 Task: Search one way flight ticket for 4 adults, 2 children, 2 infants in seat and 1 infant on lap in economy from Salisbury: Salisbury-ocean City-wicomico Regional Airport to Rock Springs: Southwest Wyoming Regional Airport (rock Springs Sweetwater County Airport) on 8-5-2023. Choice of flights is Emirates and Kenya Airways. Number of bags: 1 carry on bag. Price is upto 109000. Outbound departure time preference is 10:30.
Action: Mouse moved to (401, 375)
Screenshot: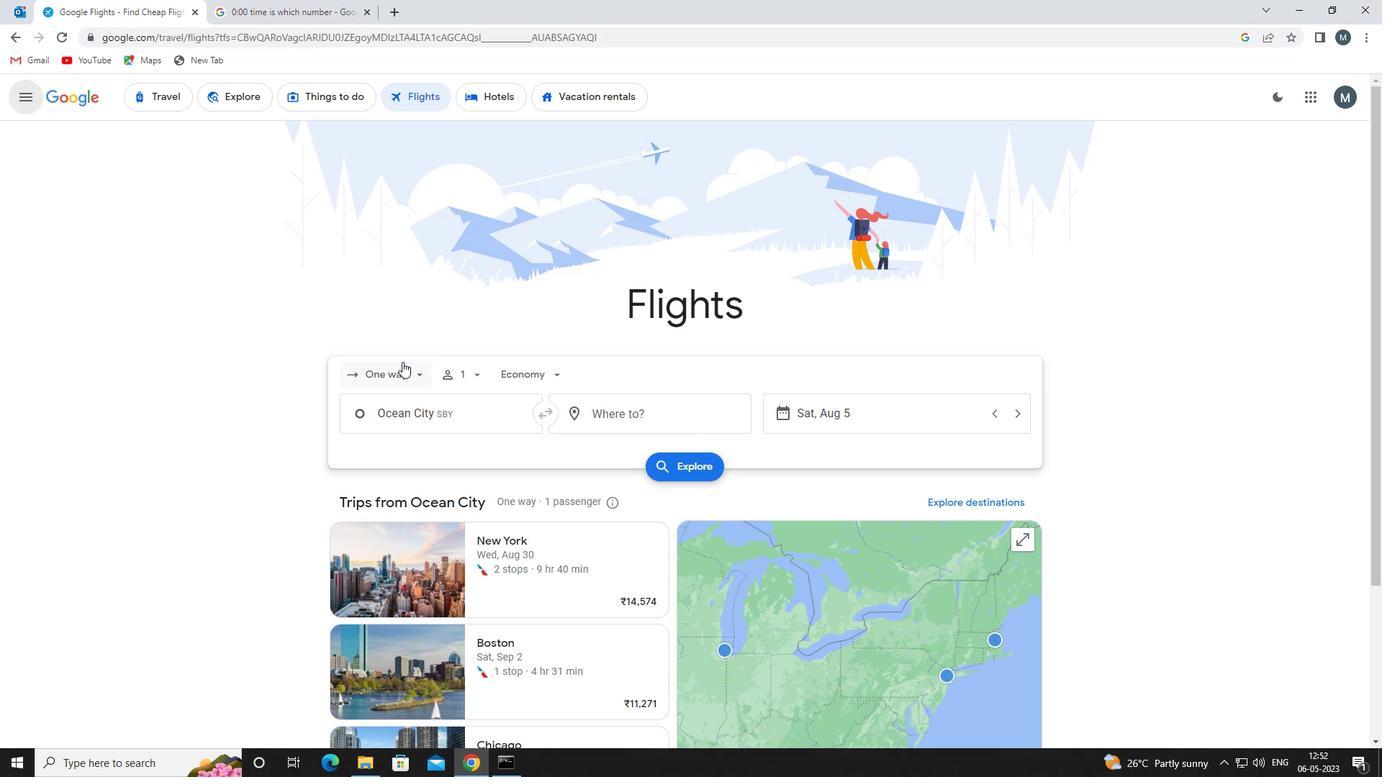 
Action: Mouse pressed left at (401, 375)
Screenshot: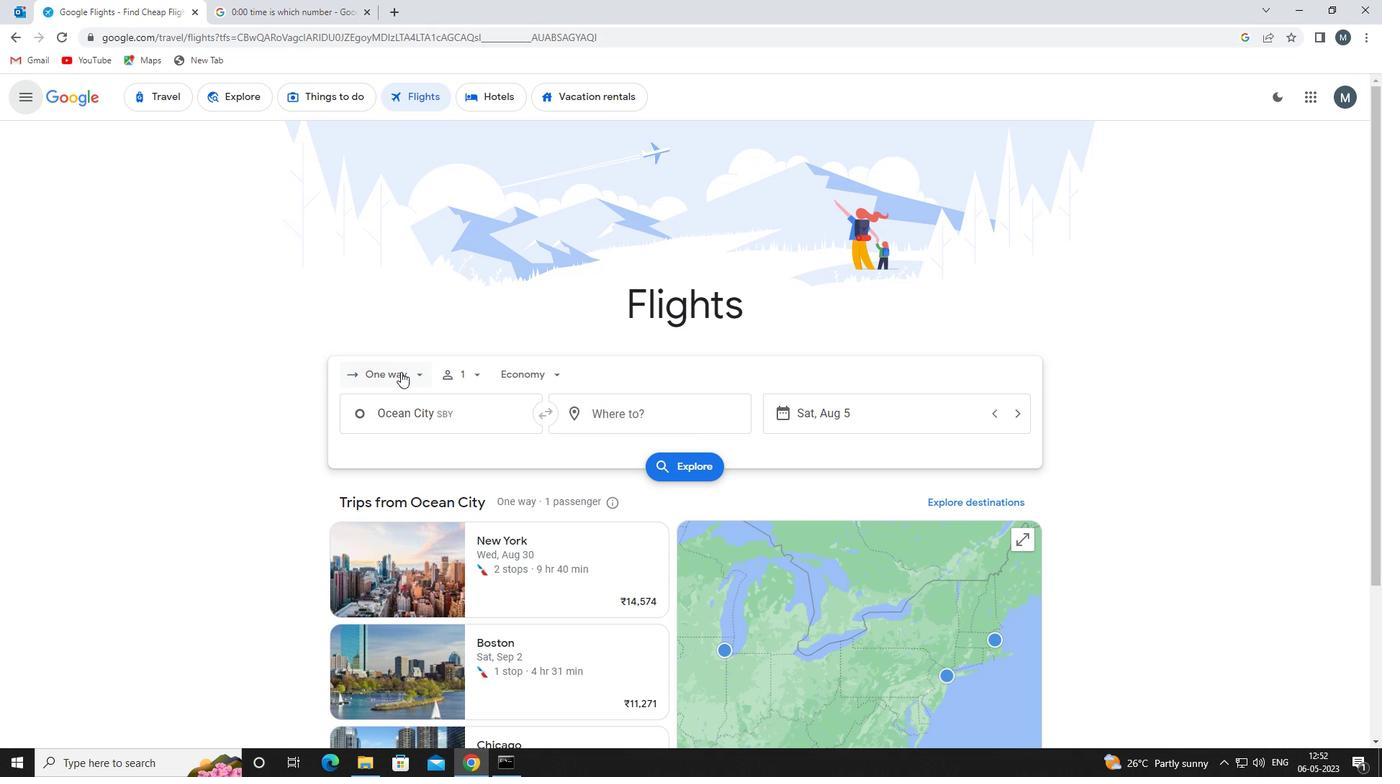 
Action: Mouse moved to (414, 442)
Screenshot: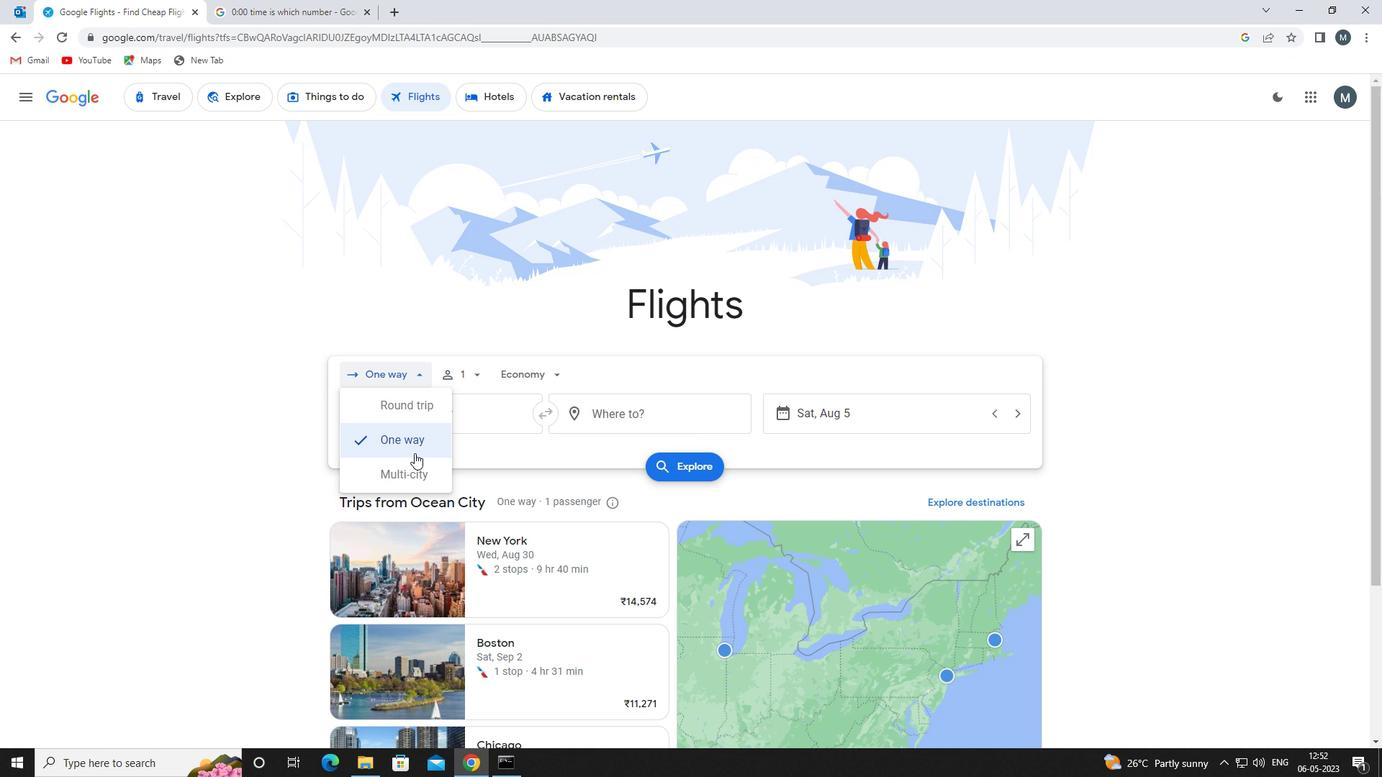 
Action: Mouse pressed left at (414, 442)
Screenshot: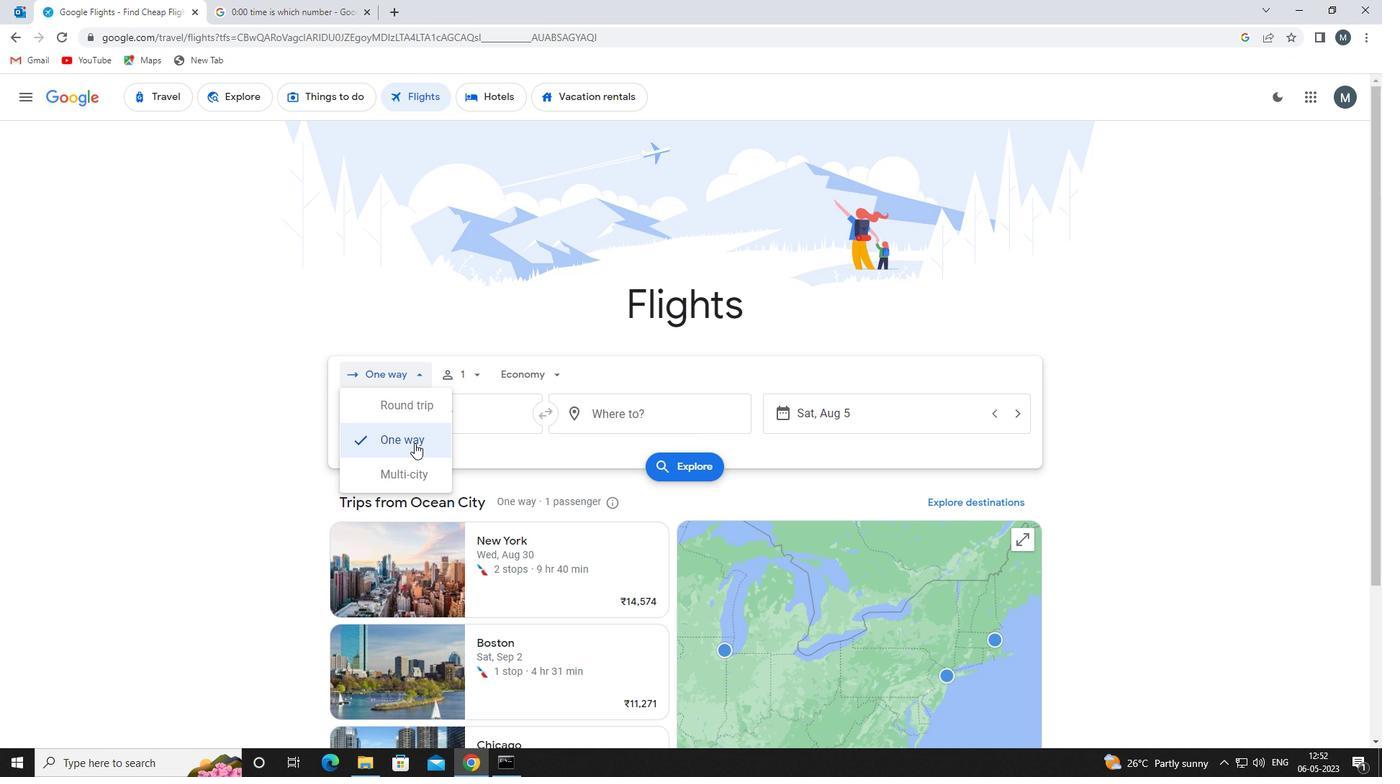 
Action: Mouse moved to (473, 377)
Screenshot: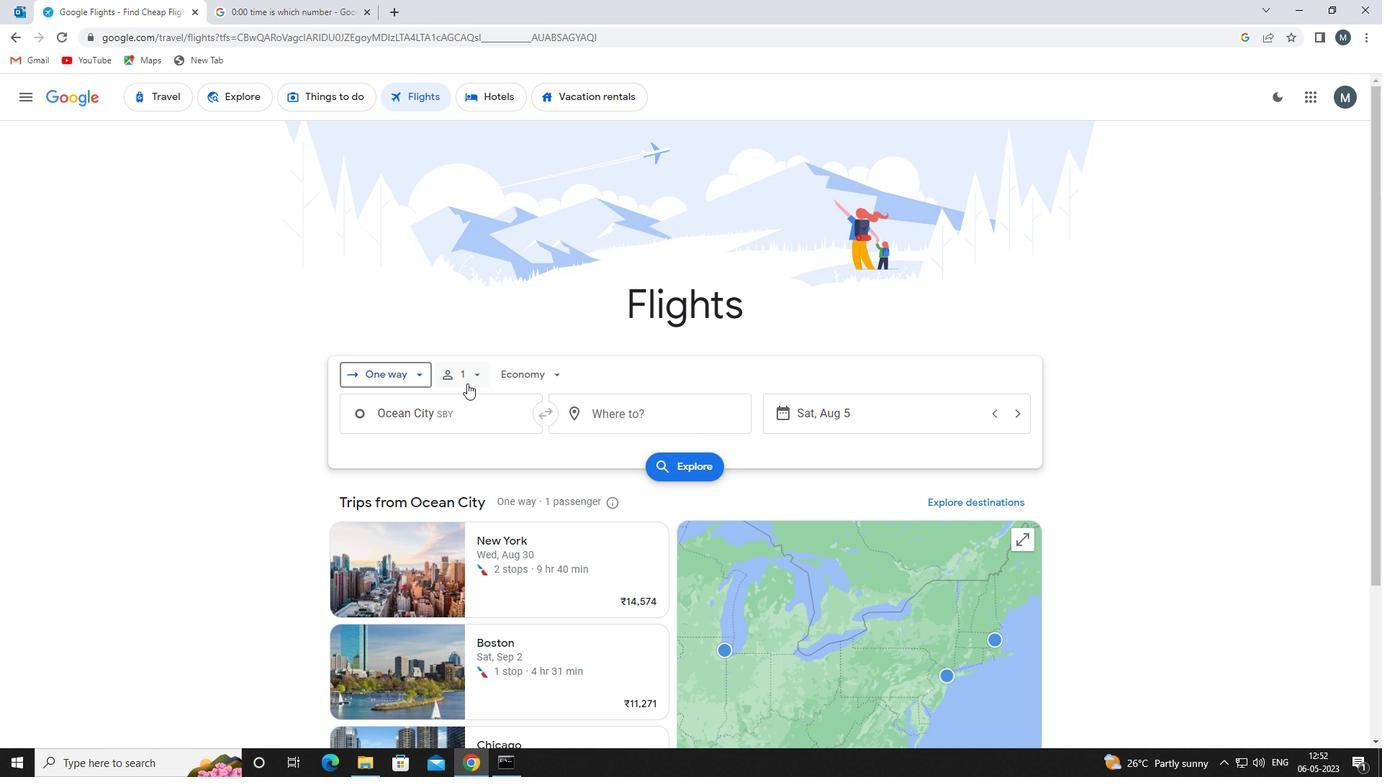 
Action: Mouse pressed left at (473, 377)
Screenshot: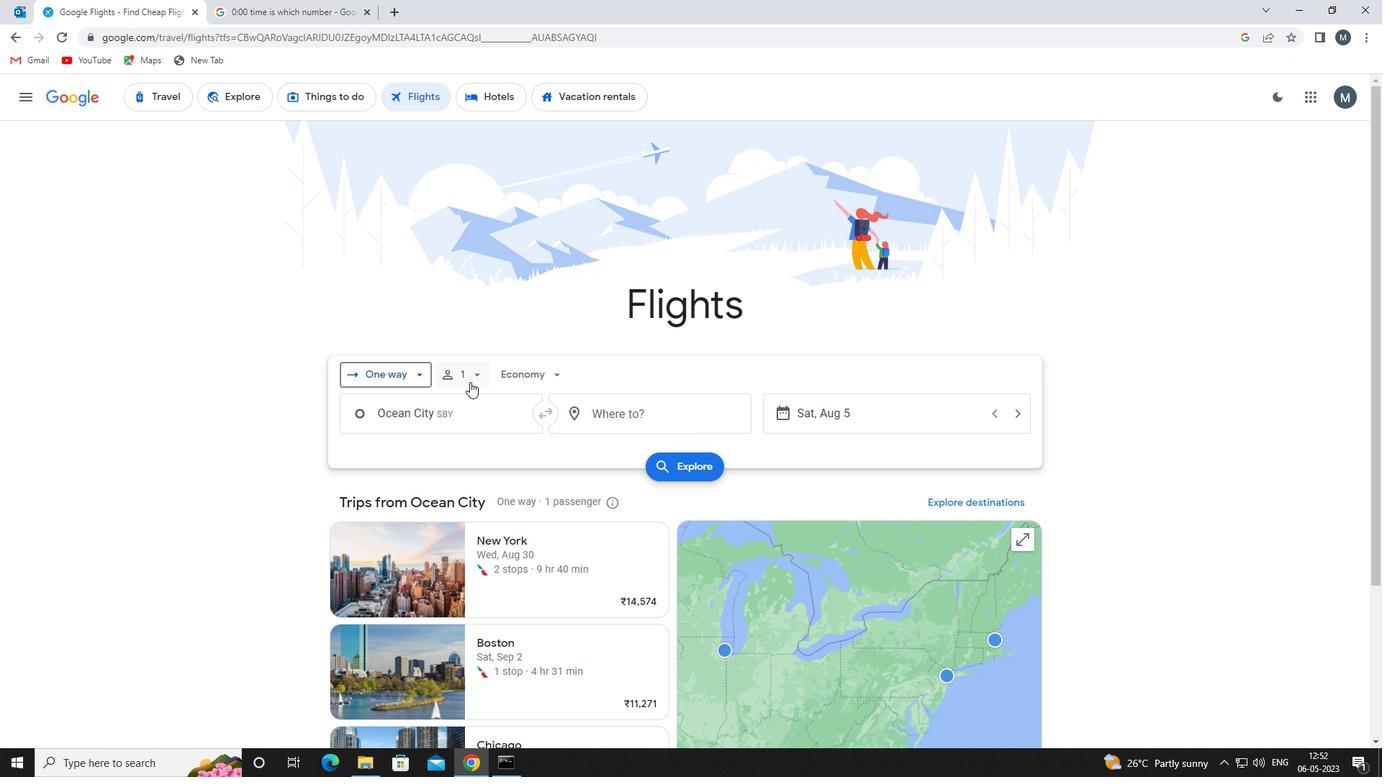 
Action: Mouse moved to (590, 410)
Screenshot: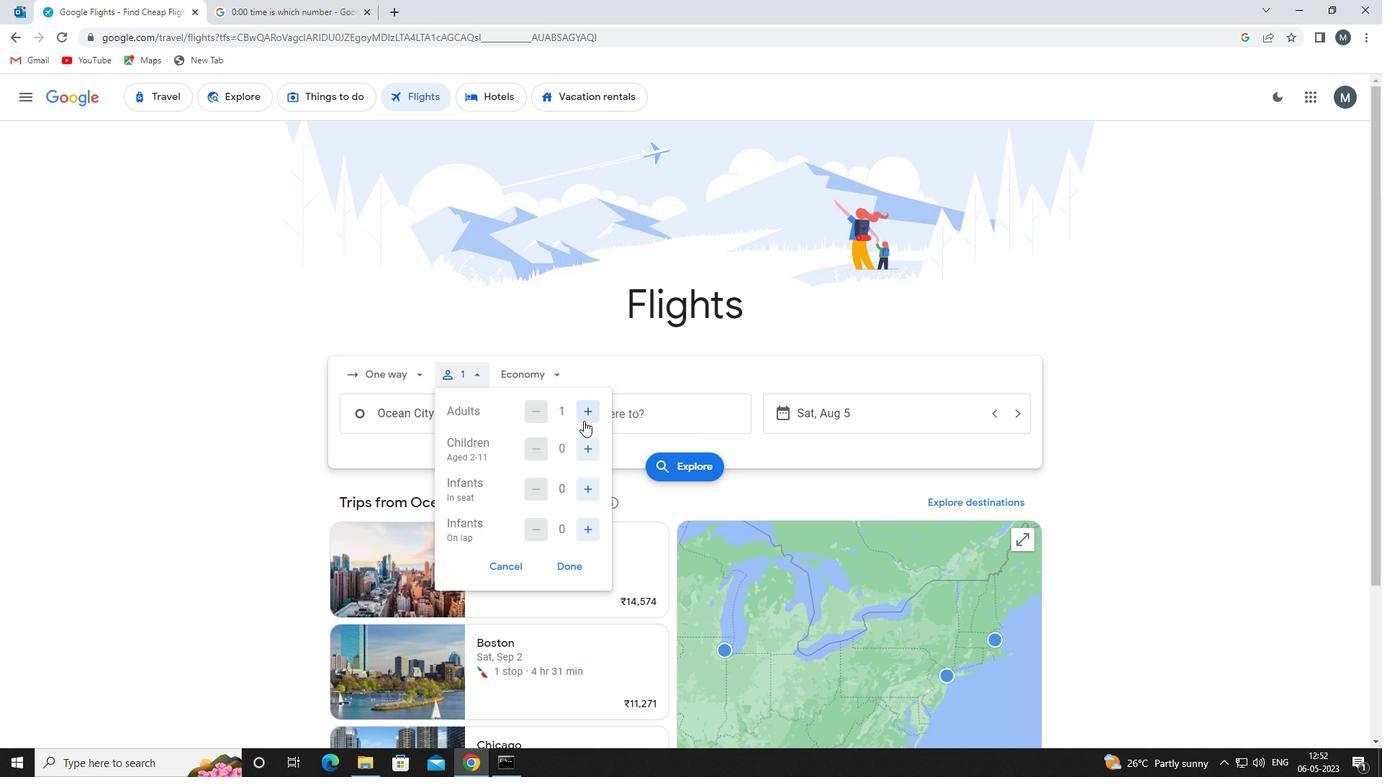 
Action: Mouse pressed left at (590, 410)
Screenshot: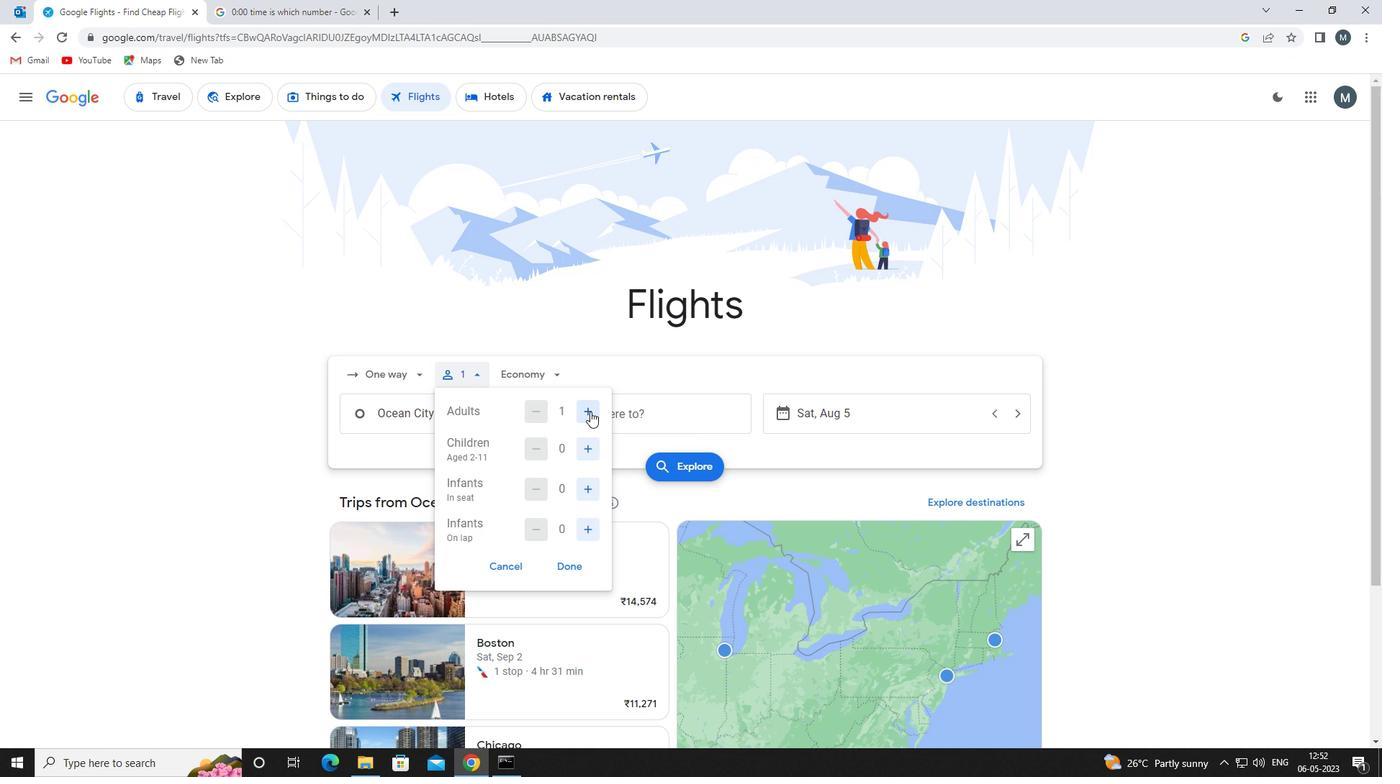 
Action: Mouse pressed left at (590, 410)
Screenshot: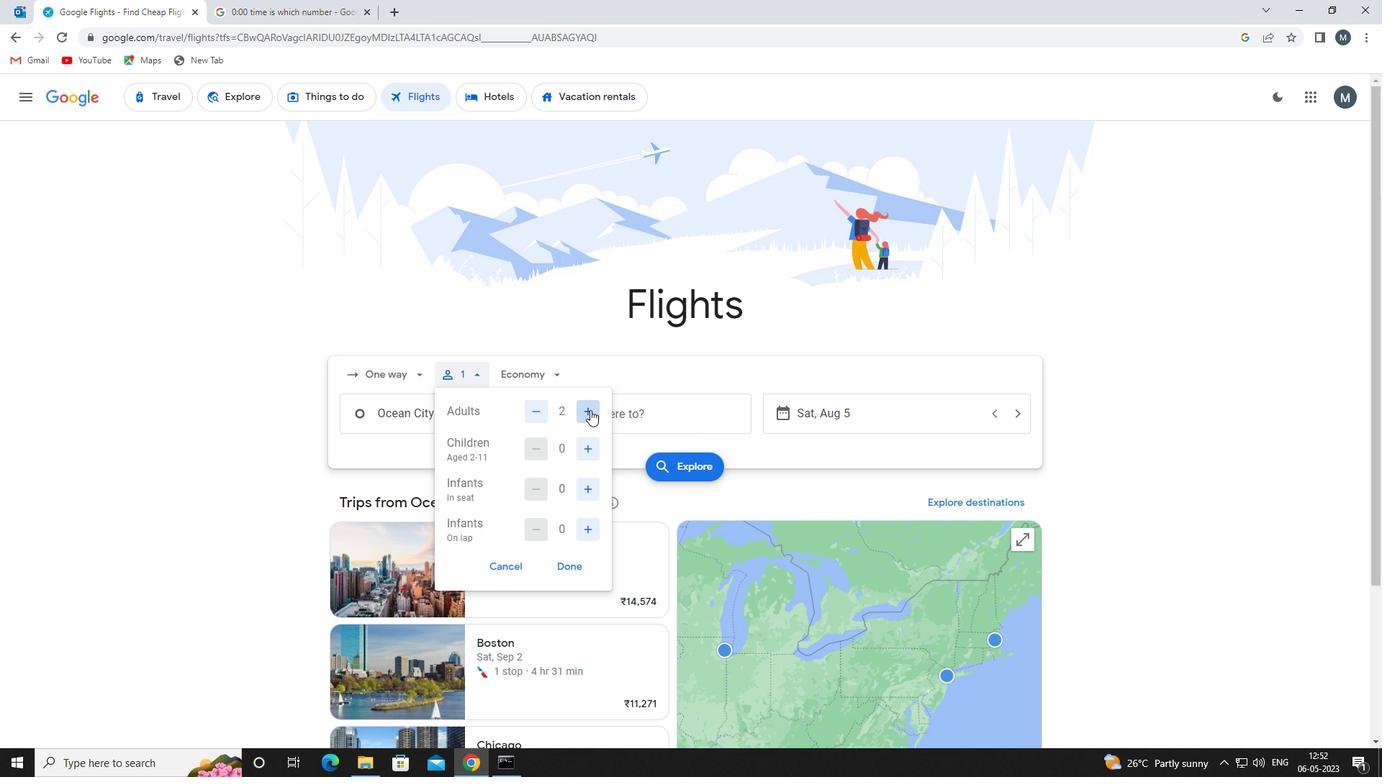 
Action: Mouse pressed left at (590, 410)
Screenshot: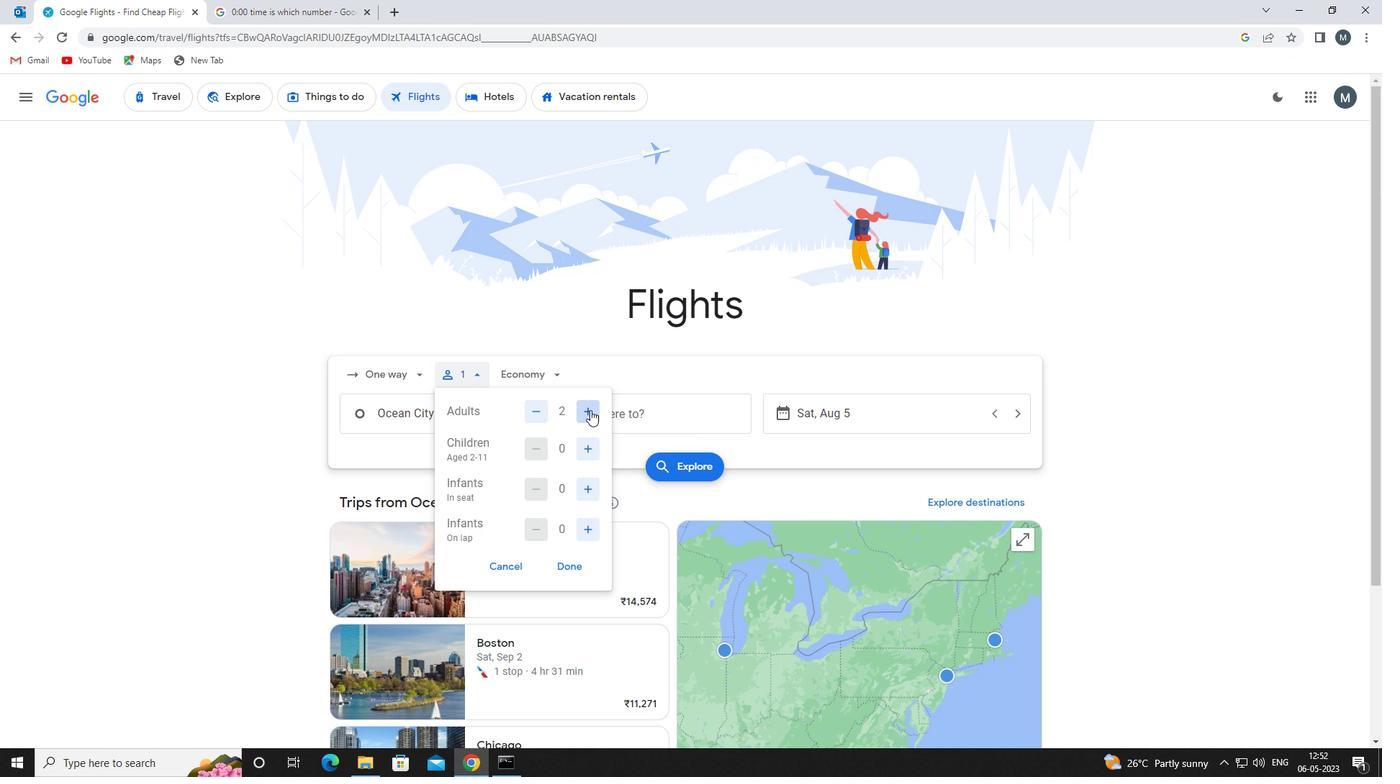 
Action: Mouse moved to (593, 449)
Screenshot: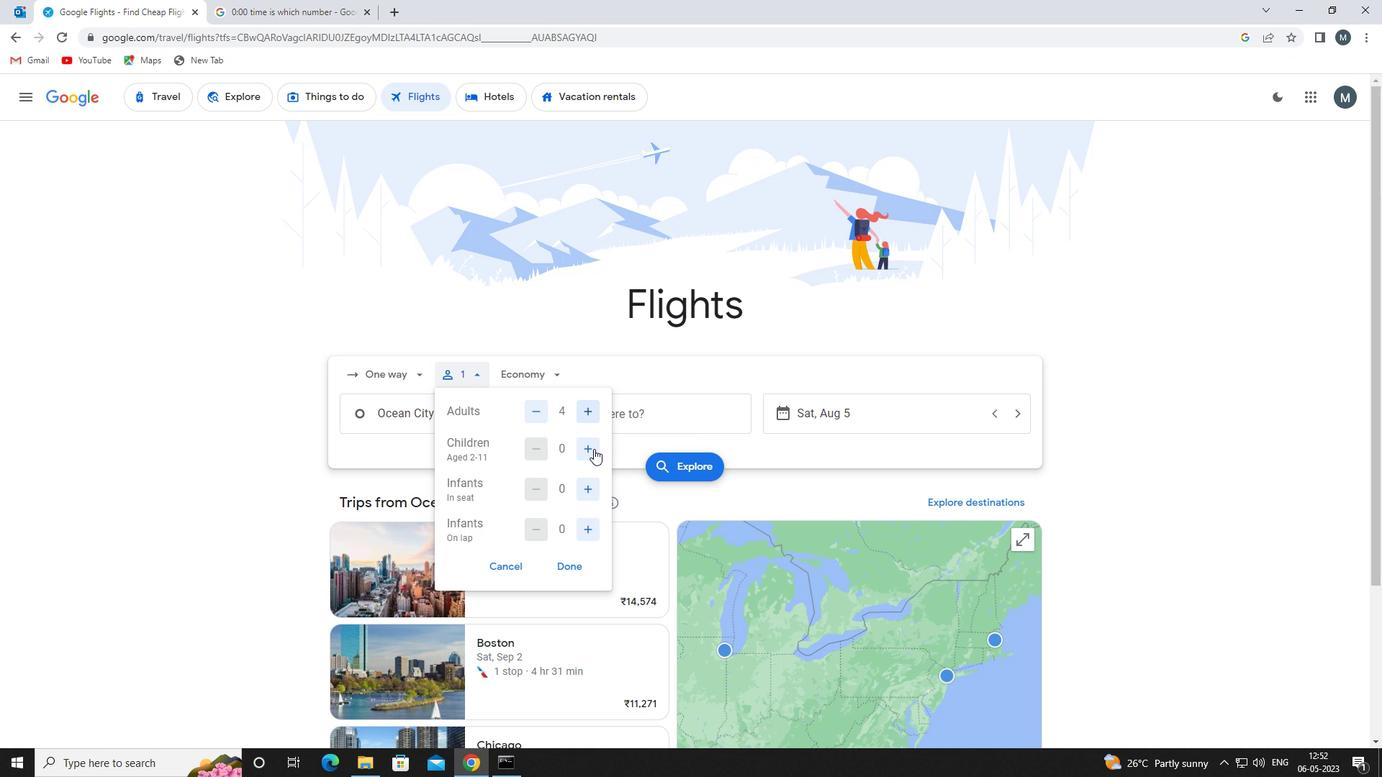 
Action: Mouse pressed left at (593, 449)
Screenshot: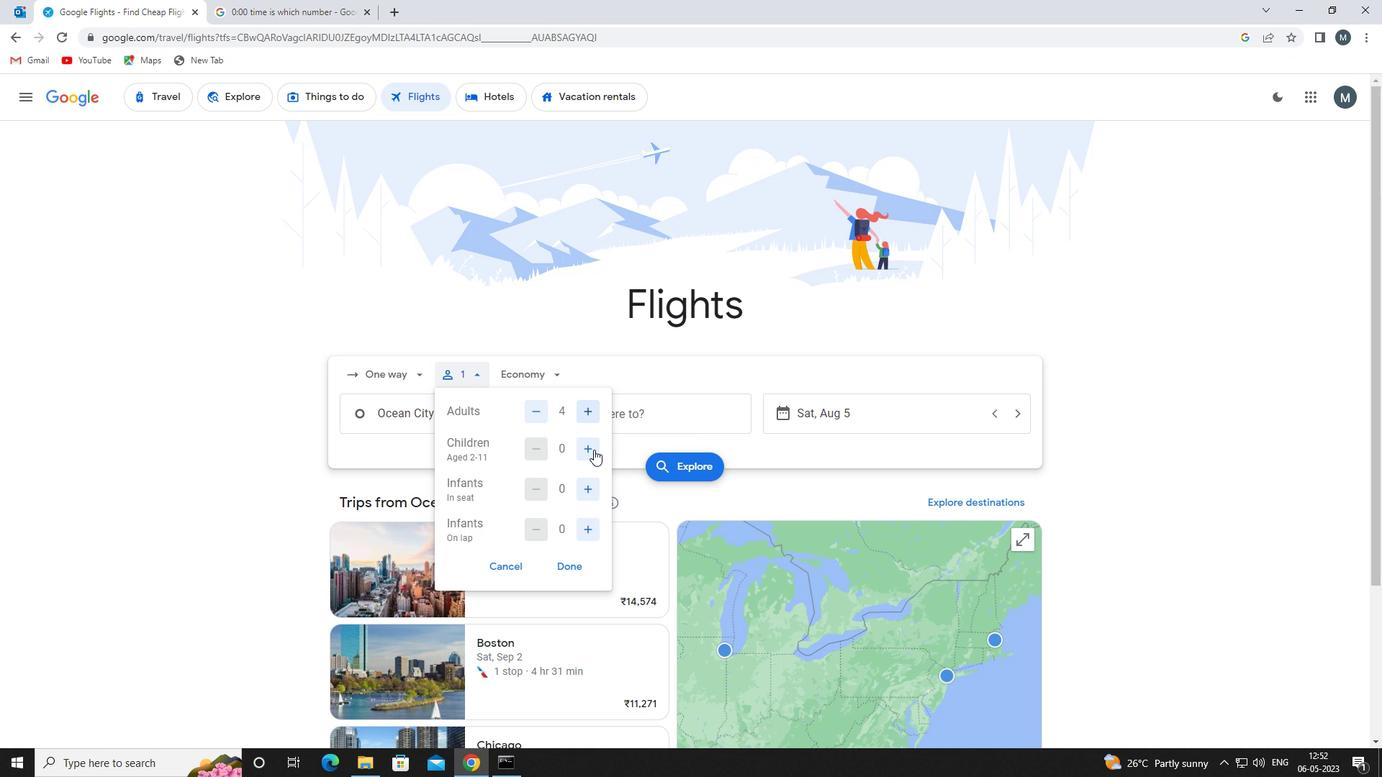 
Action: Mouse moved to (593, 449)
Screenshot: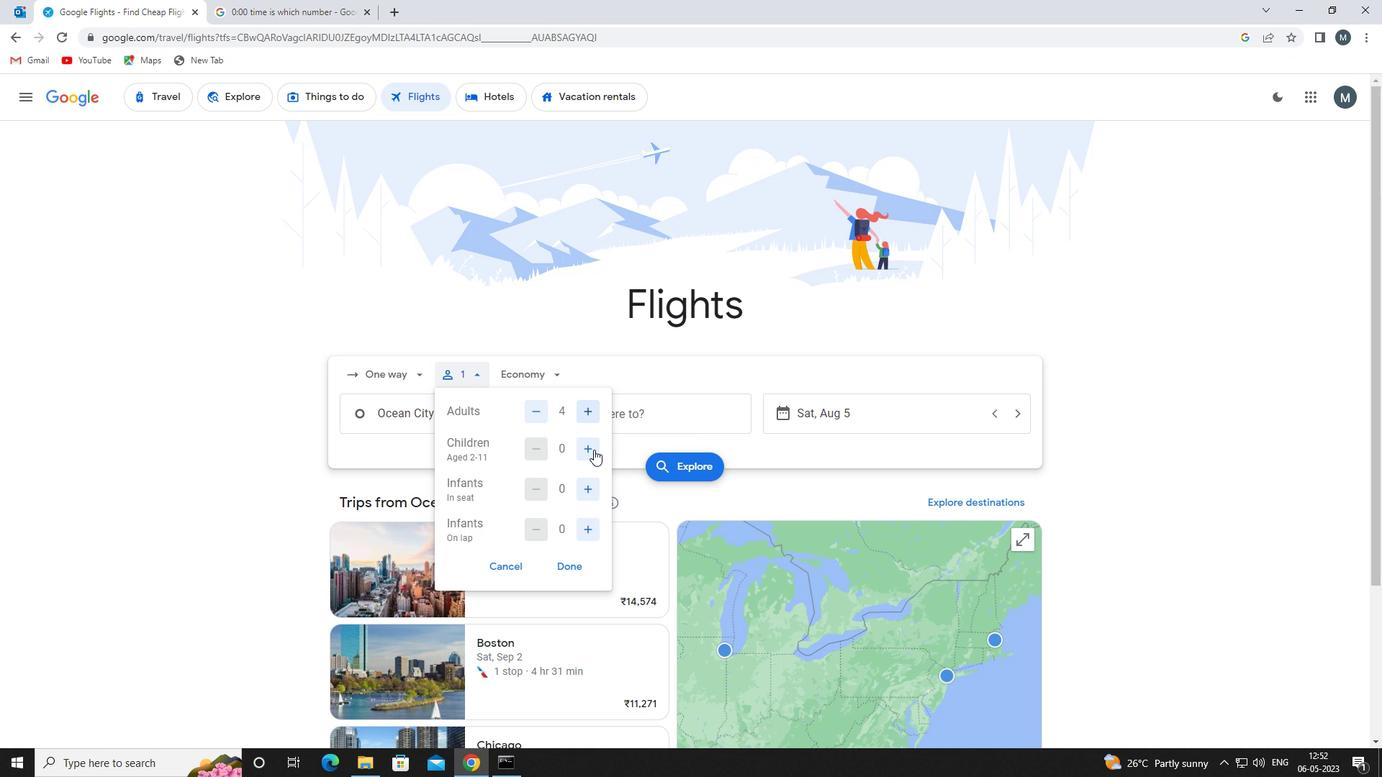 
Action: Mouse pressed left at (593, 449)
Screenshot: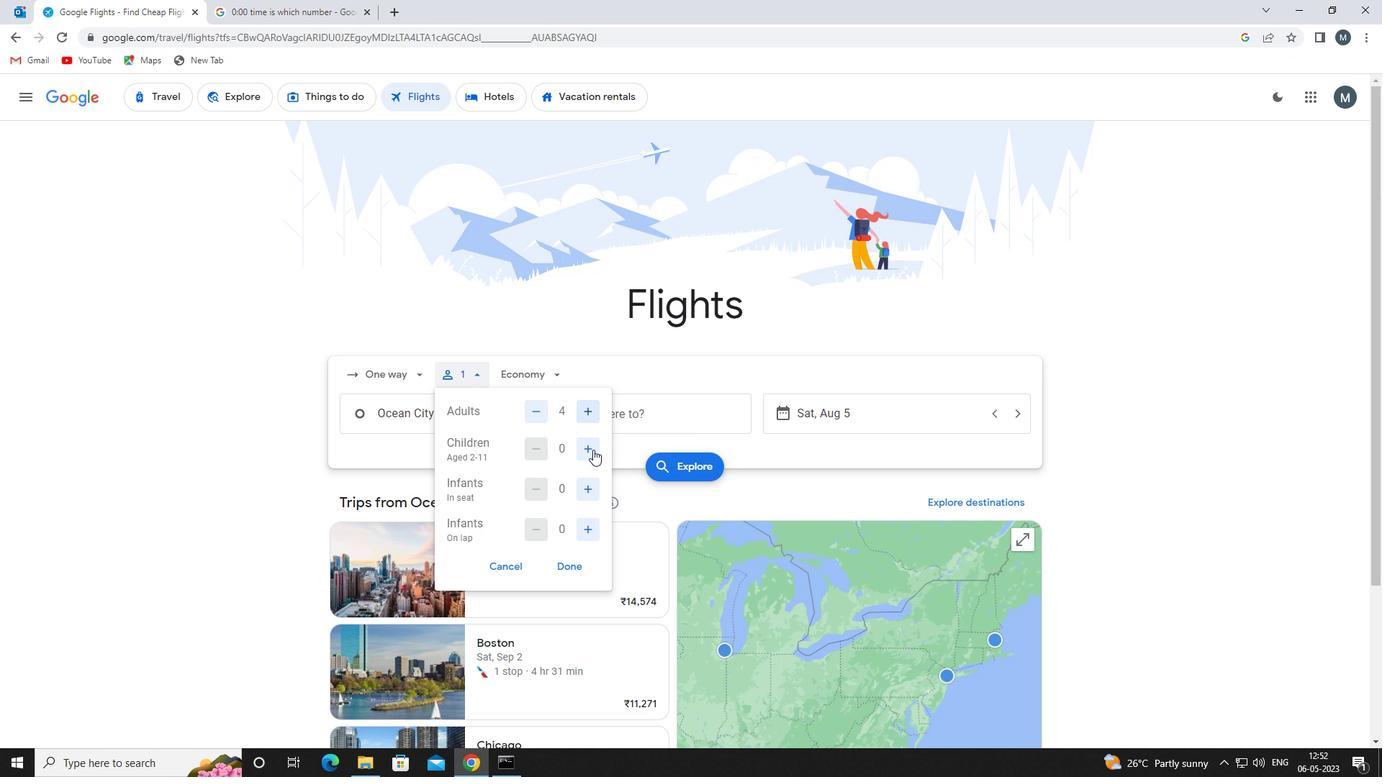 
Action: Mouse moved to (586, 488)
Screenshot: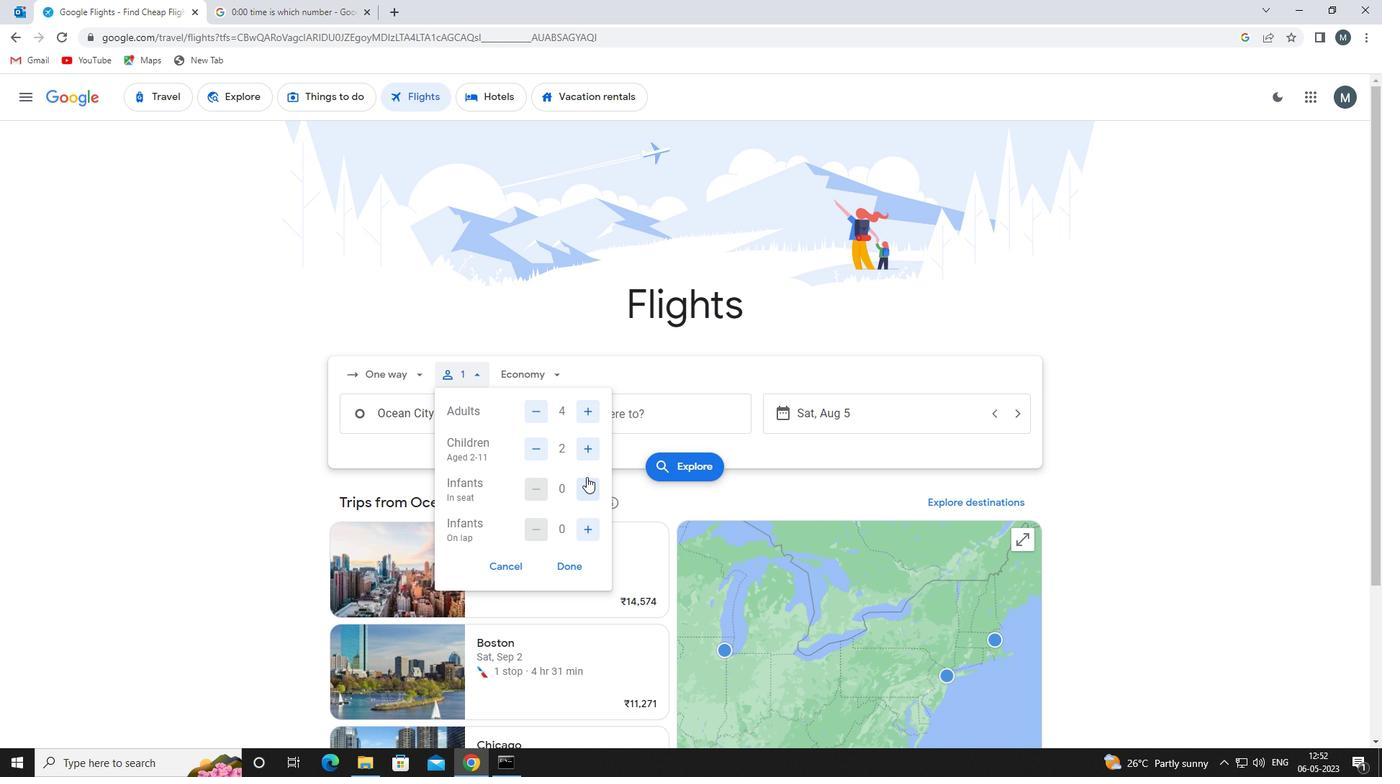 
Action: Mouse pressed left at (586, 488)
Screenshot: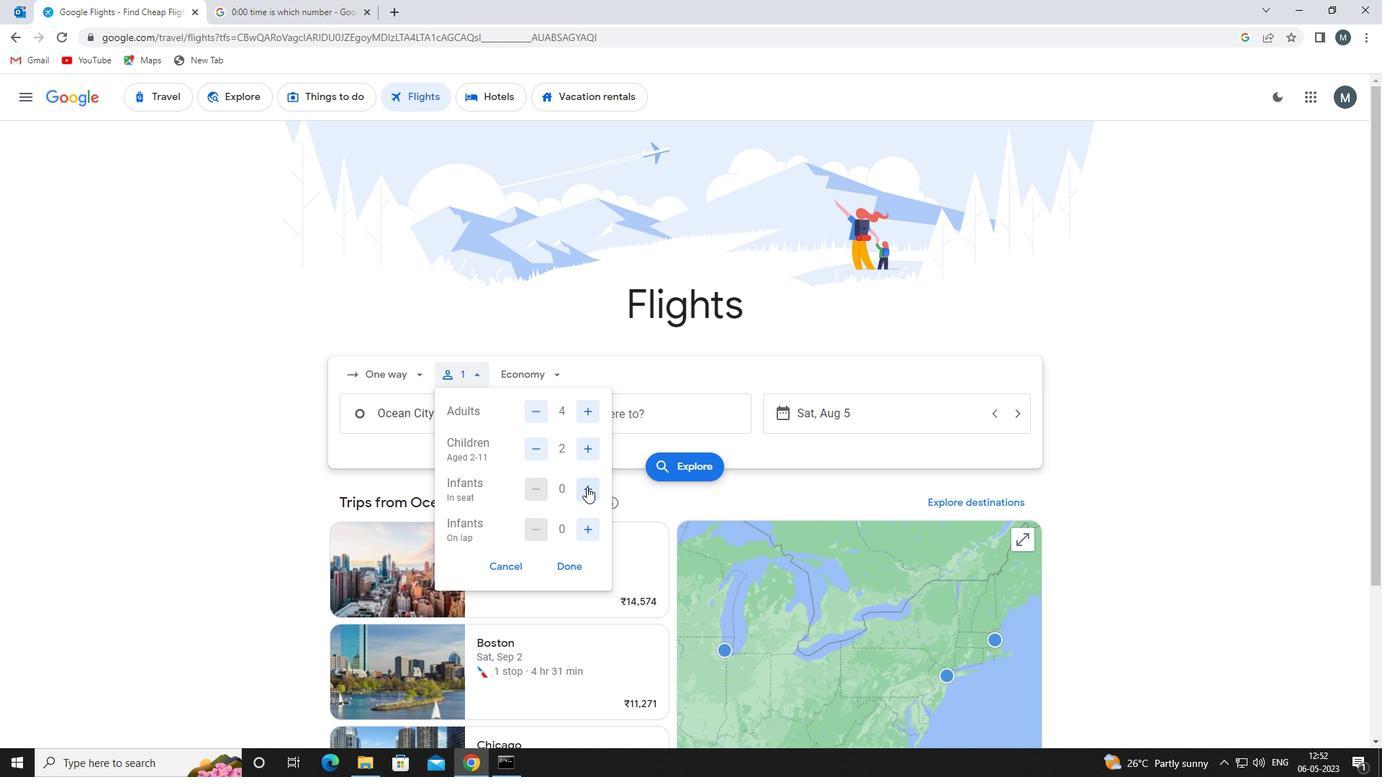 
Action: Mouse moved to (587, 488)
Screenshot: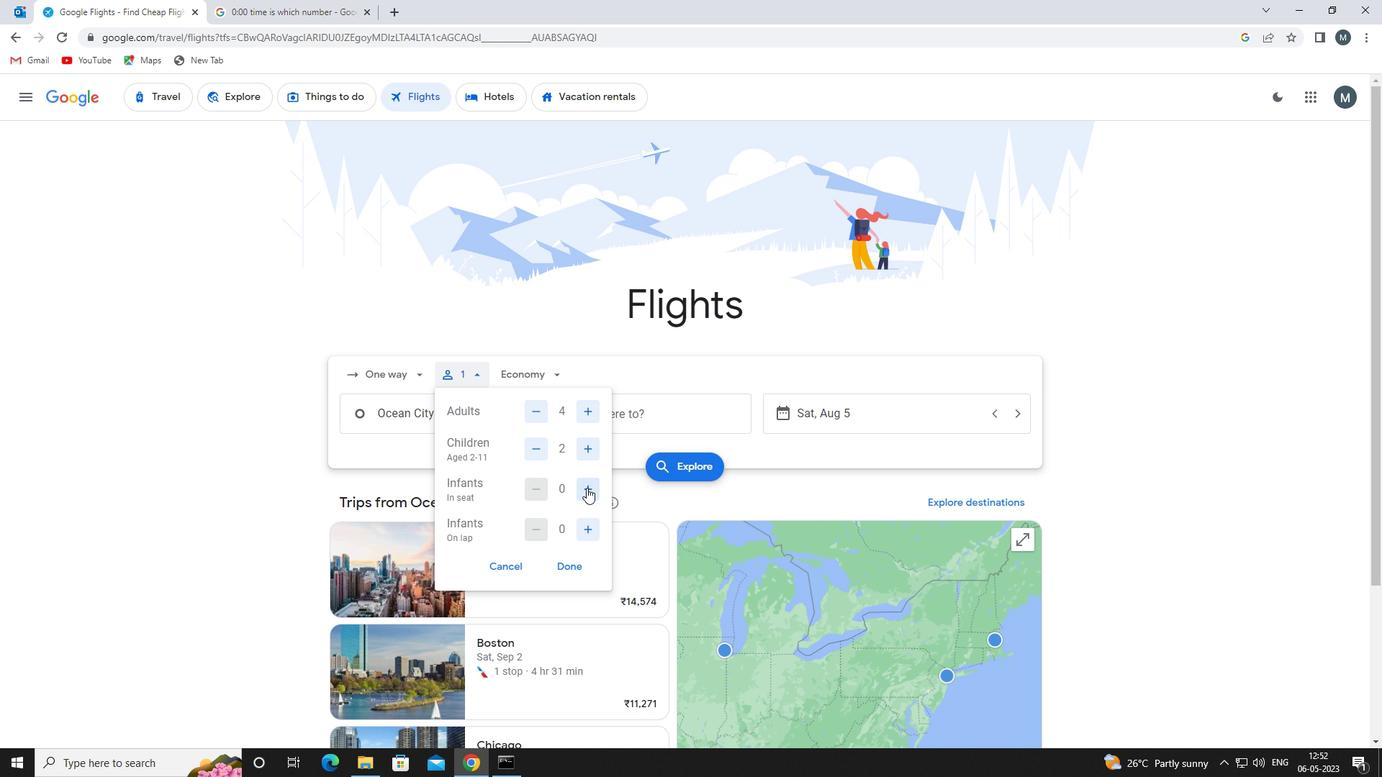 
Action: Mouse pressed left at (587, 488)
Screenshot: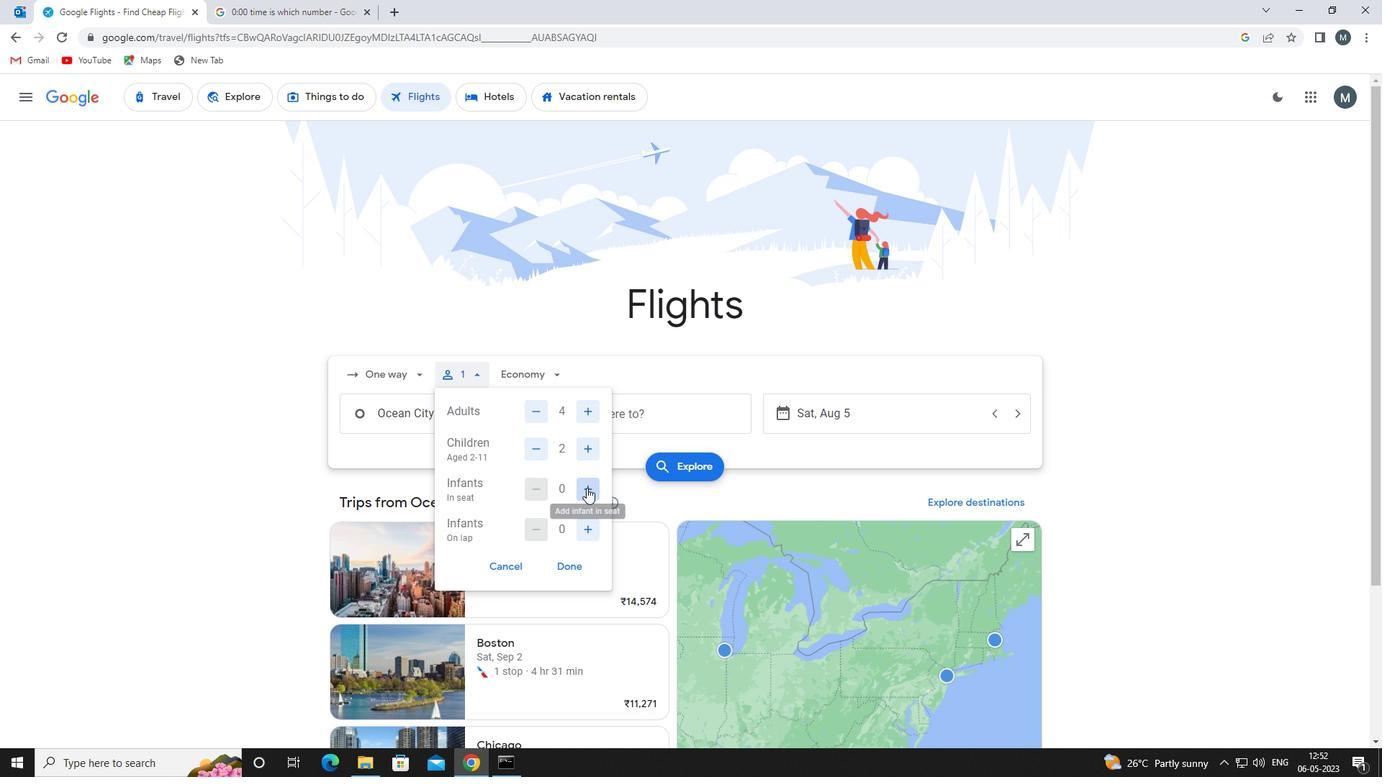 
Action: Mouse moved to (586, 532)
Screenshot: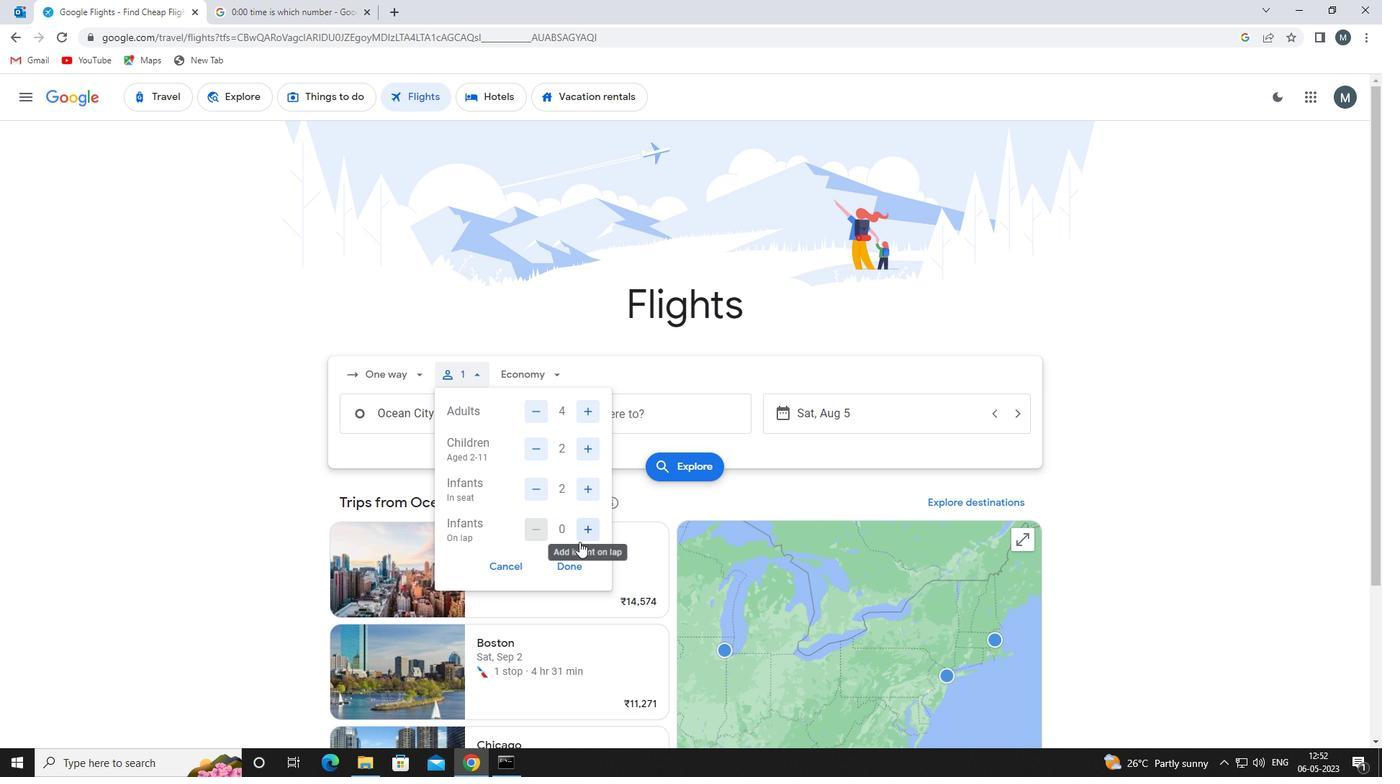 
Action: Mouse pressed left at (586, 532)
Screenshot: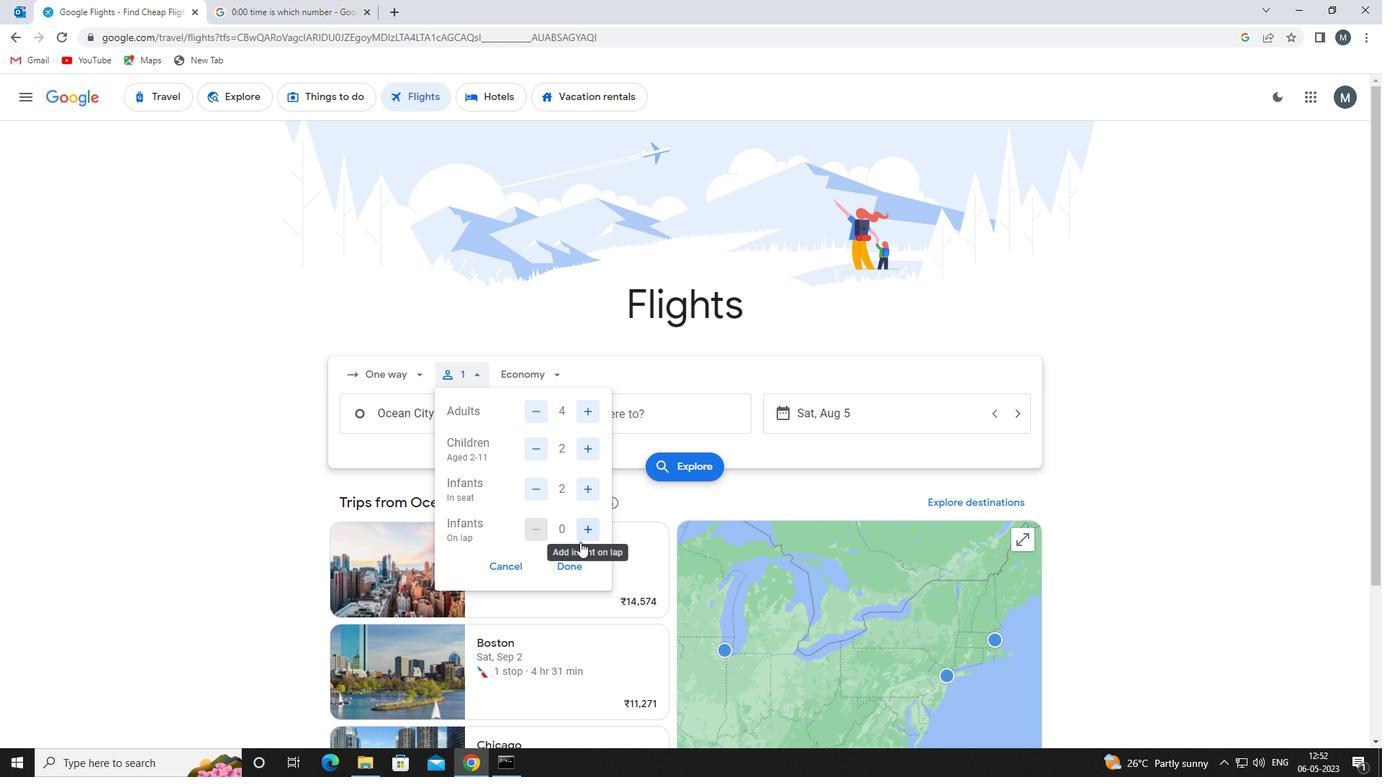 
Action: Mouse moved to (577, 565)
Screenshot: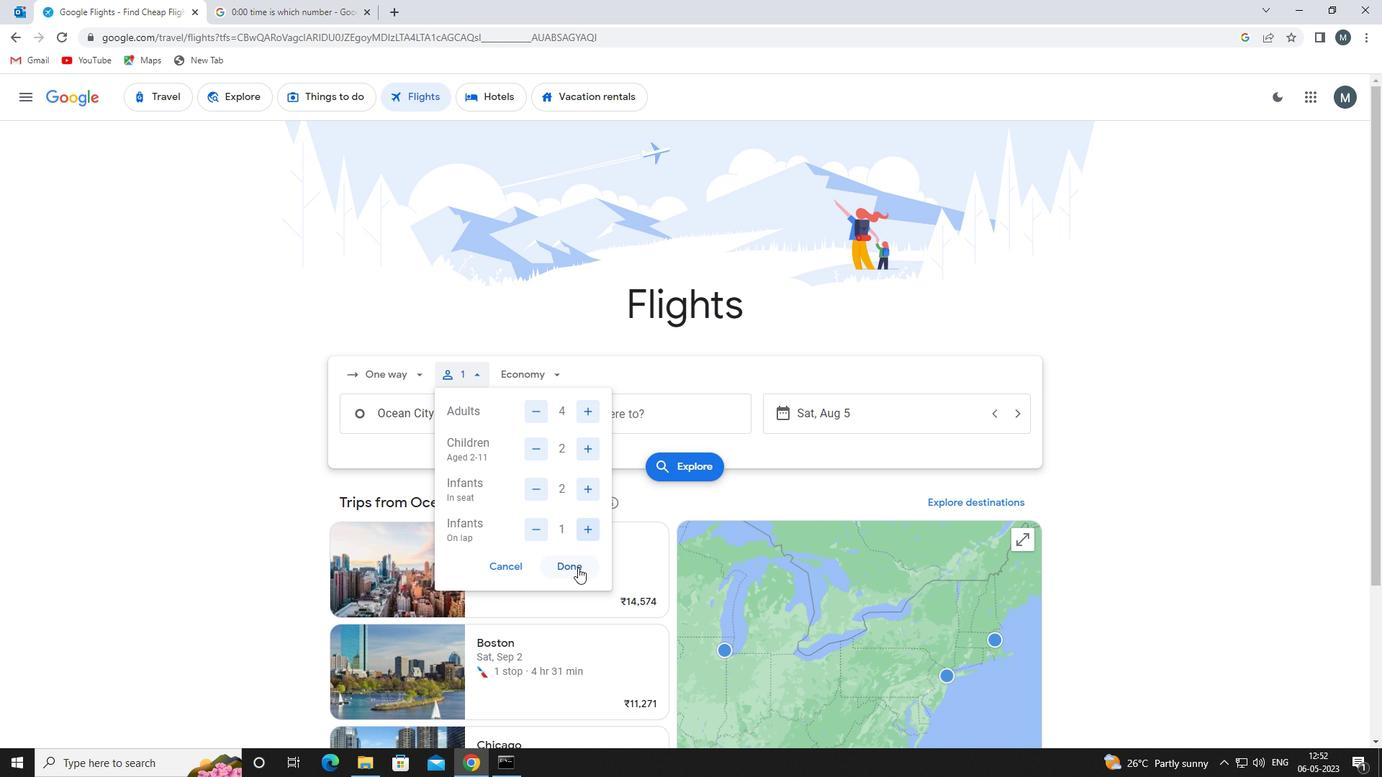 
Action: Mouse pressed left at (577, 565)
Screenshot: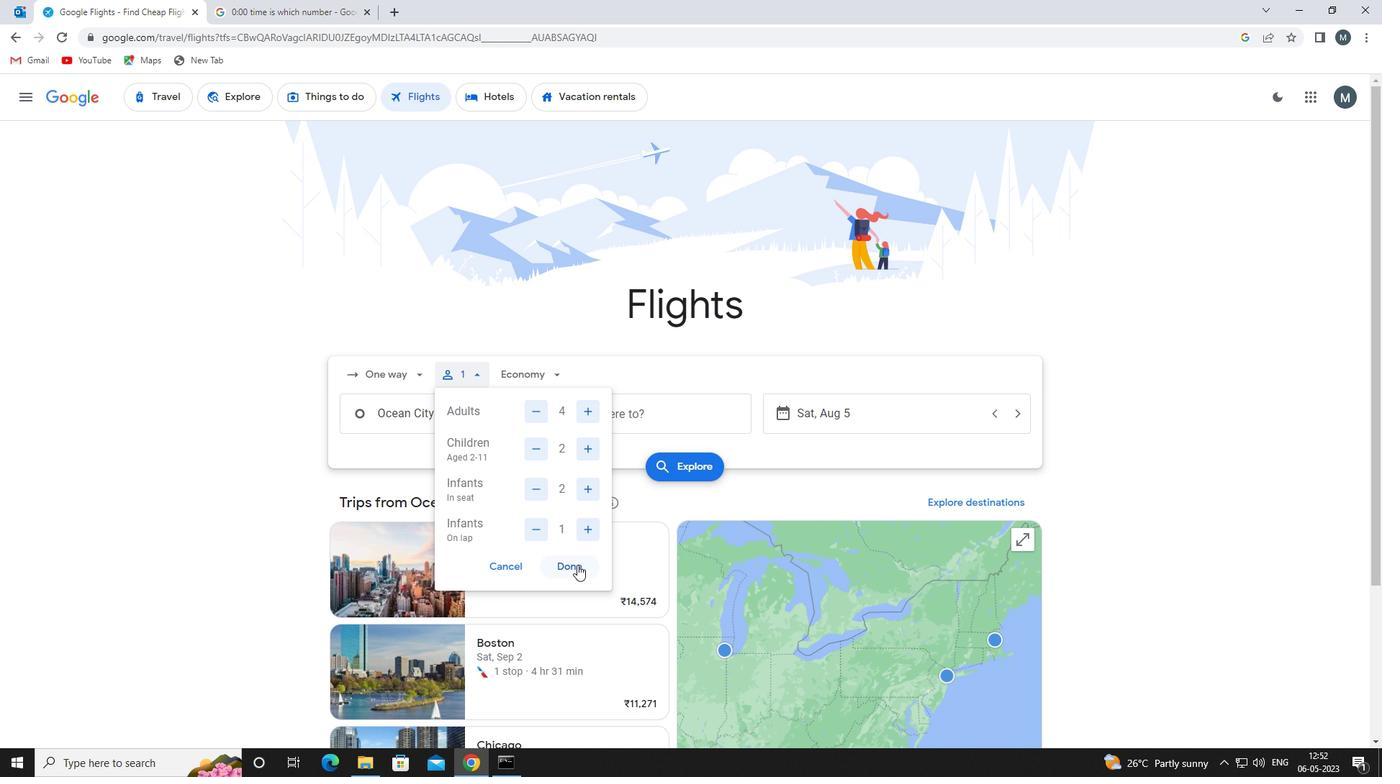 
Action: Mouse moved to (552, 370)
Screenshot: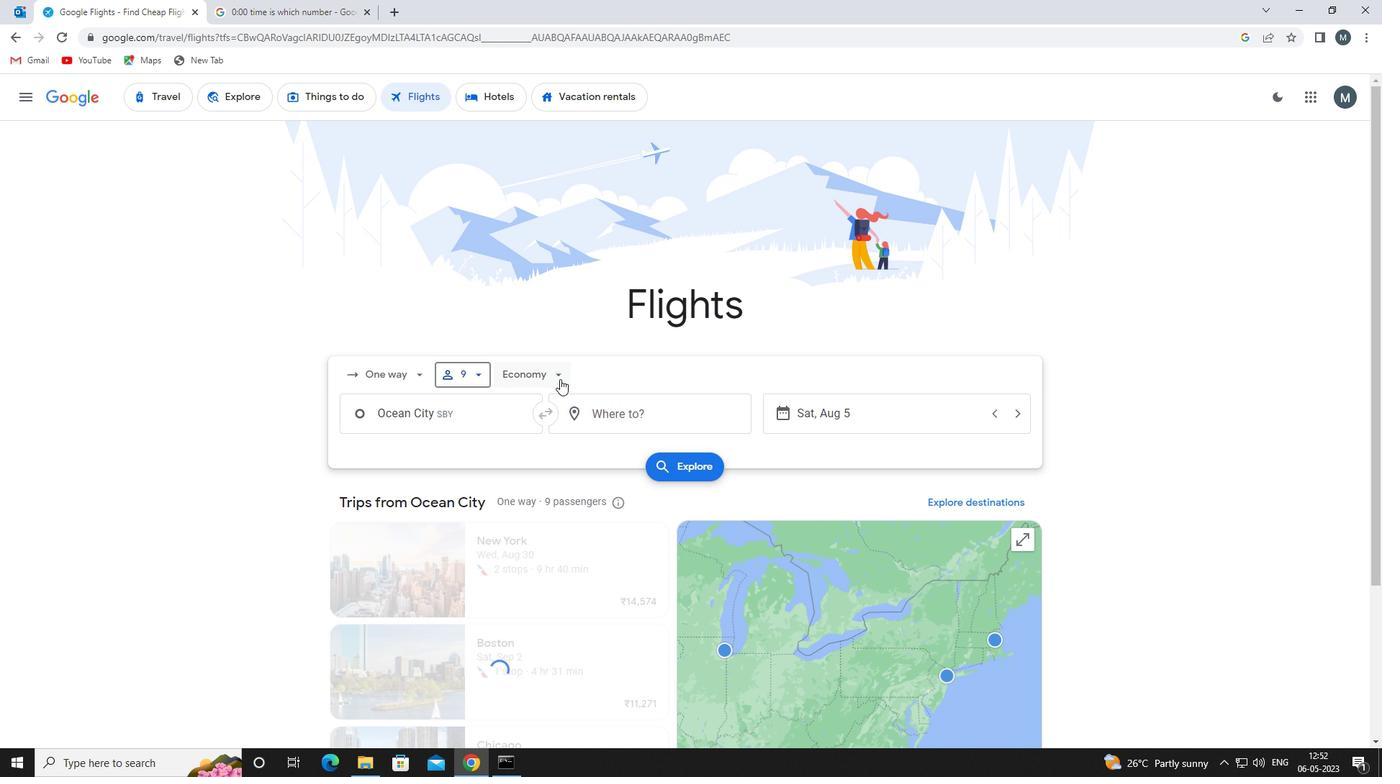 
Action: Mouse pressed left at (552, 370)
Screenshot: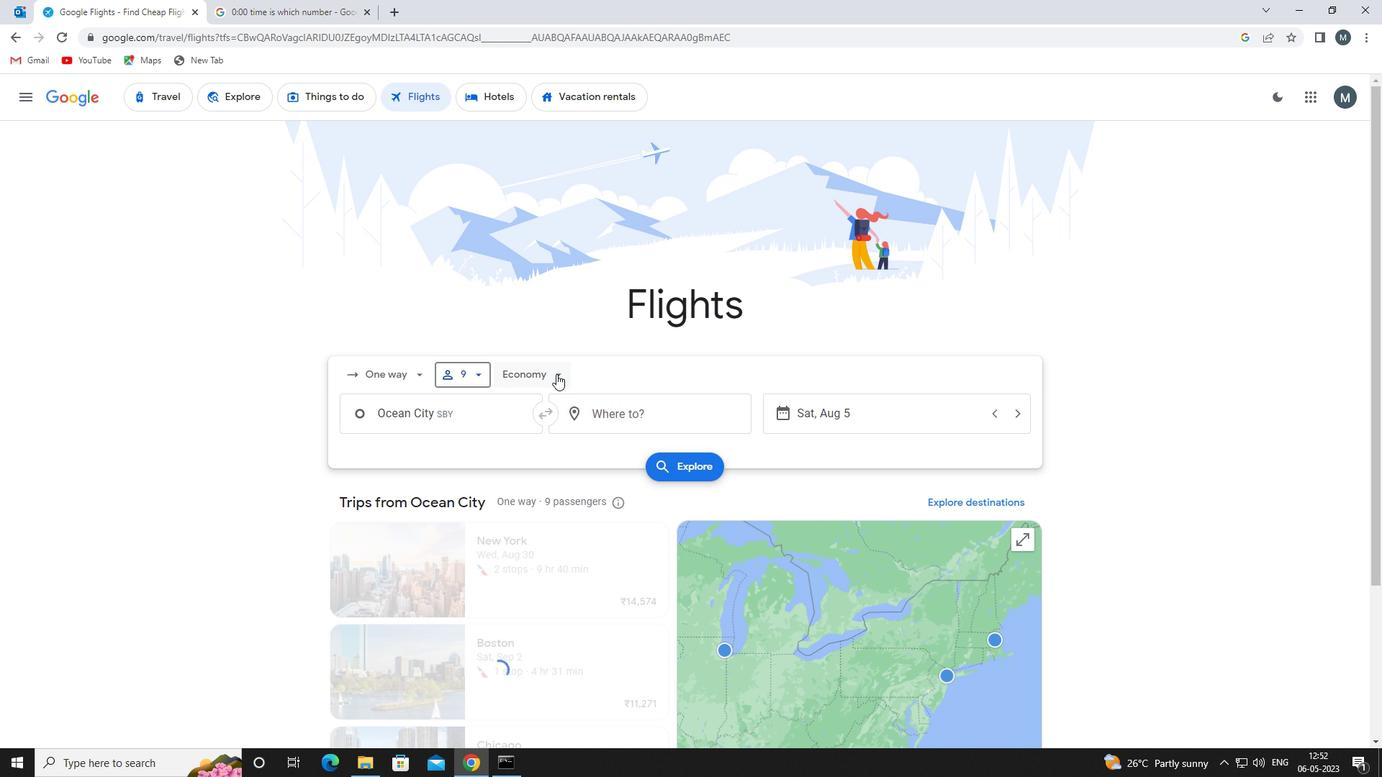 
Action: Mouse moved to (560, 407)
Screenshot: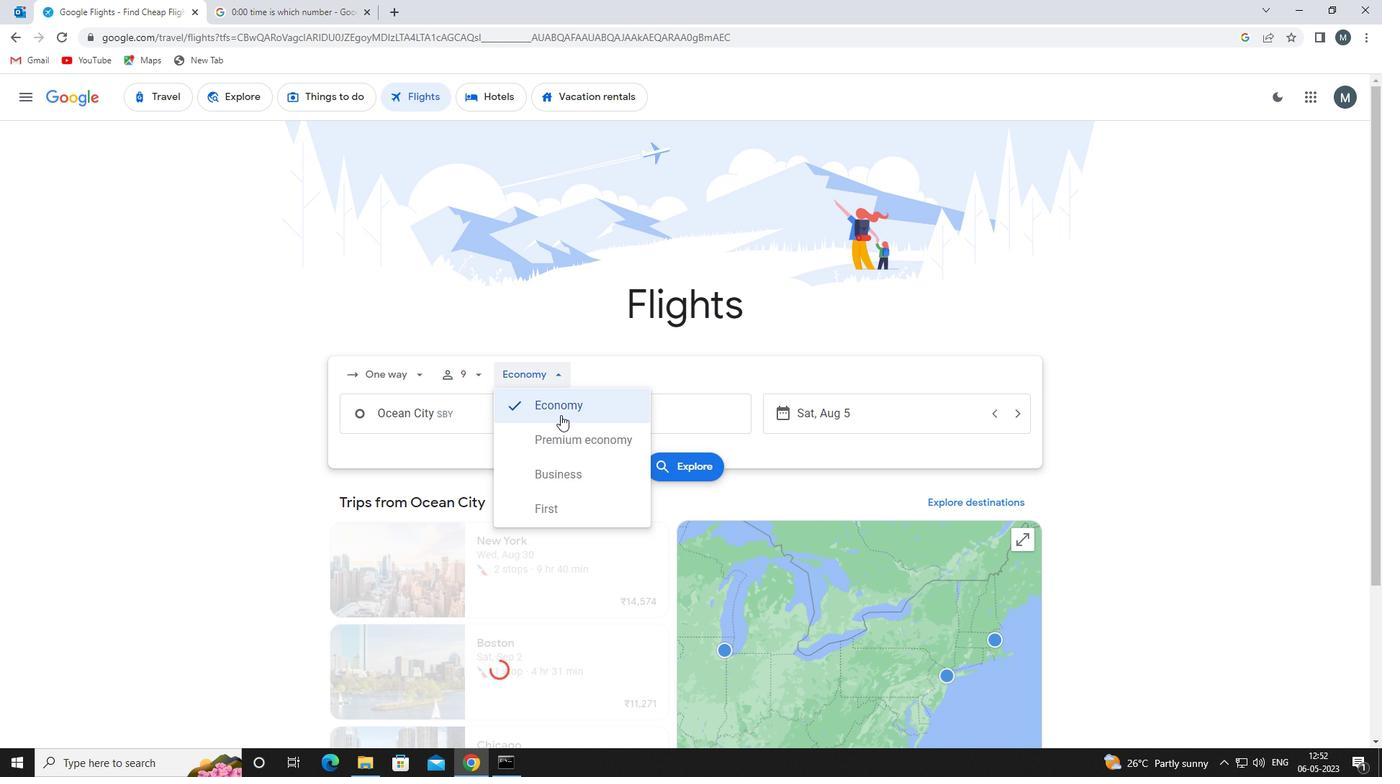 
Action: Mouse pressed left at (560, 407)
Screenshot: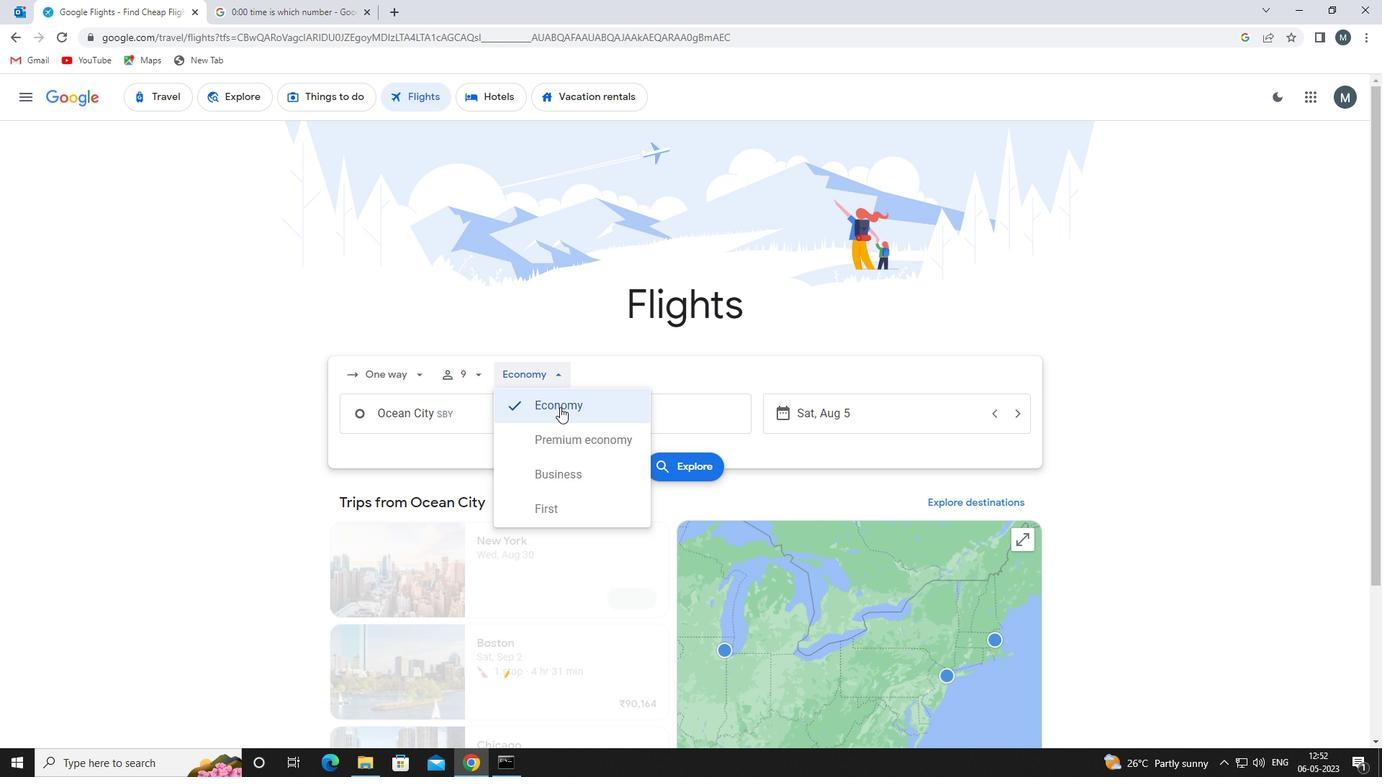 
Action: Mouse moved to (451, 419)
Screenshot: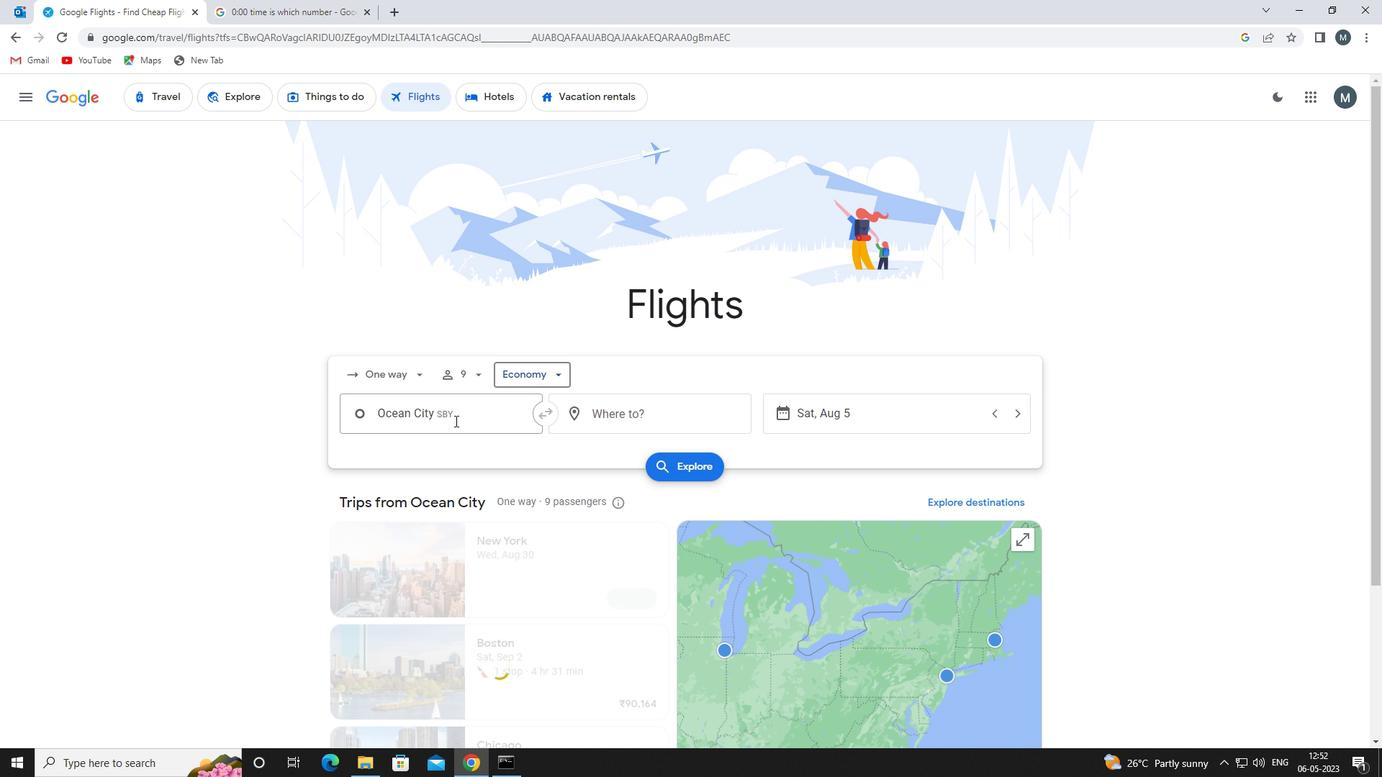 
Action: Mouse pressed left at (451, 419)
Screenshot: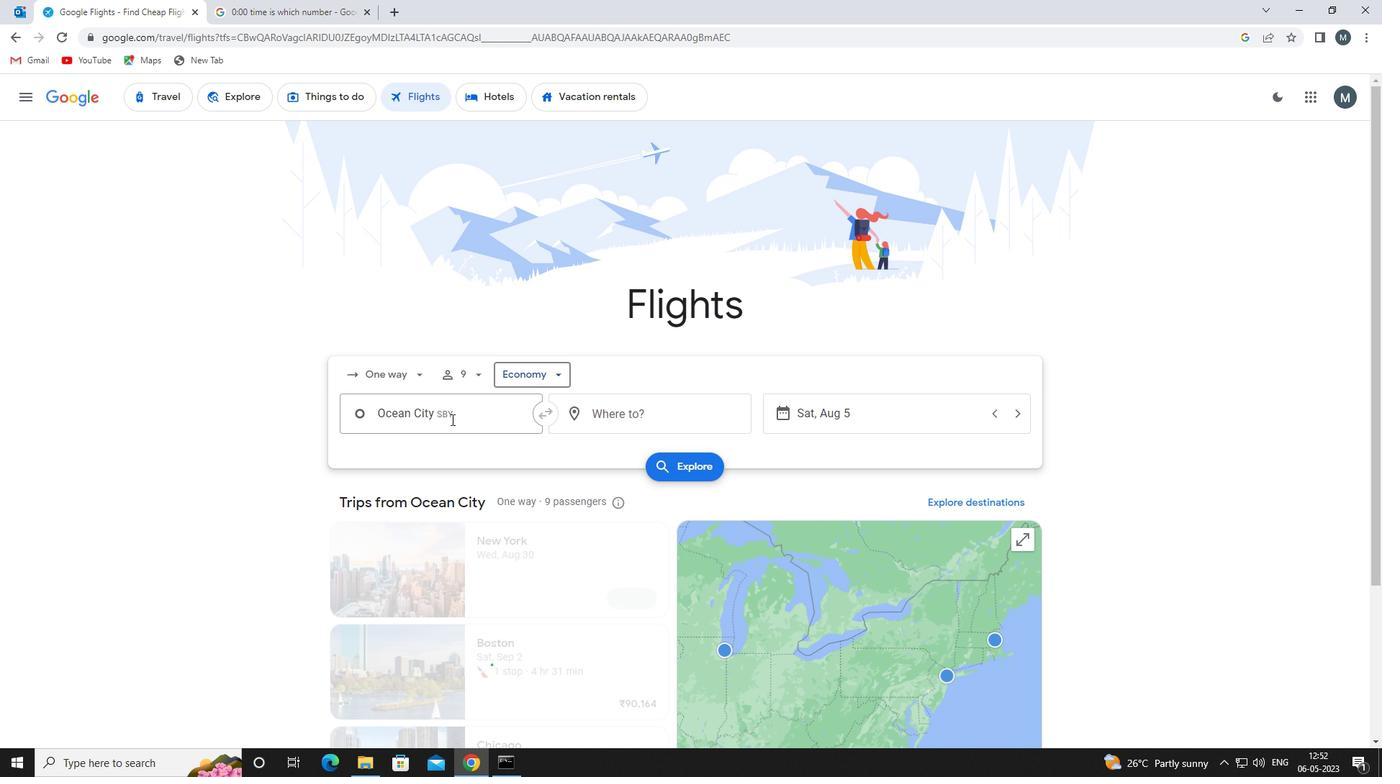 
Action: Mouse moved to (455, 421)
Screenshot: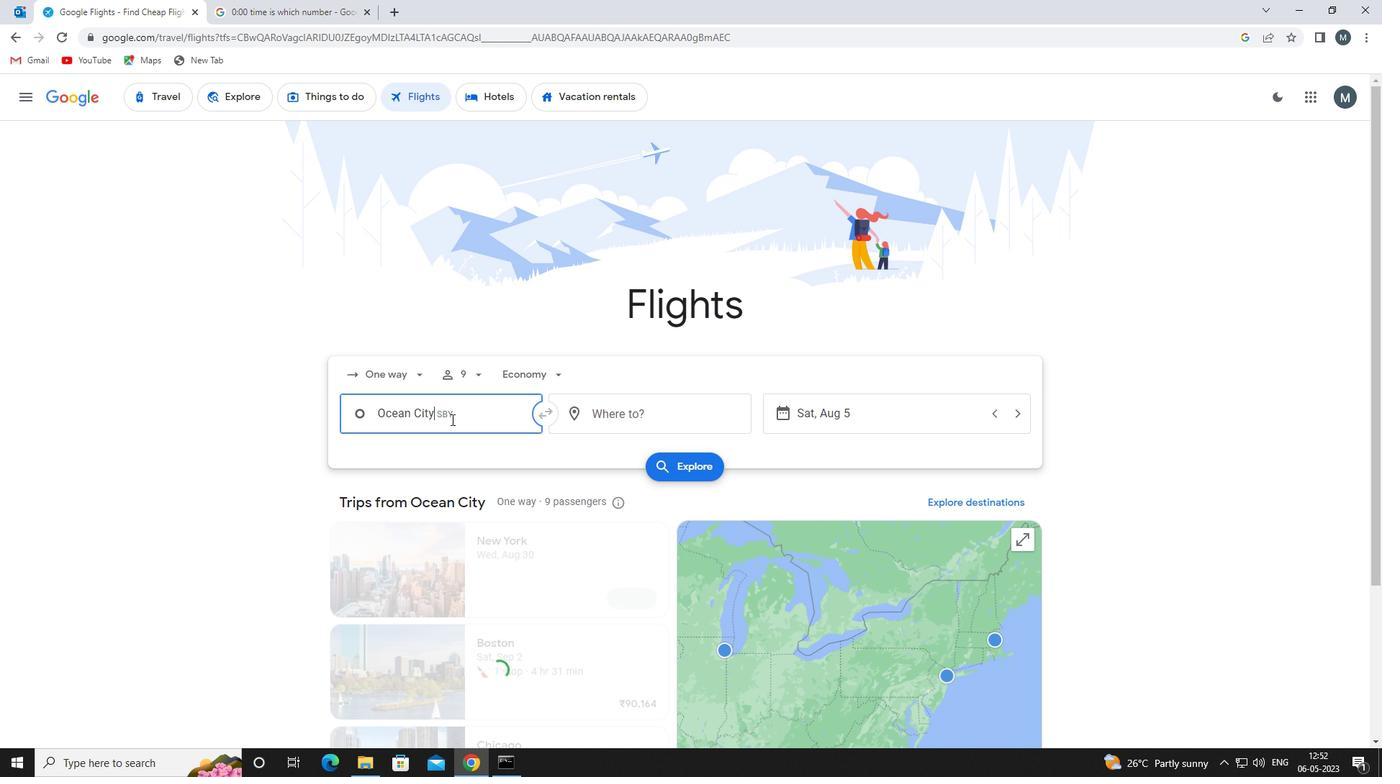 
Action: Key pressed sal
Screenshot: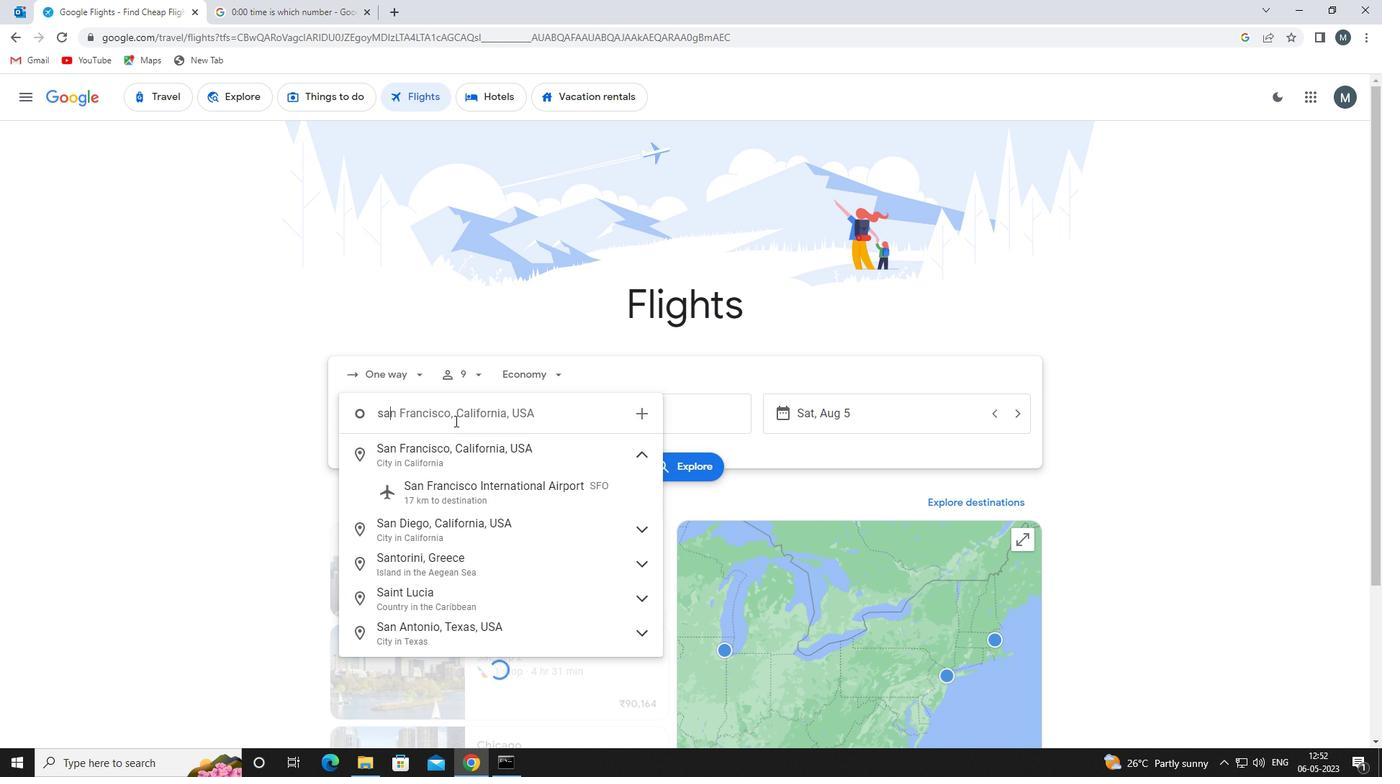 
Action: Mouse moved to (455, 421)
Screenshot: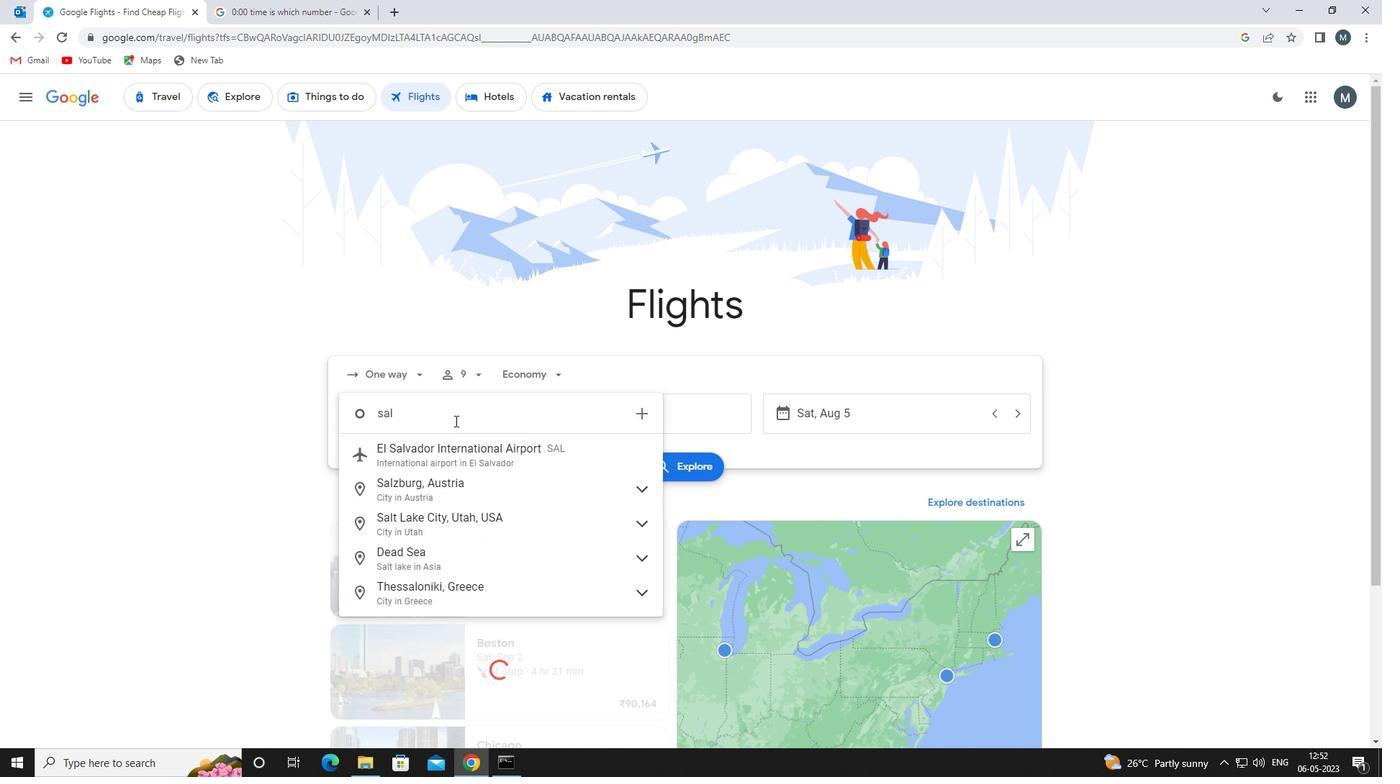 
Action: Key pressed isbu
Screenshot: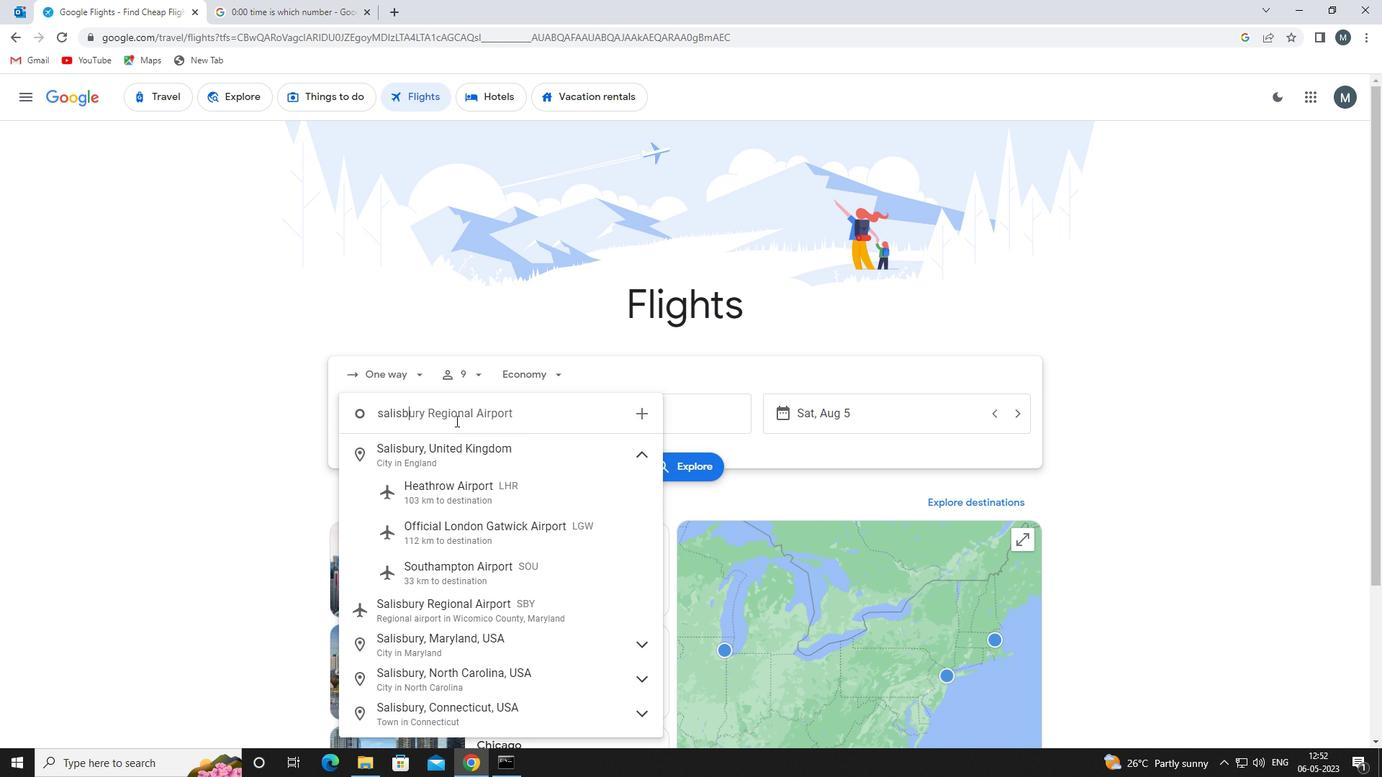 
Action: Mouse moved to (480, 612)
Screenshot: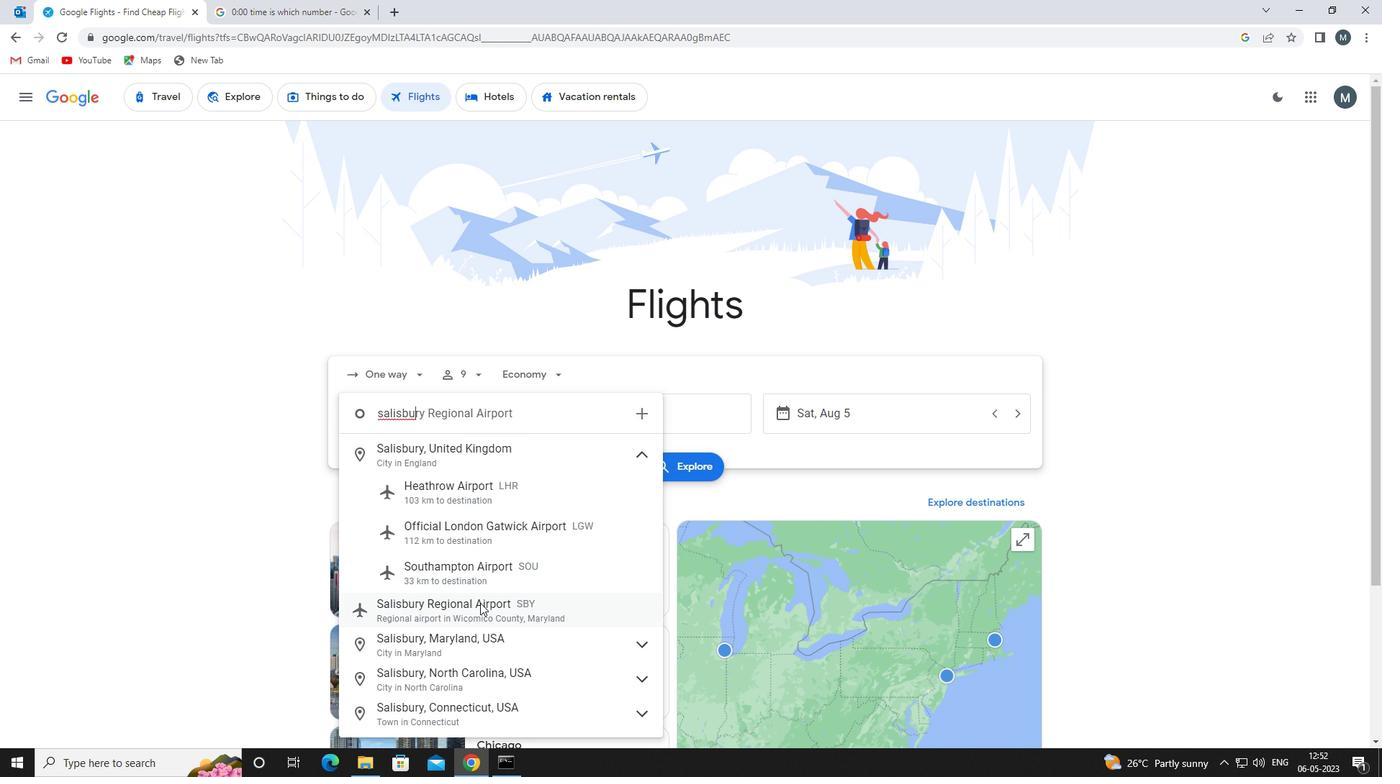 
Action: Mouse pressed left at (480, 612)
Screenshot: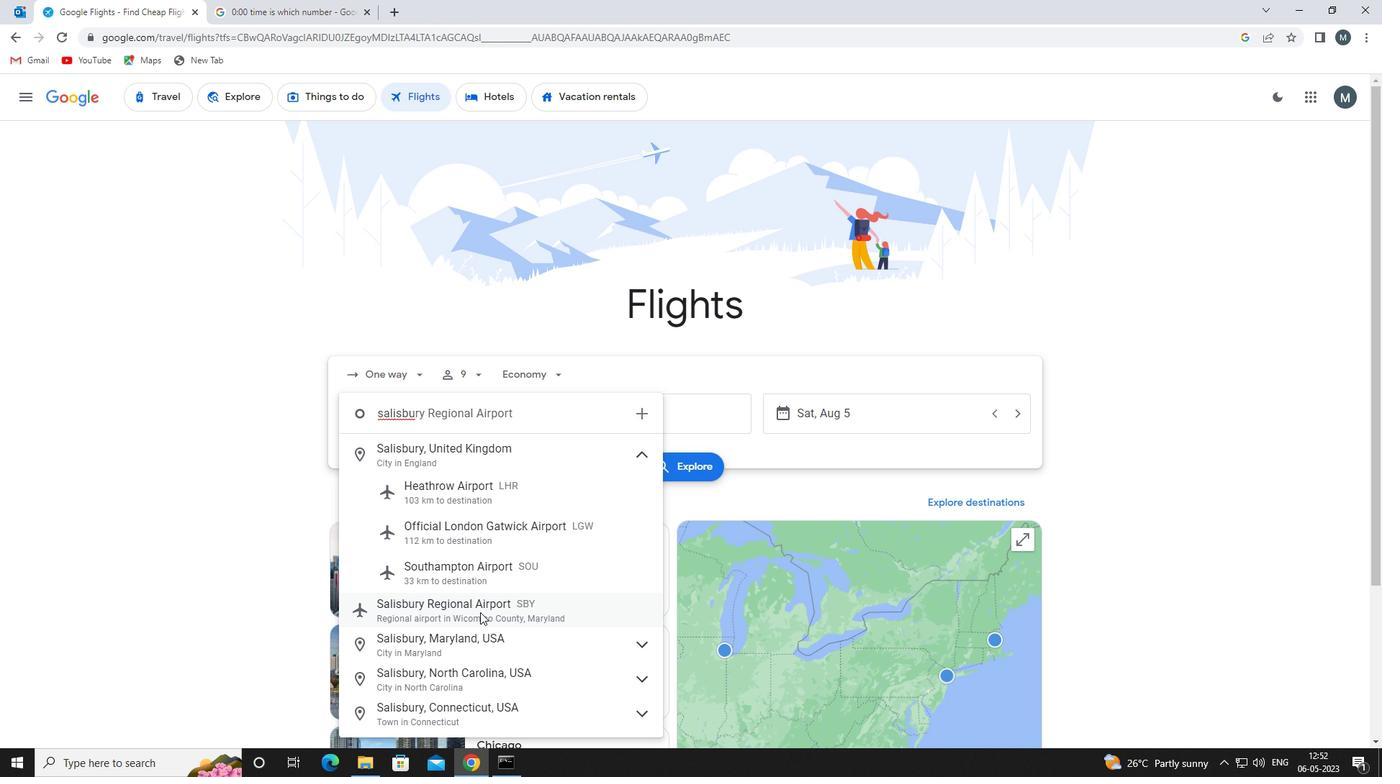 
Action: Mouse moved to (629, 418)
Screenshot: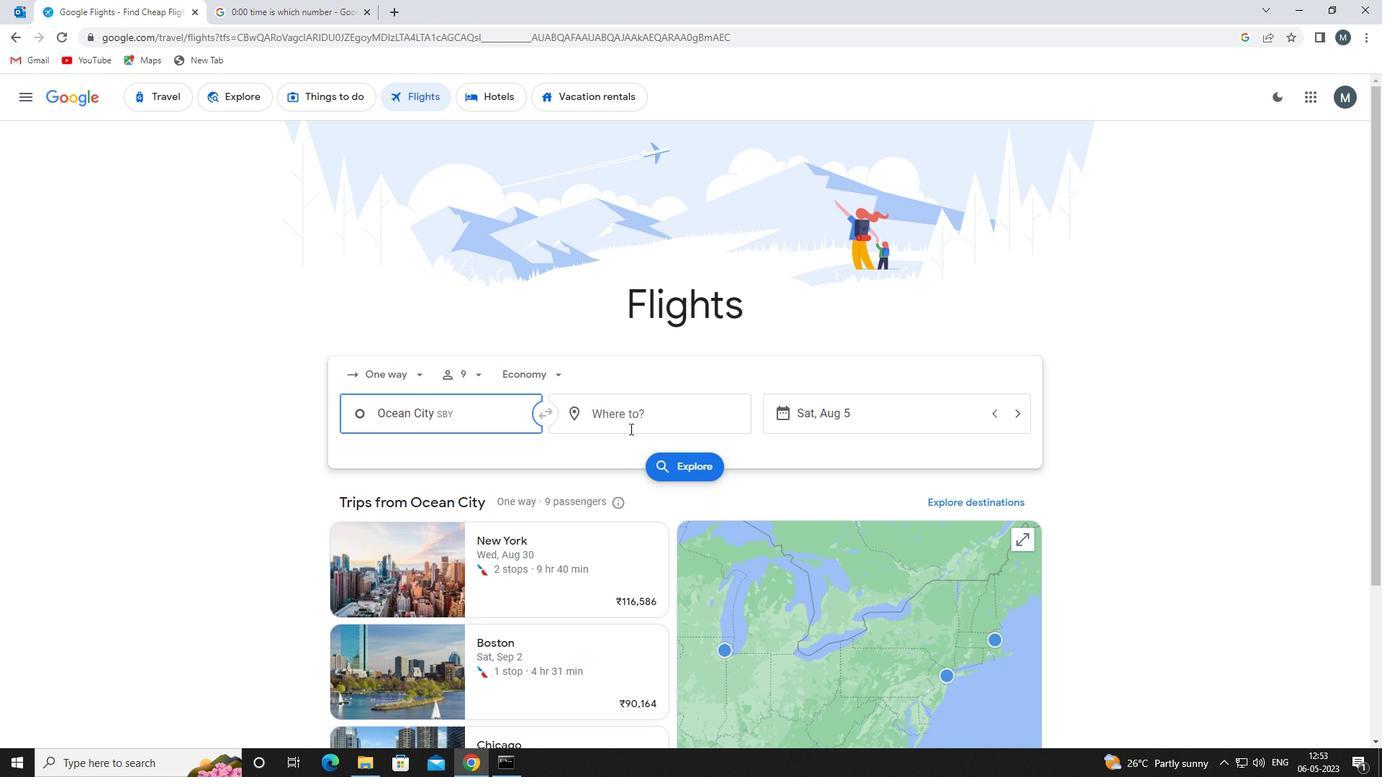 
Action: Mouse pressed left at (629, 418)
Screenshot: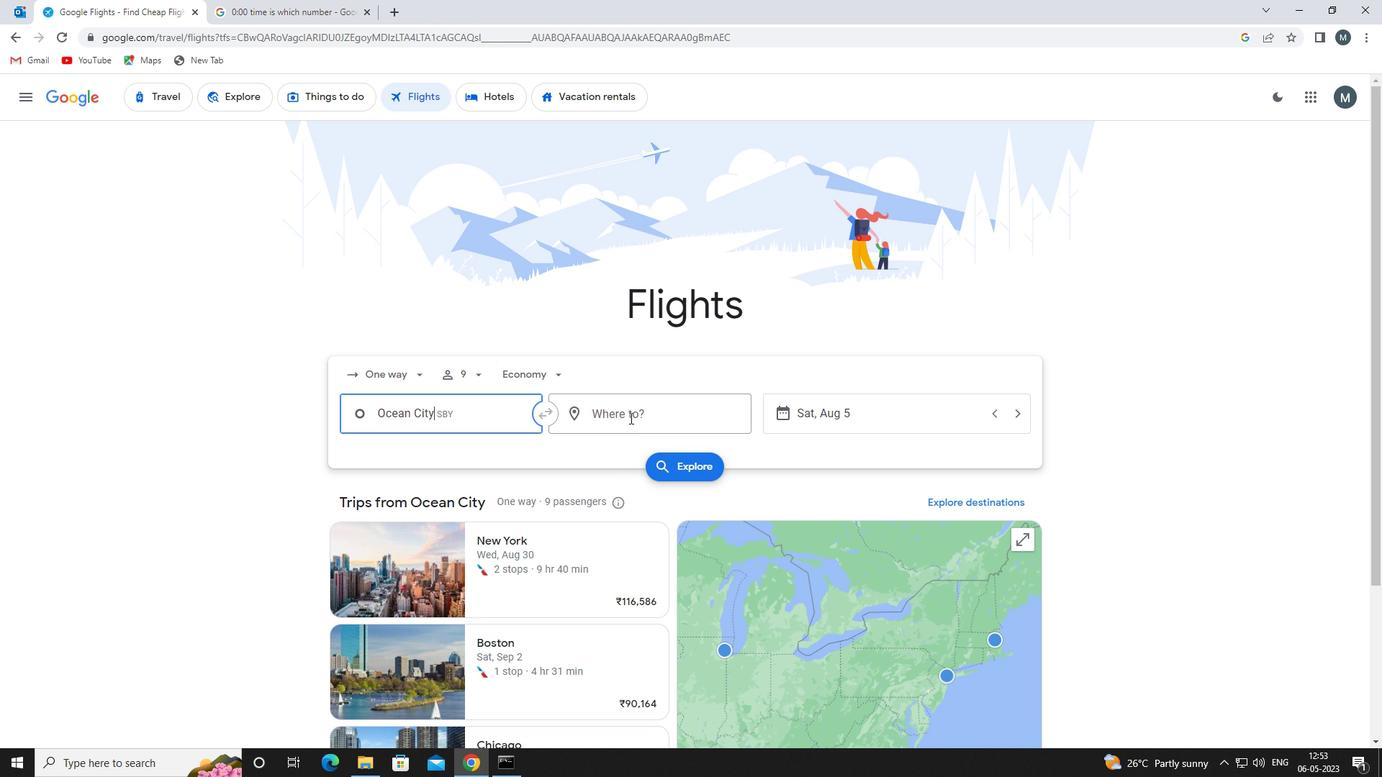 
Action: Key pressed southwest<Key.space>wyoming
Screenshot: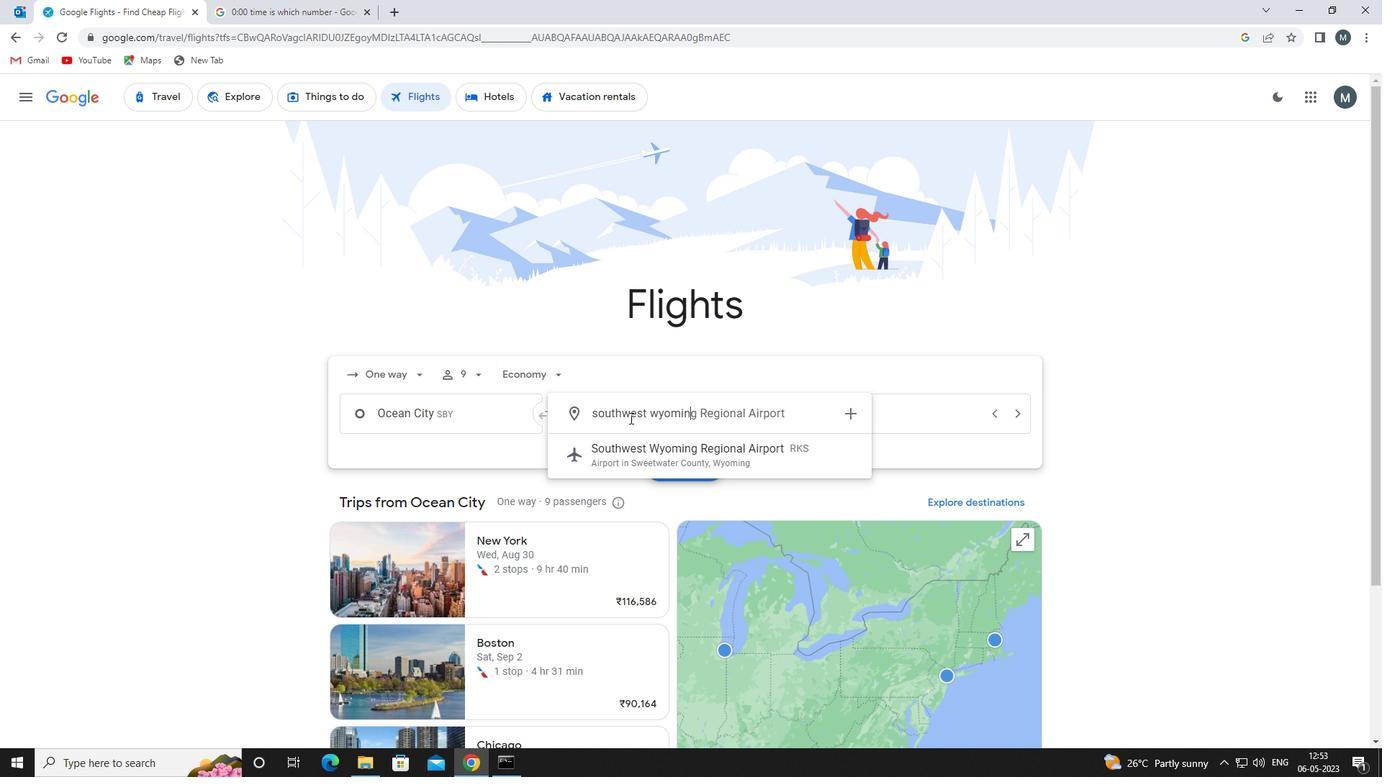 
Action: Mouse moved to (676, 462)
Screenshot: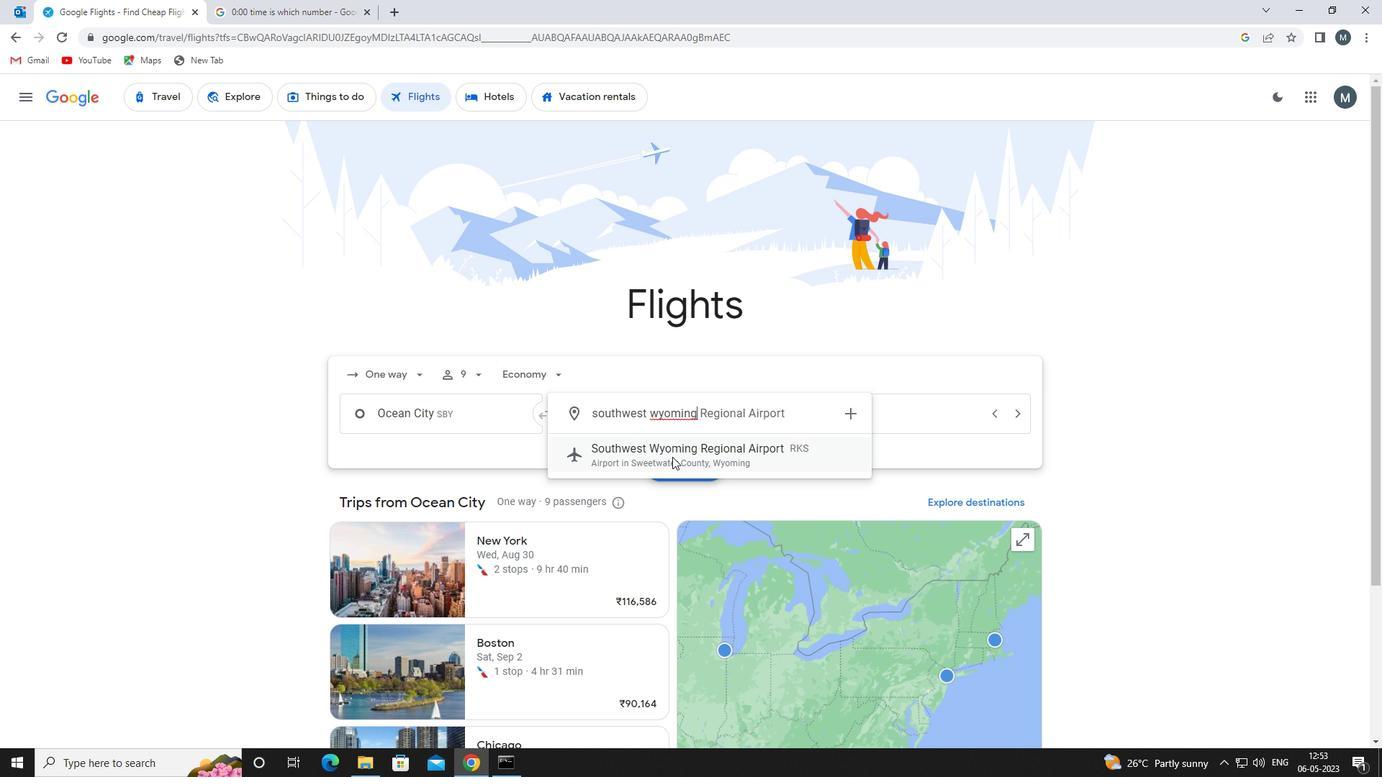 
Action: Mouse pressed left at (676, 462)
Screenshot: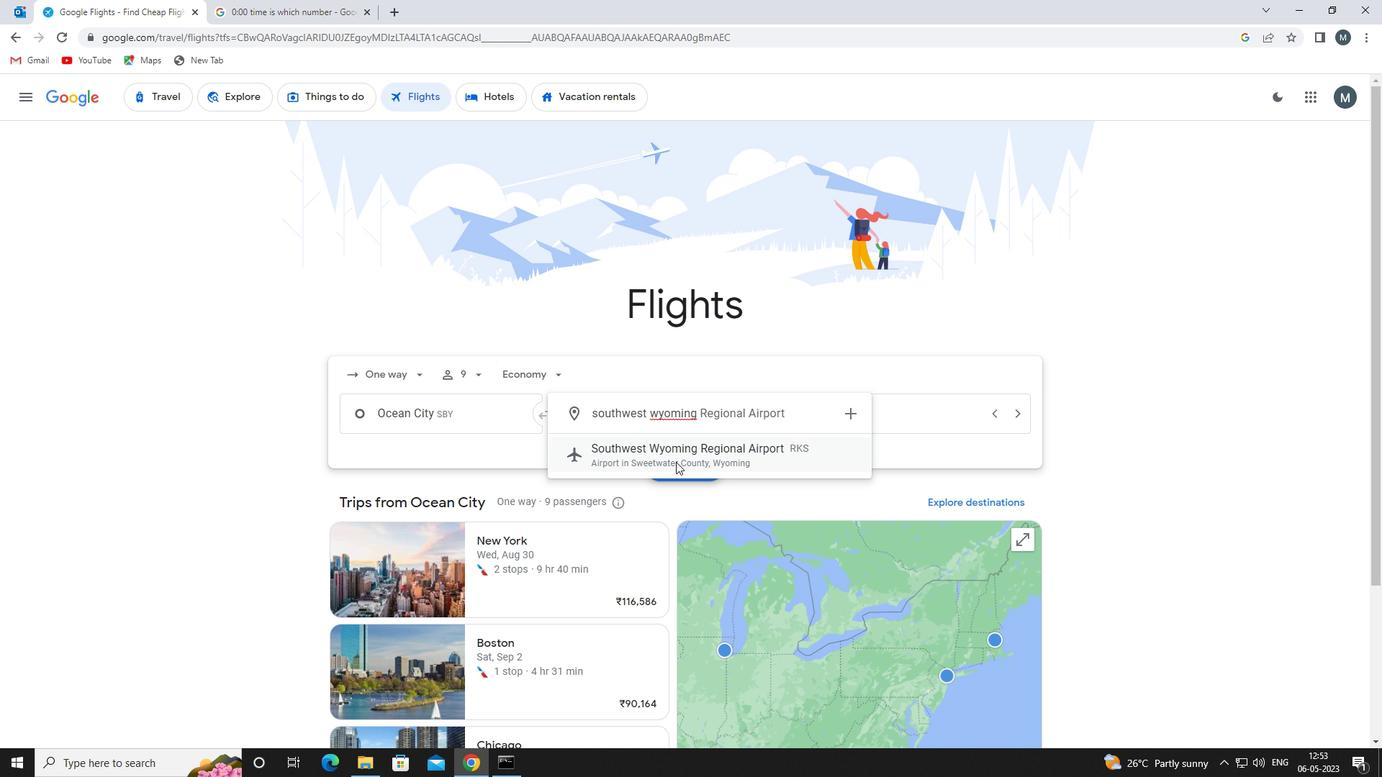 
Action: Mouse moved to (791, 418)
Screenshot: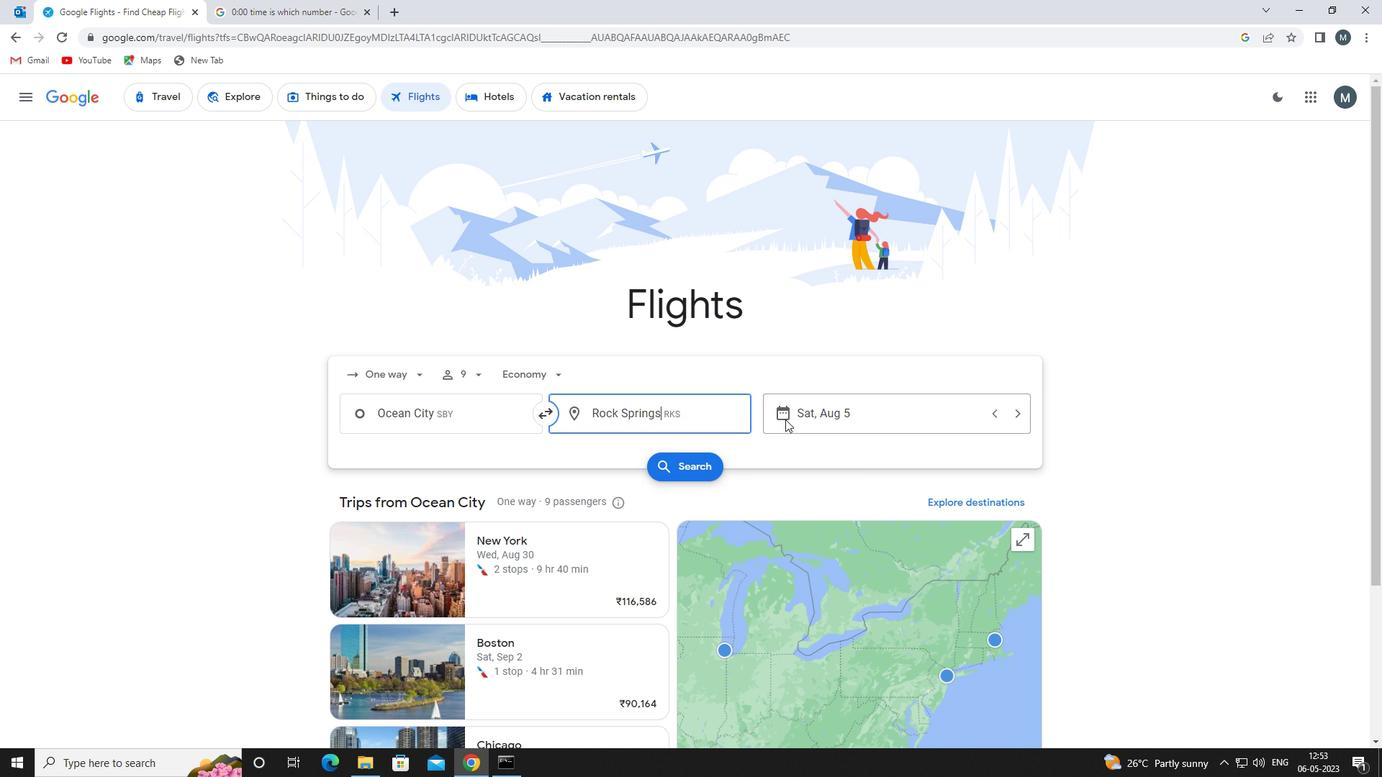 
Action: Mouse pressed left at (791, 418)
Screenshot: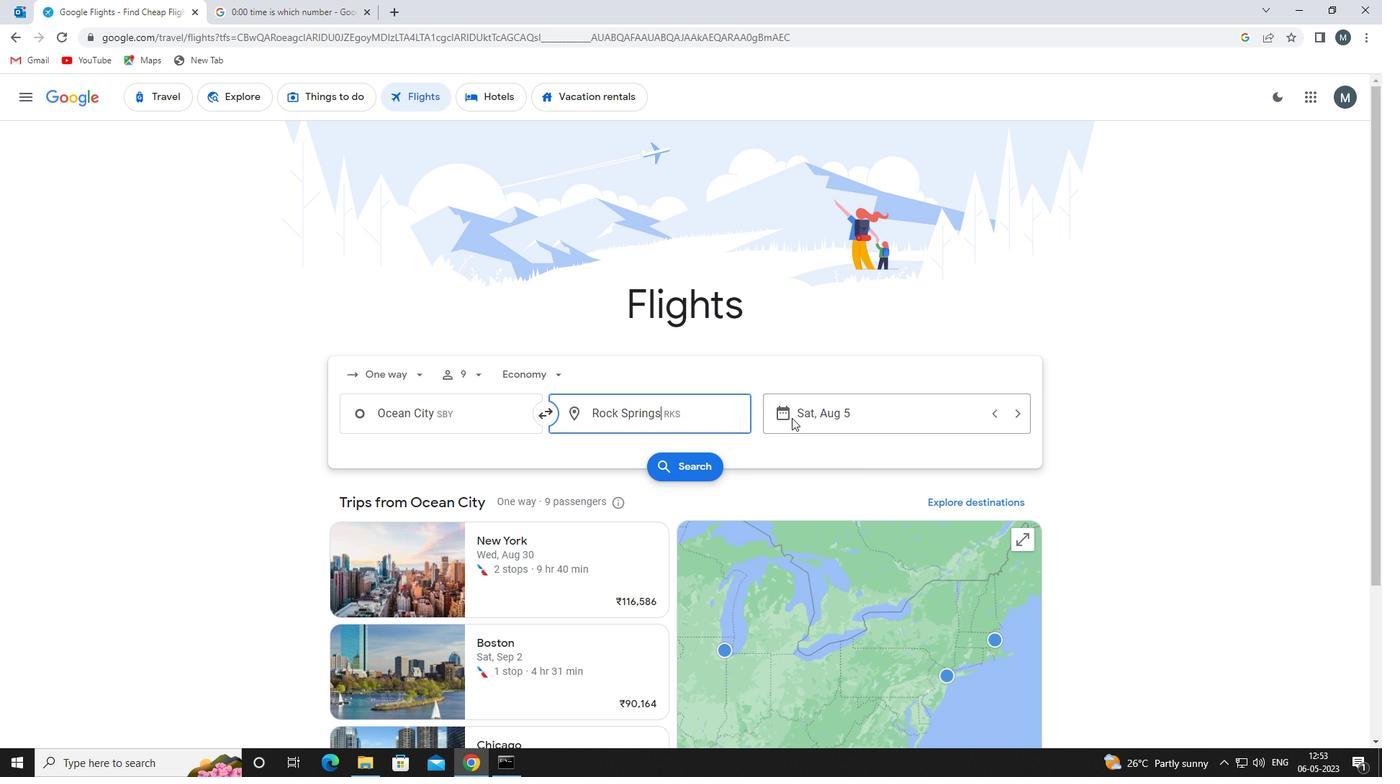 
Action: Mouse moved to (738, 487)
Screenshot: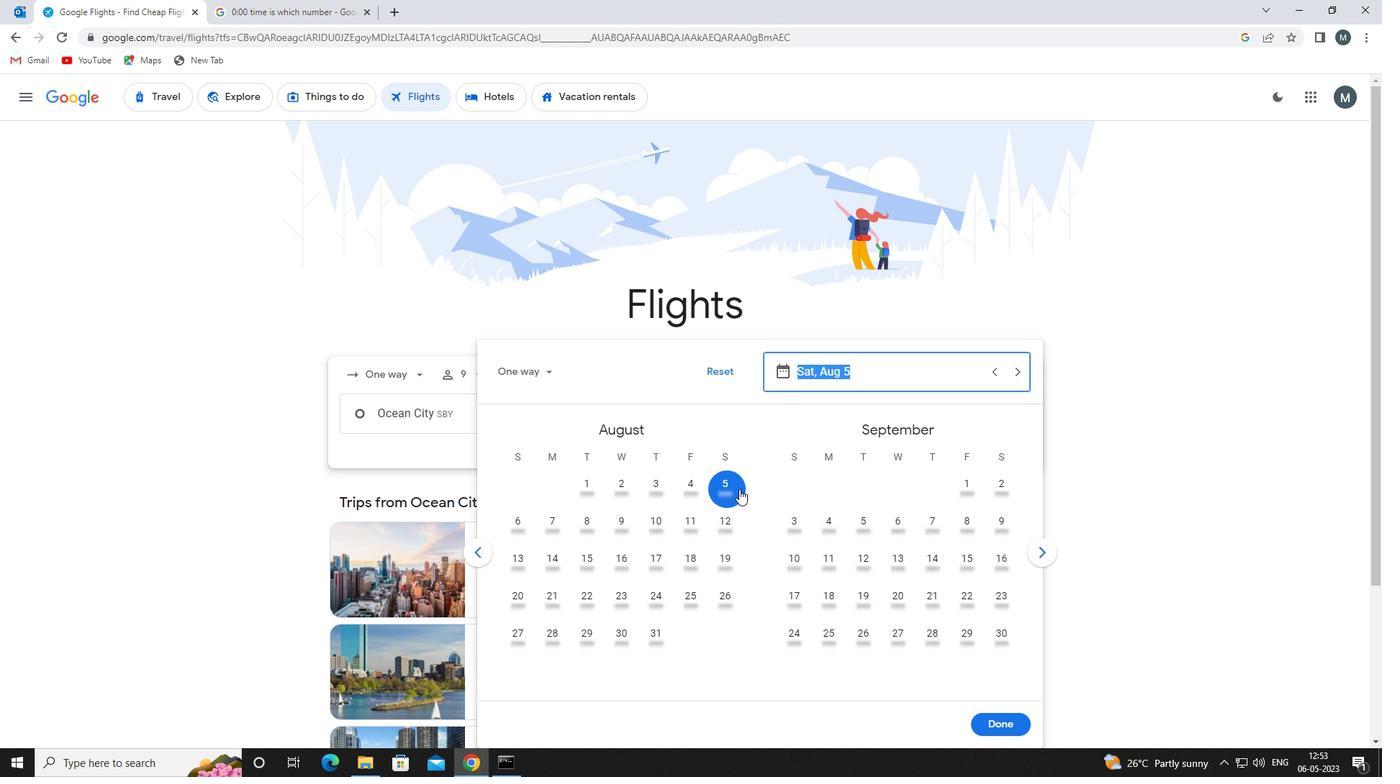 
Action: Mouse pressed left at (738, 487)
Screenshot: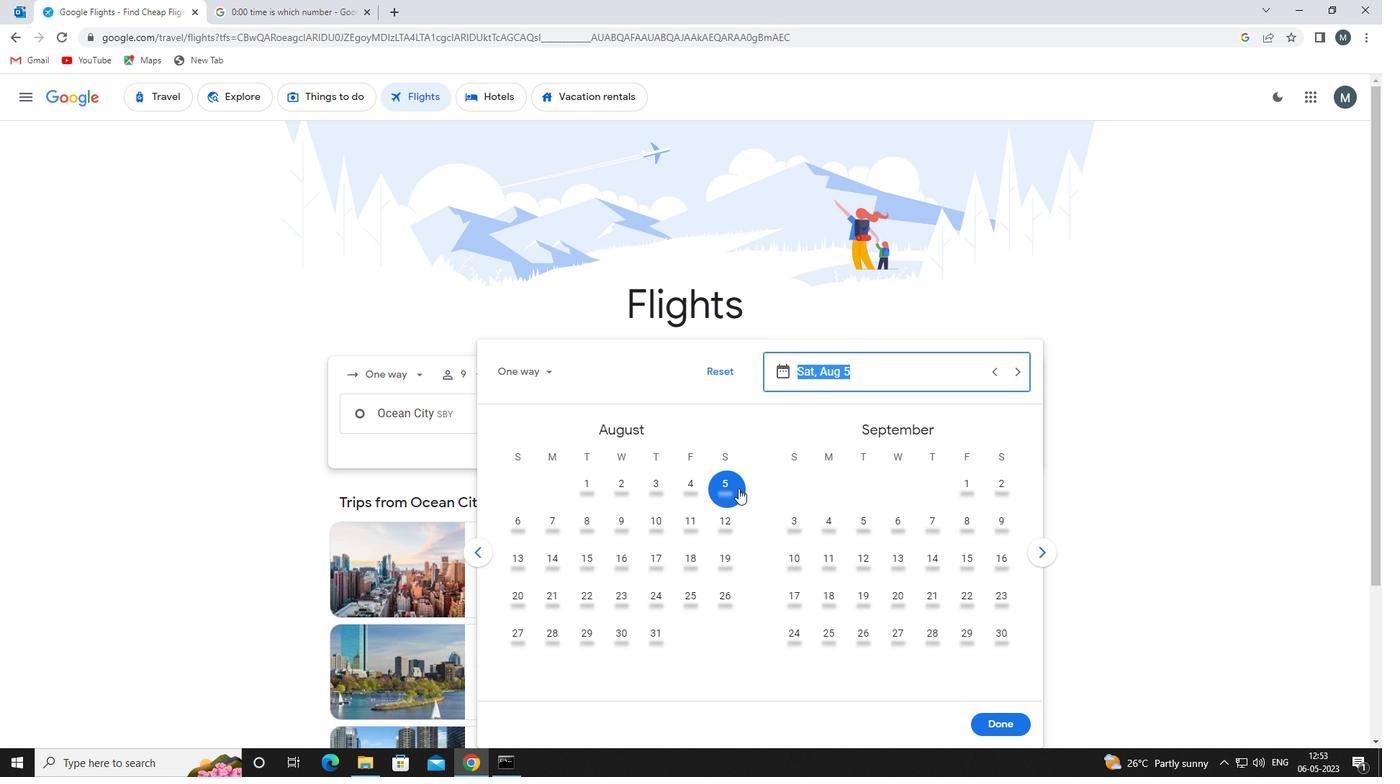 
Action: Mouse moved to (1007, 718)
Screenshot: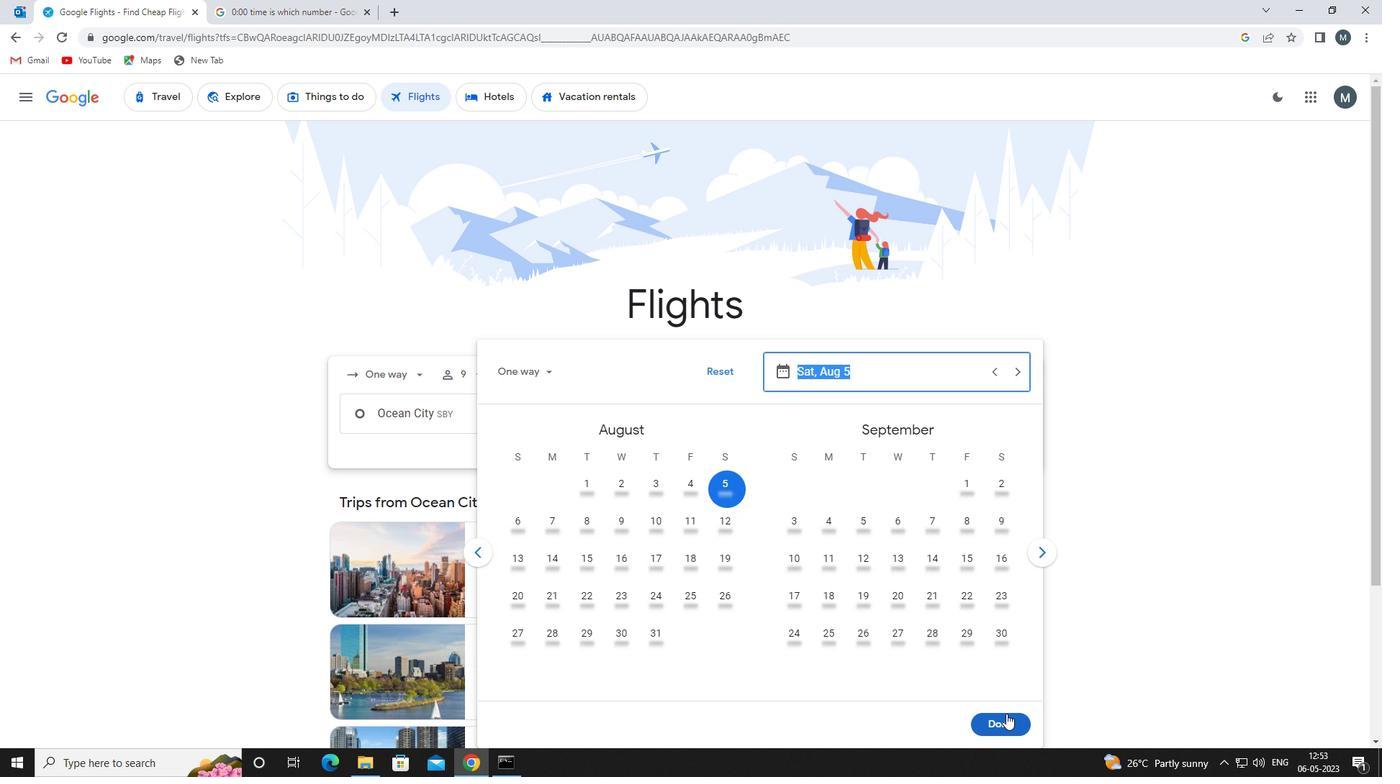 
Action: Mouse pressed left at (1007, 718)
Screenshot: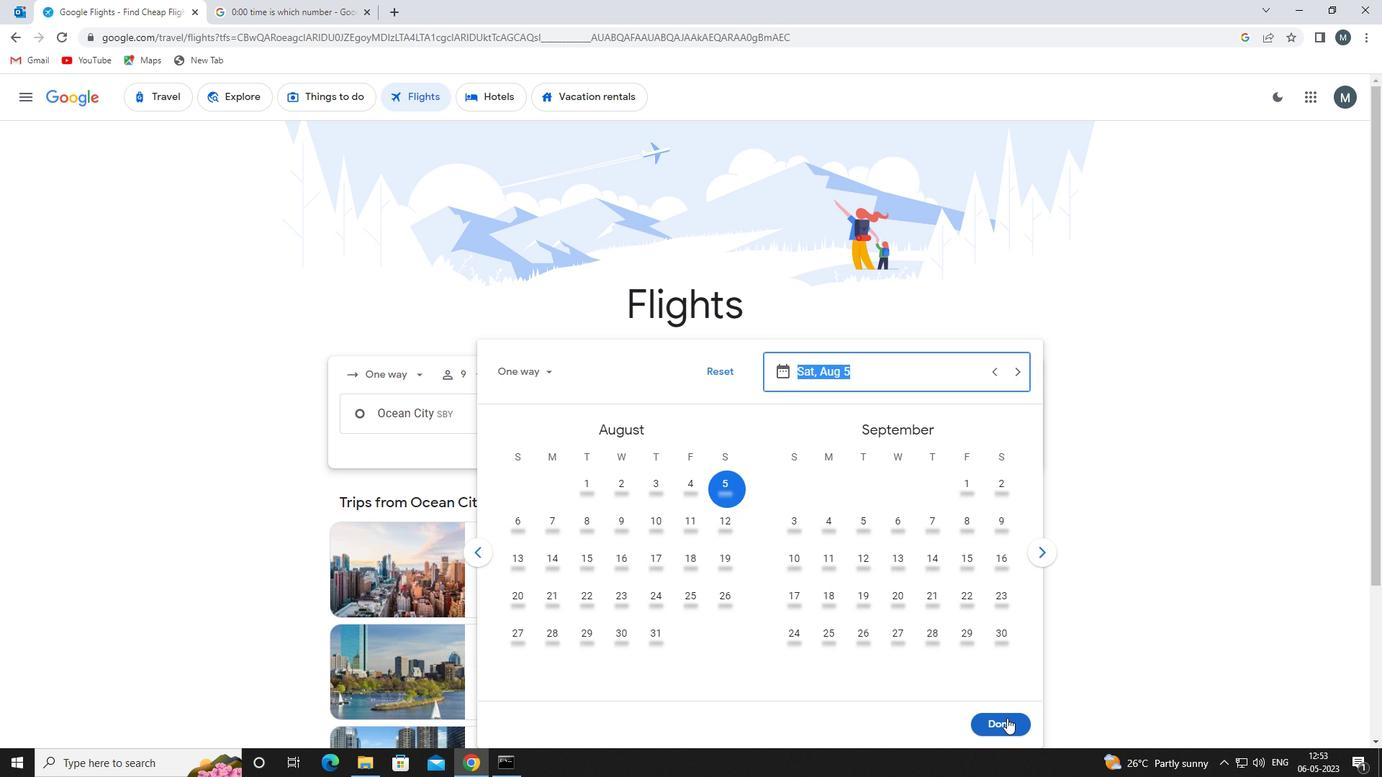 
Action: Mouse moved to (691, 470)
Screenshot: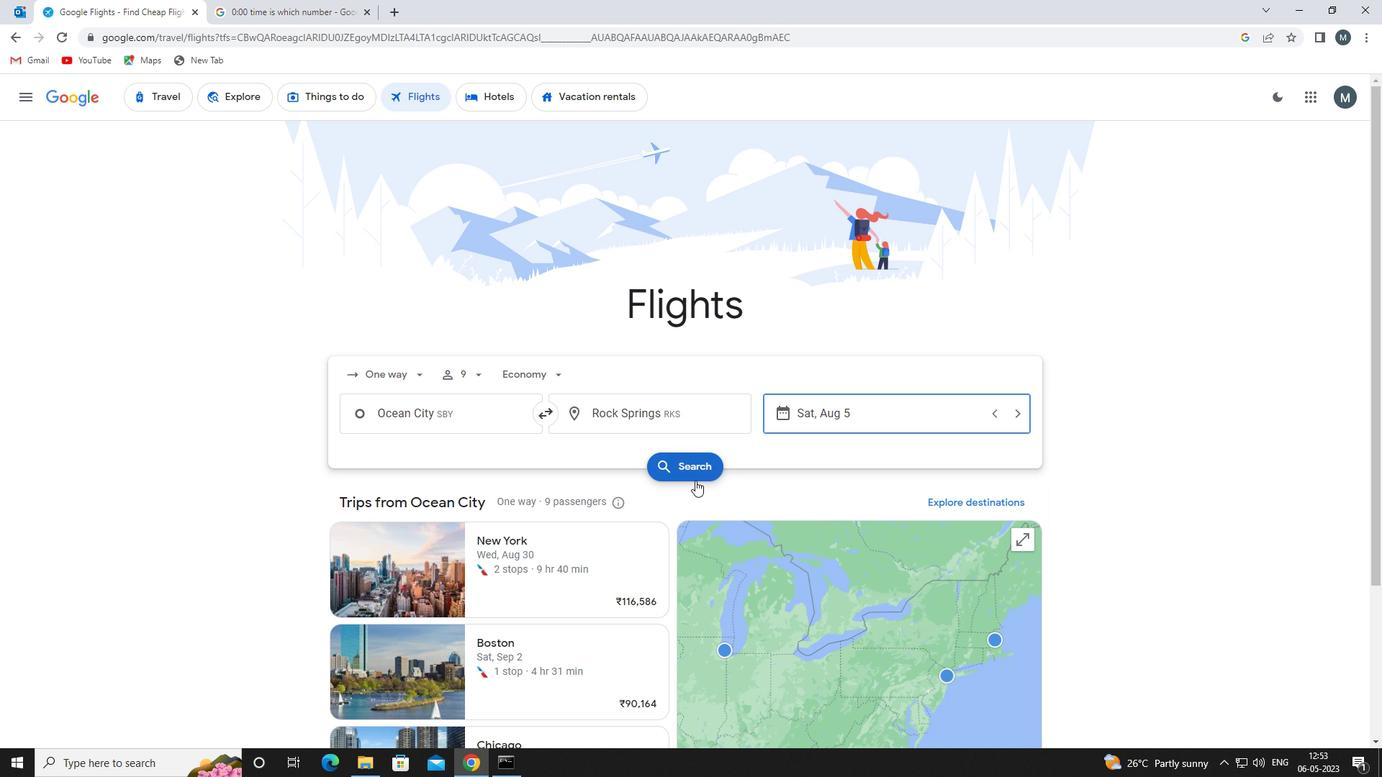 
Action: Mouse pressed left at (691, 470)
Screenshot: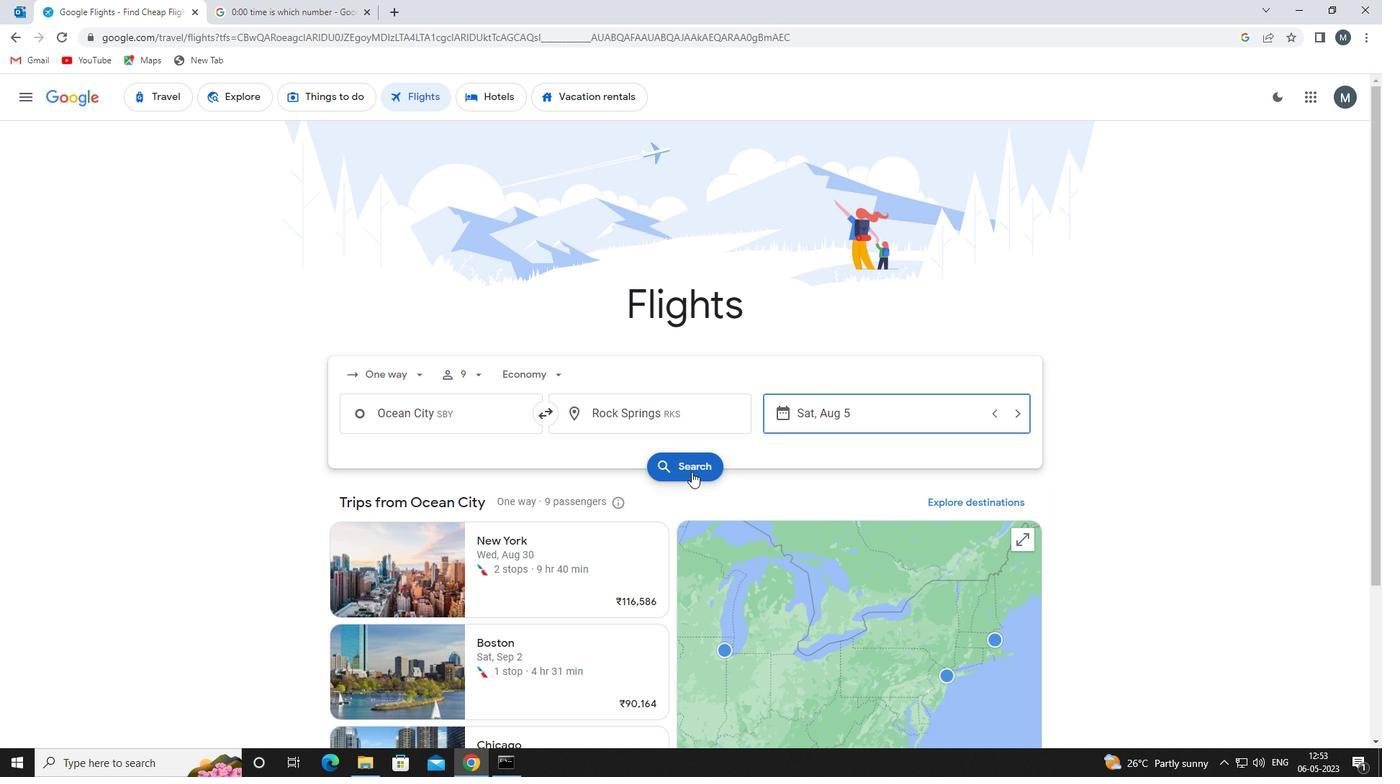 
Action: Mouse moved to (351, 231)
Screenshot: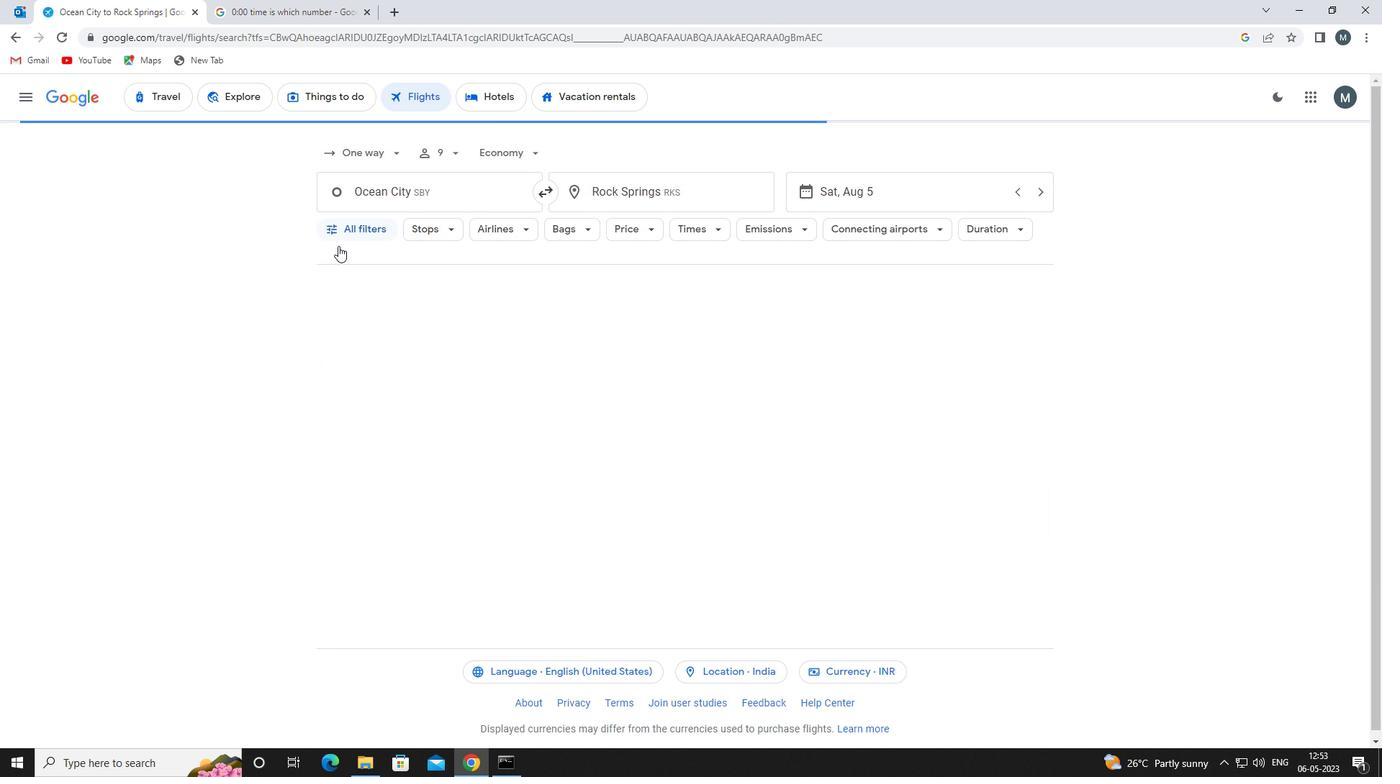 
Action: Mouse pressed left at (351, 231)
Screenshot: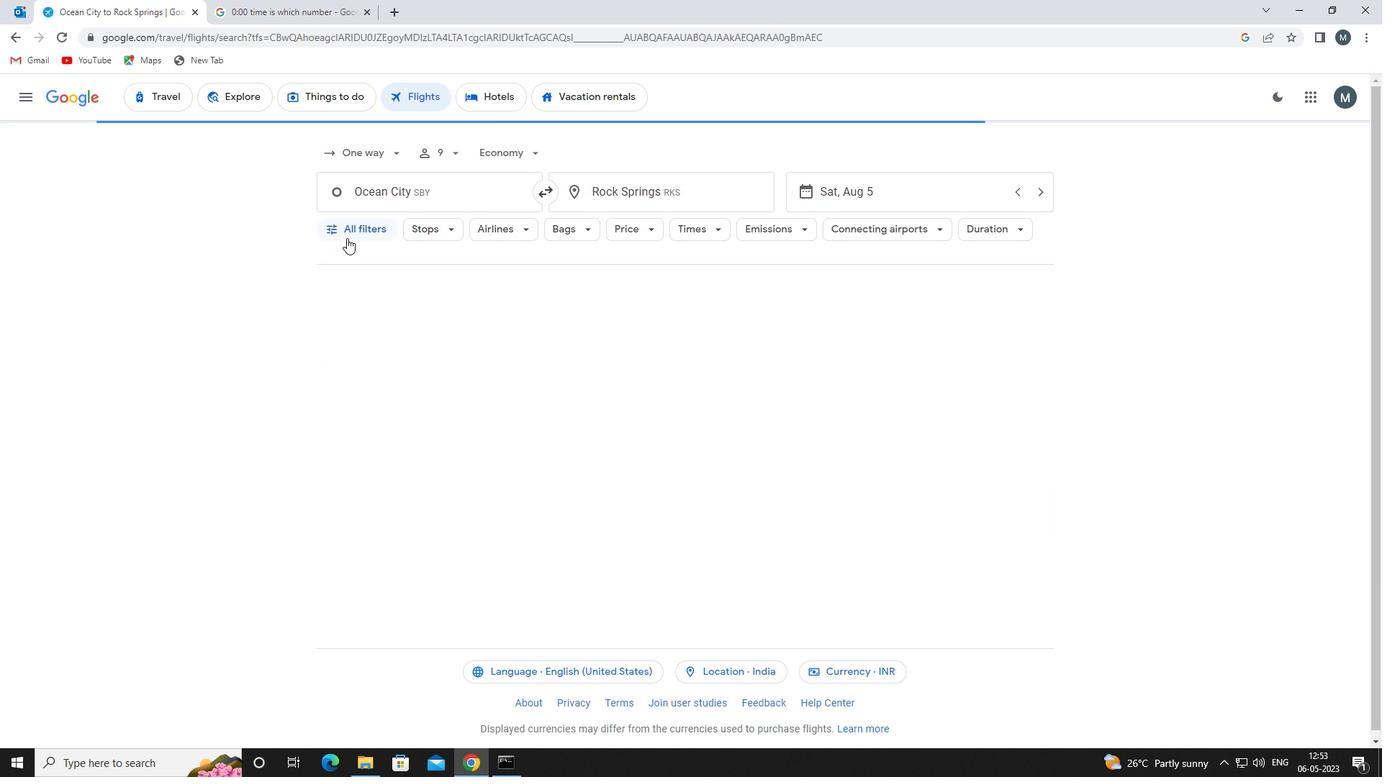 
Action: Mouse moved to (426, 352)
Screenshot: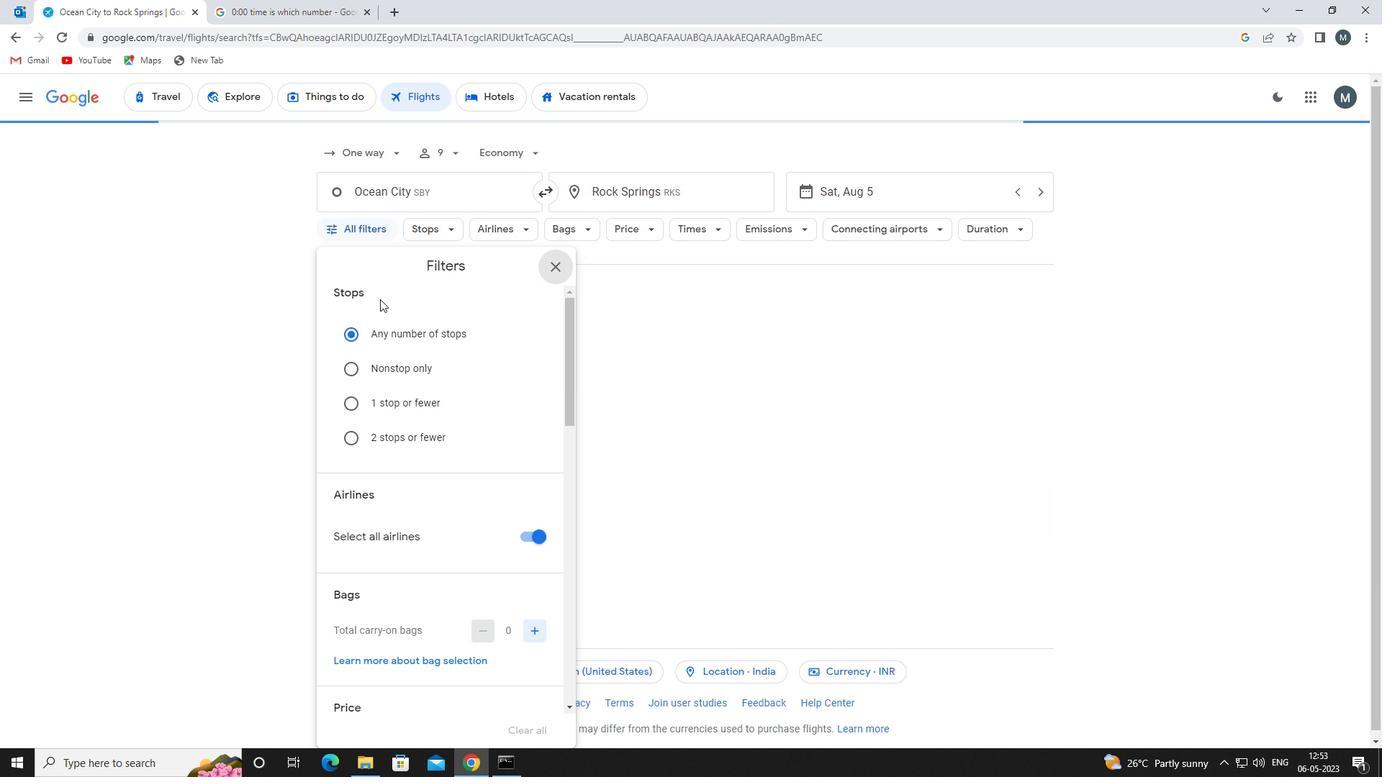 
Action: Mouse scrolled (426, 352) with delta (0, 0)
Screenshot: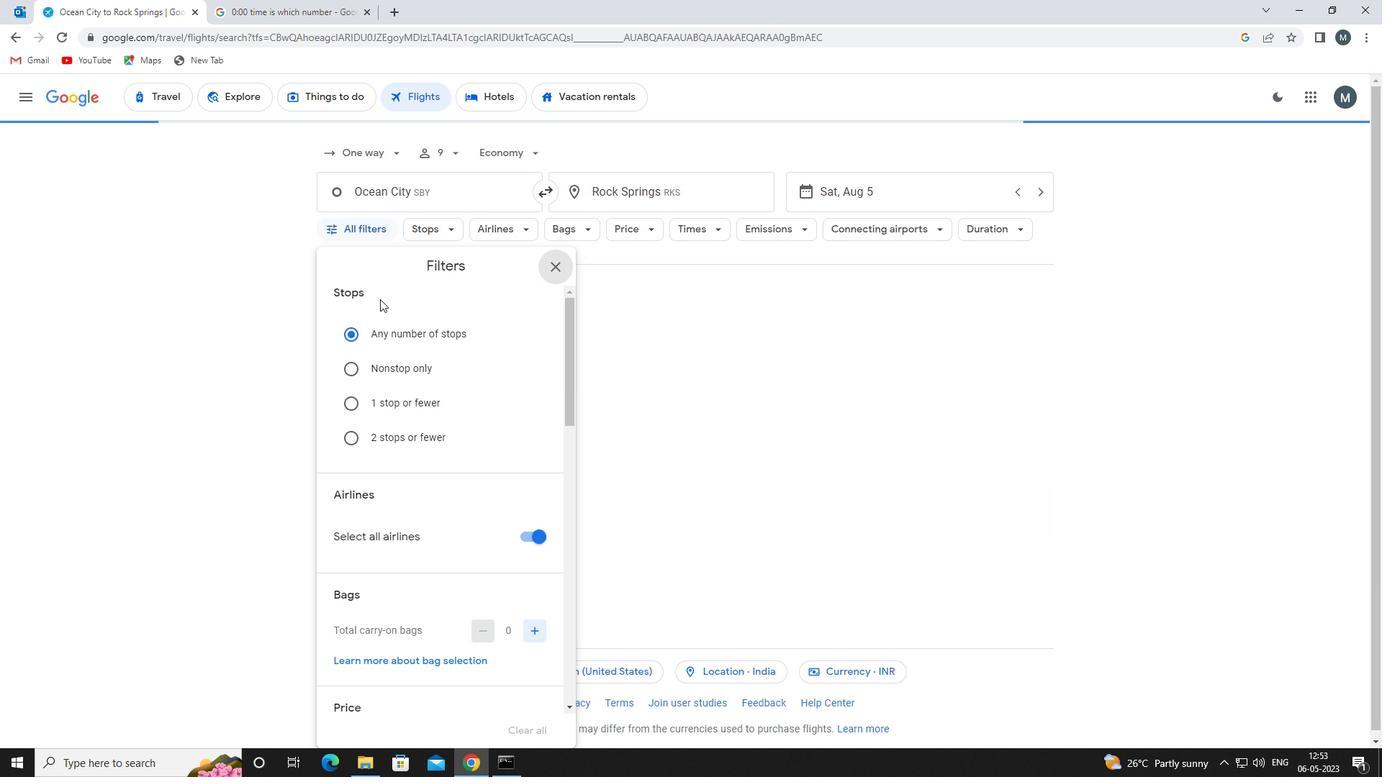 
Action: Mouse moved to (532, 465)
Screenshot: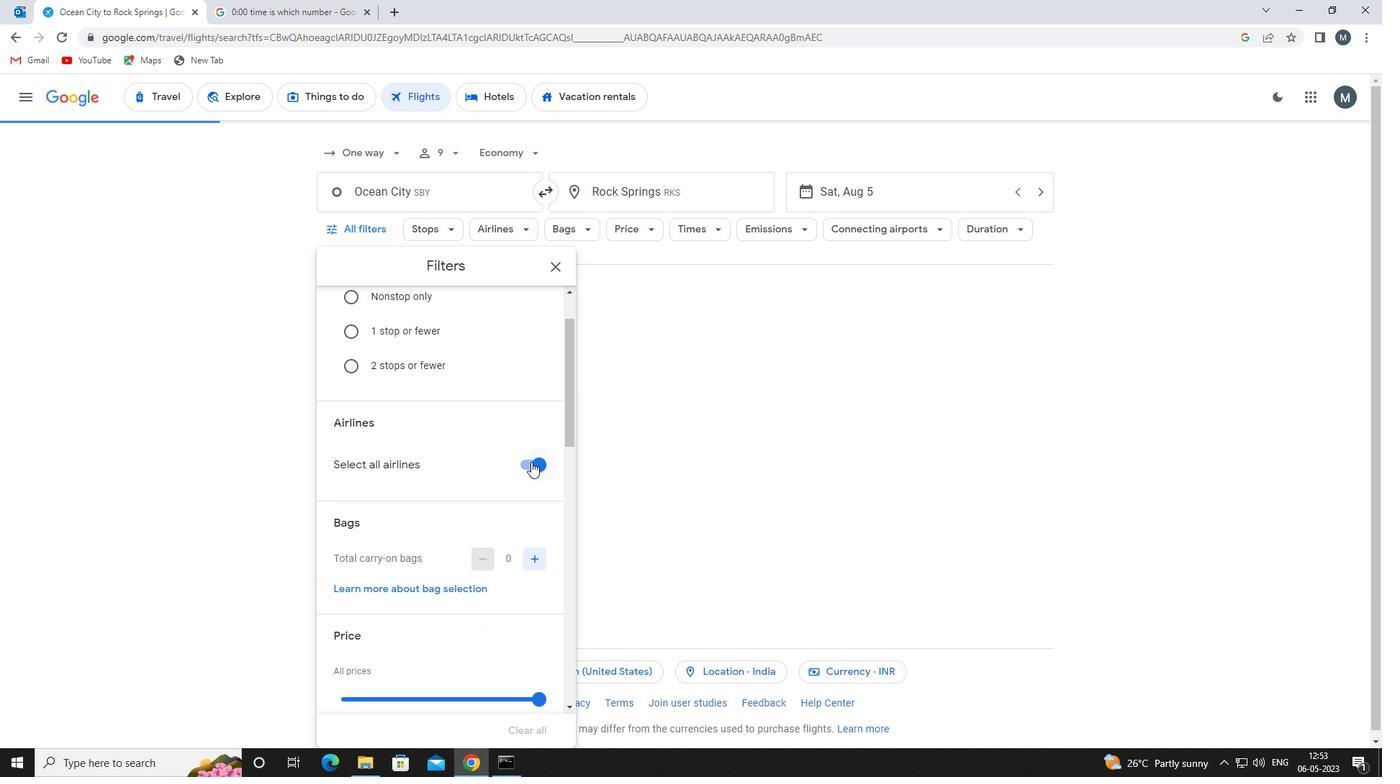 
Action: Mouse pressed left at (532, 465)
Screenshot: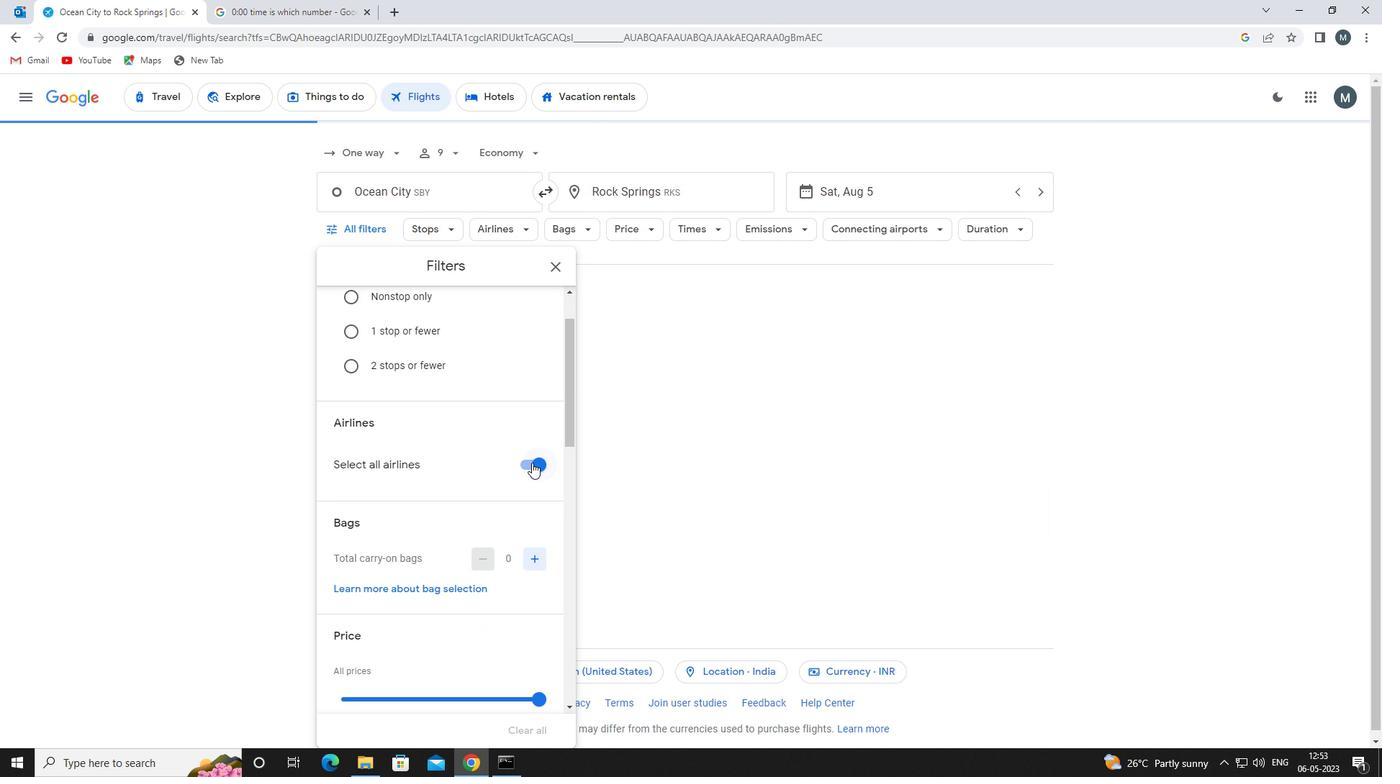 
Action: Mouse moved to (538, 463)
Screenshot: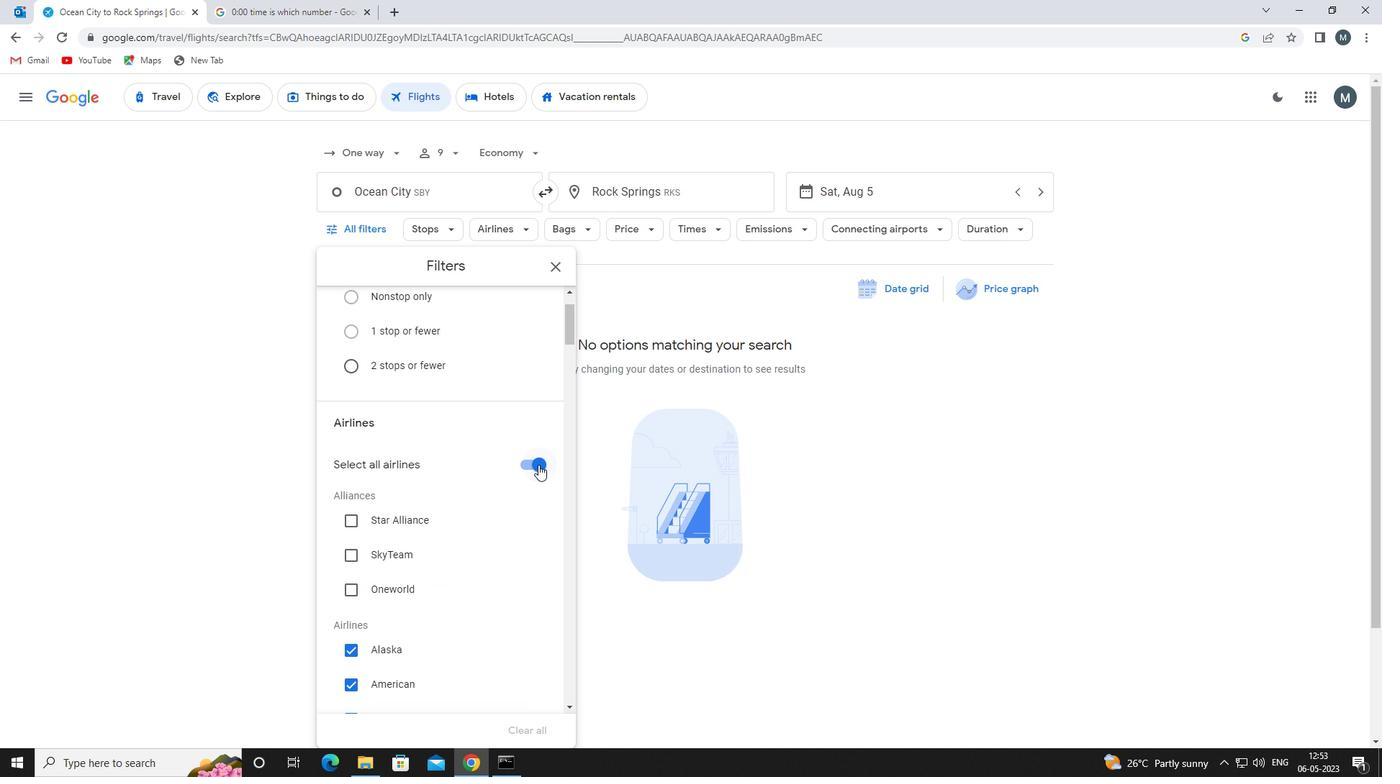 
Action: Mouse pressed left at (538, 463)
Screenshot: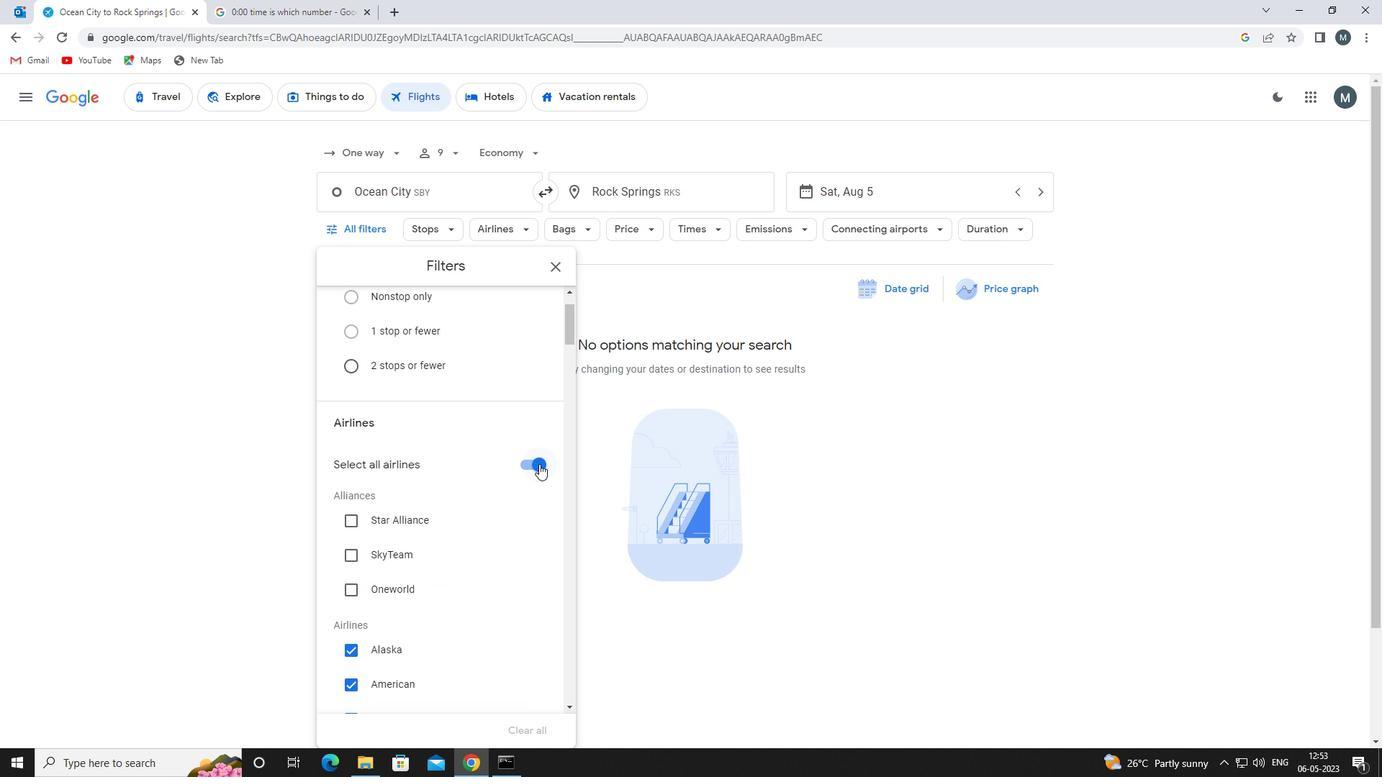 
Action: Mouse moved to (440, 499)
Screenshot: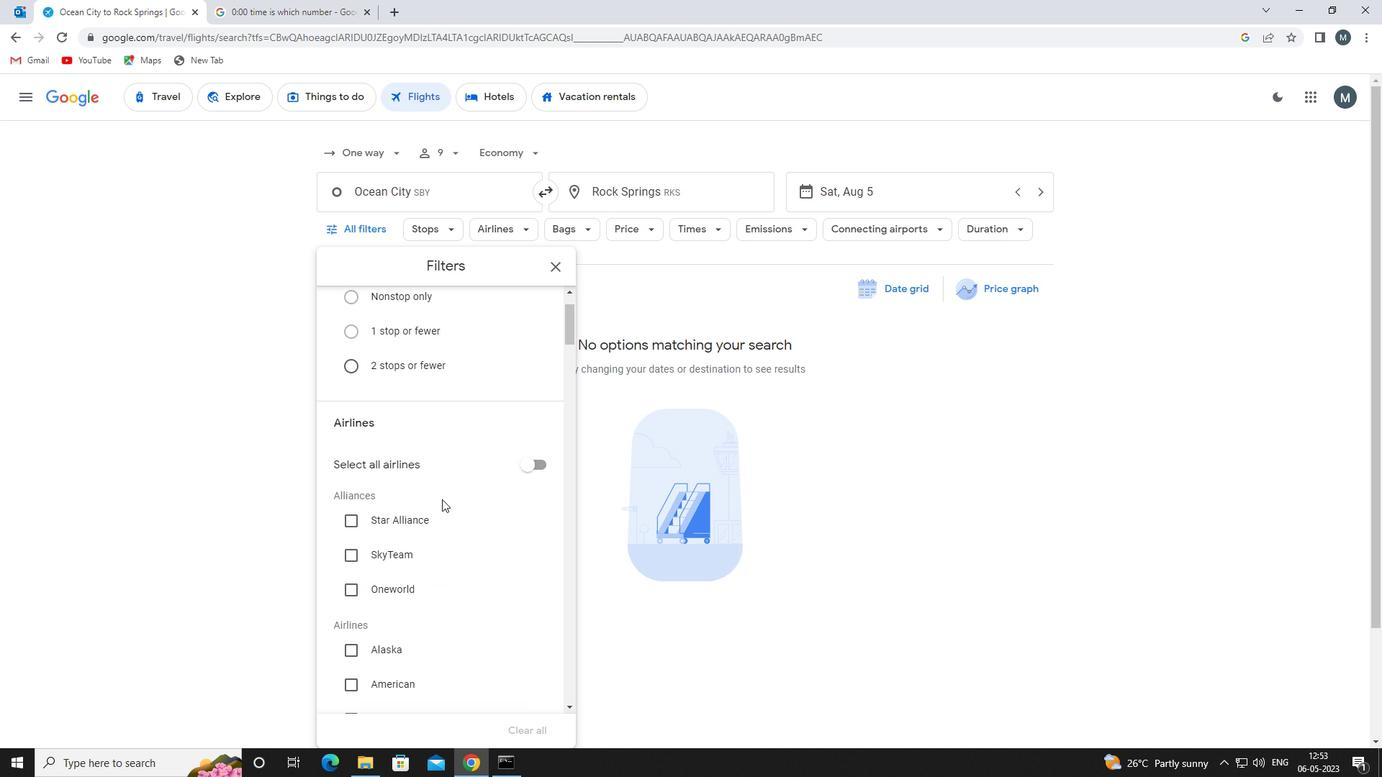
Action: Mouse scrolled (440, 498) with delta (0, 0)
Screenshot: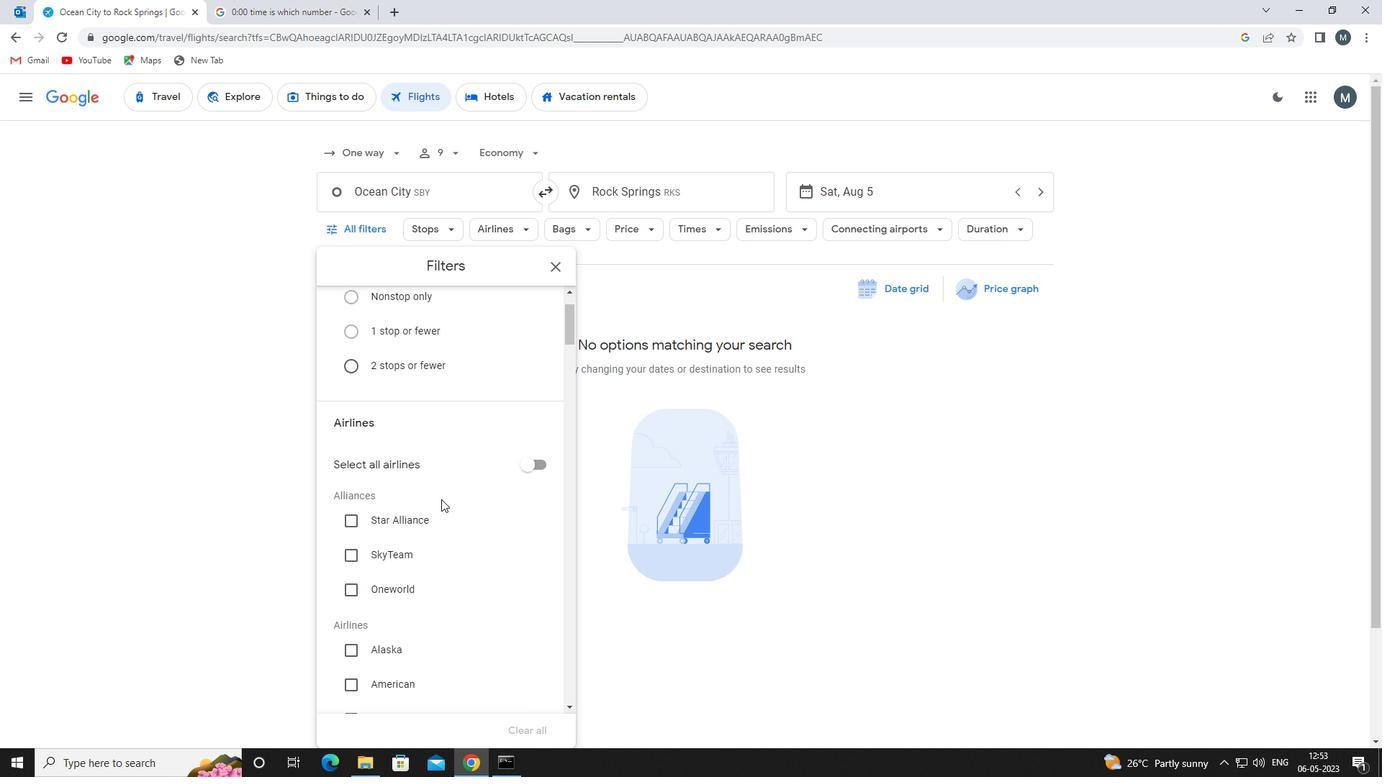 
Action: Mouse moved to (439, 500)
Screenshot: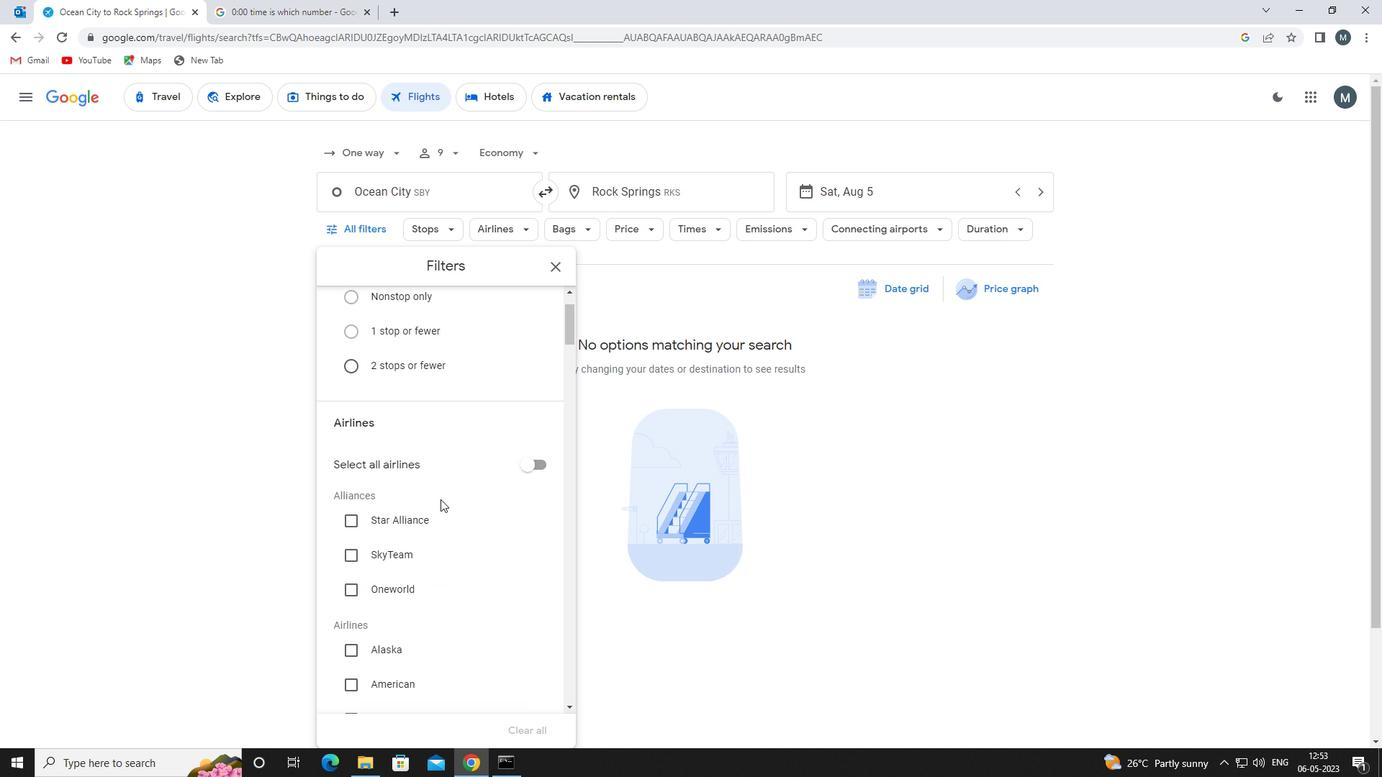 
Action: Mouse scrolled (439, 499) with delta (0, 0)
Screenshot: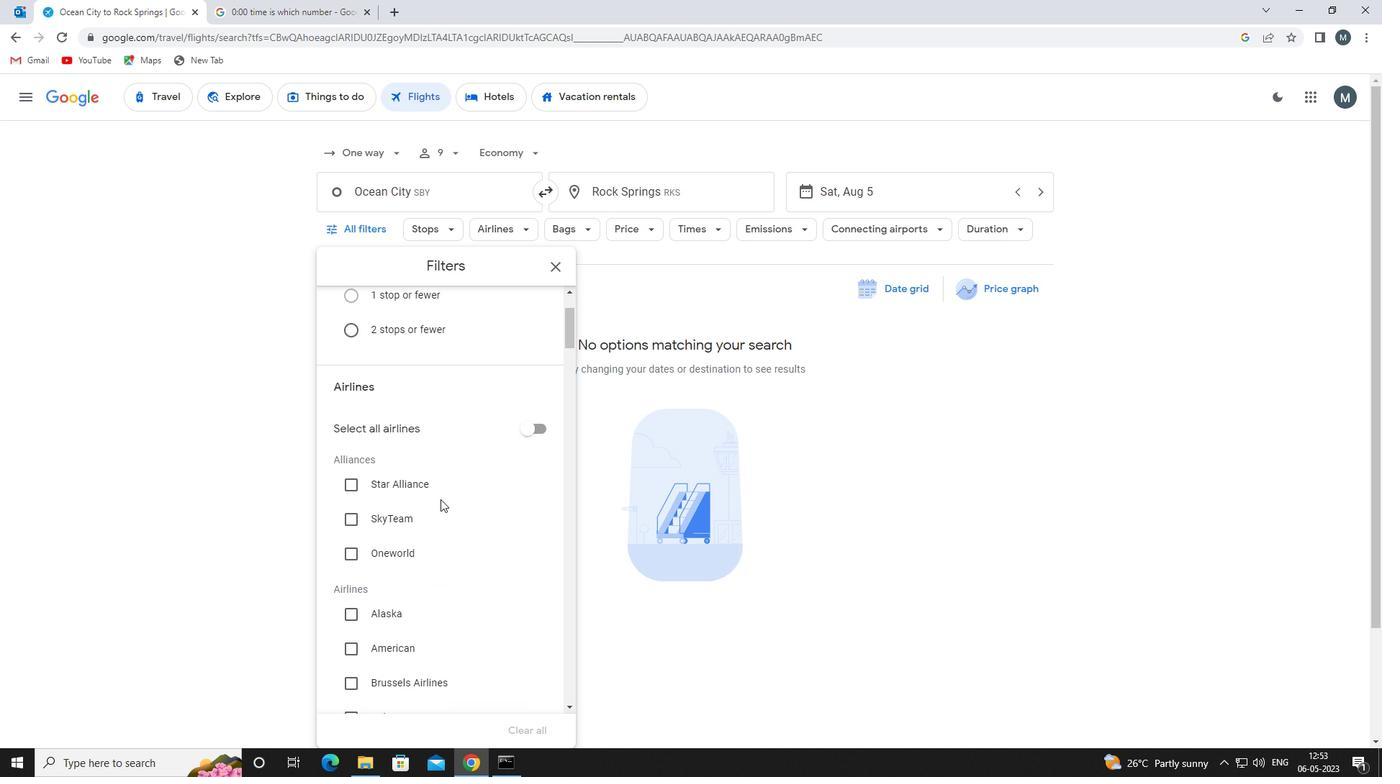
Action: Mouse scrolled (439, 499) with delta (0, 0)
Screenshot: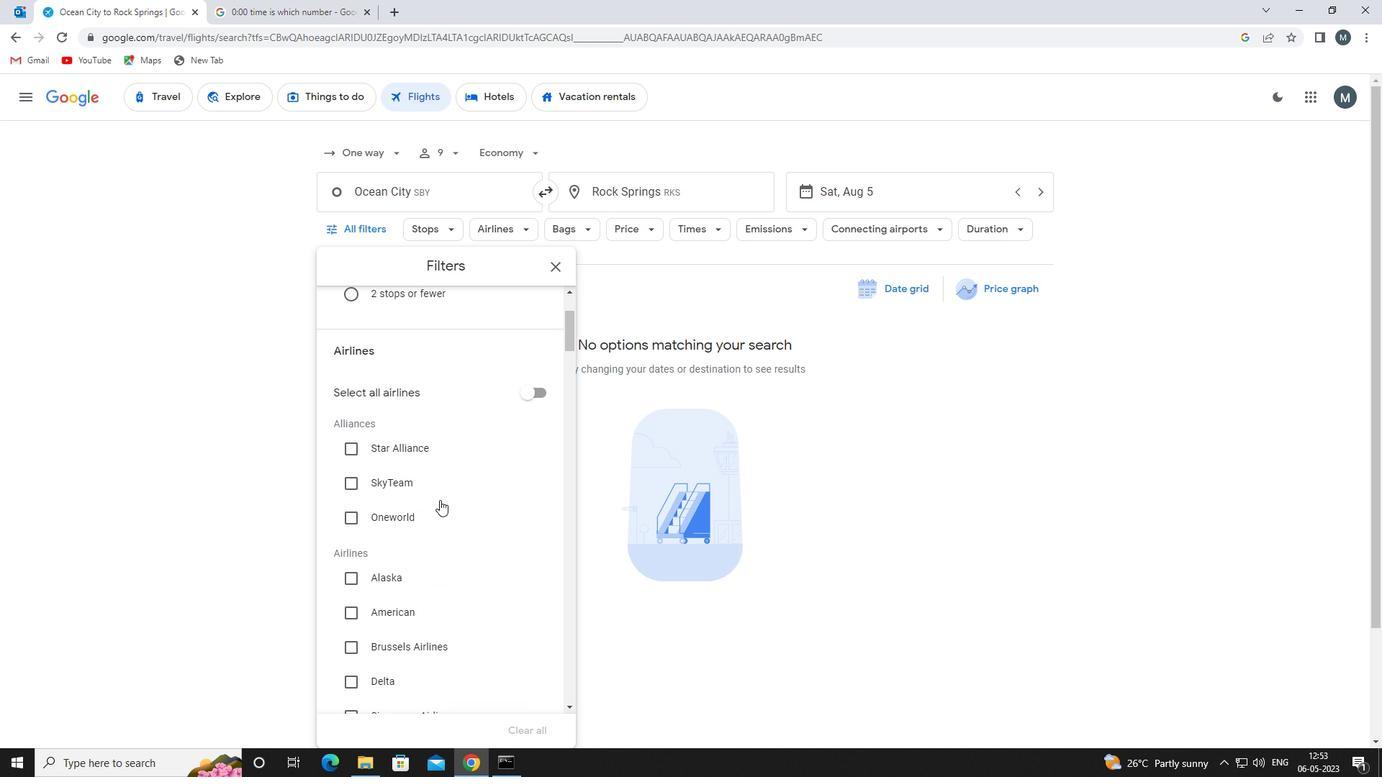 
Action: Mouse moved to (432, 478)
Screenshot: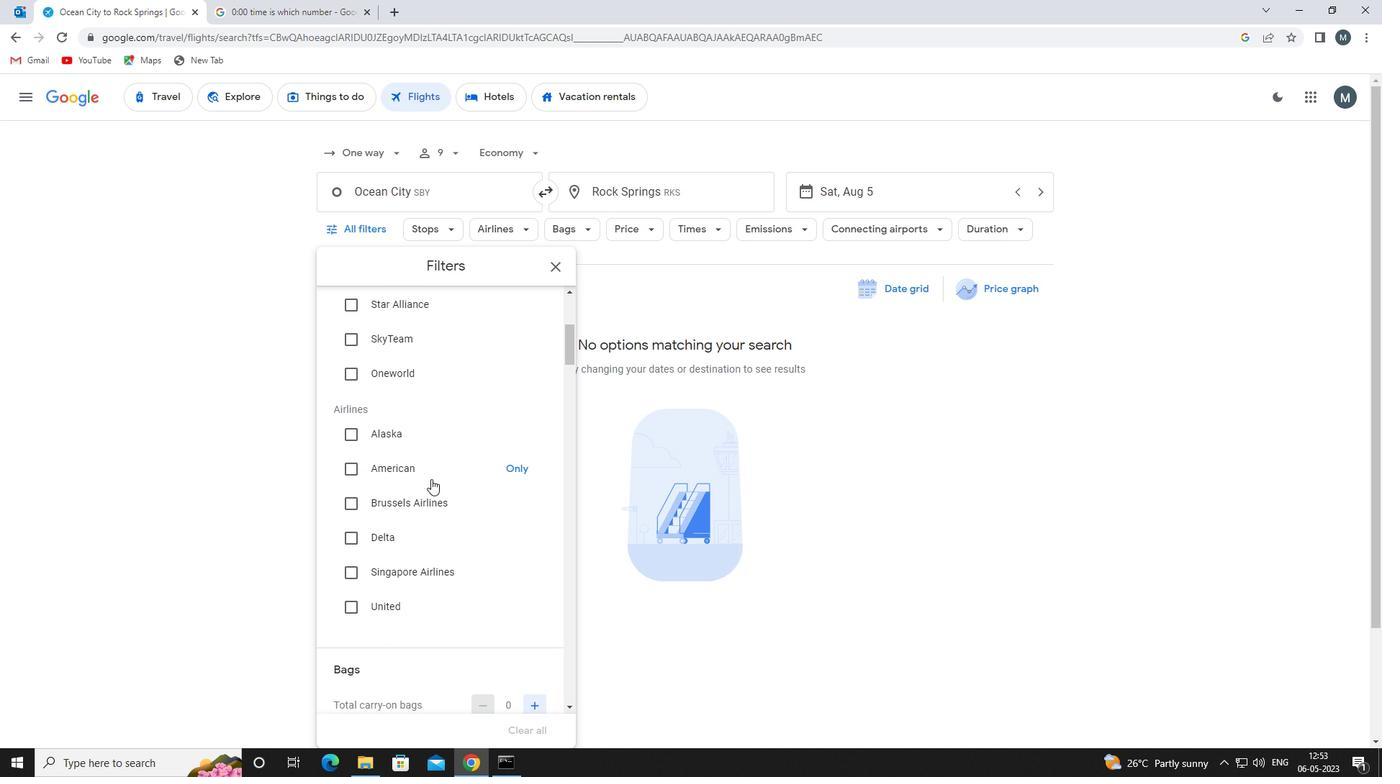 
Action: Mouse scrolled (432, 478) with delta (0, 0)
Screenshot: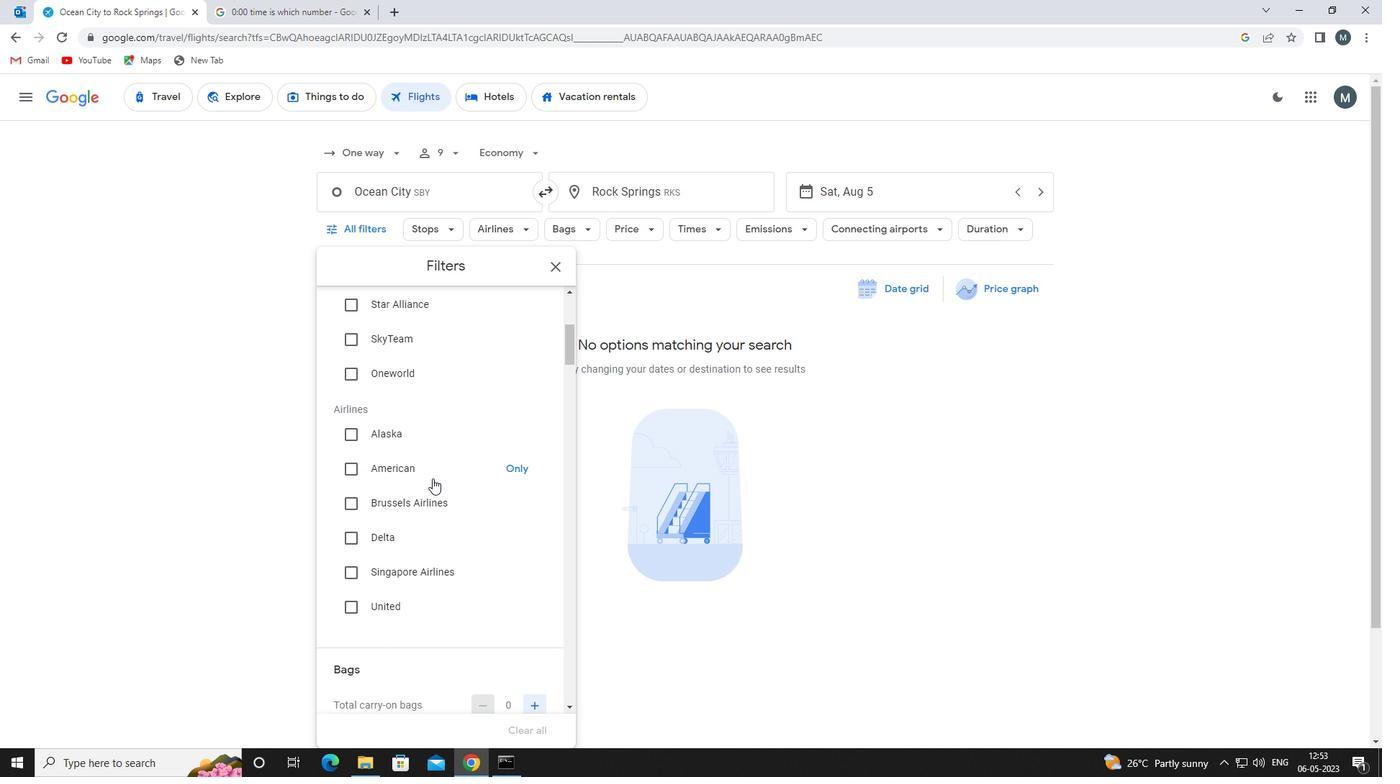 
Action: Mouse scrolled (432, 478) with delta (0, 0)
Screenshot: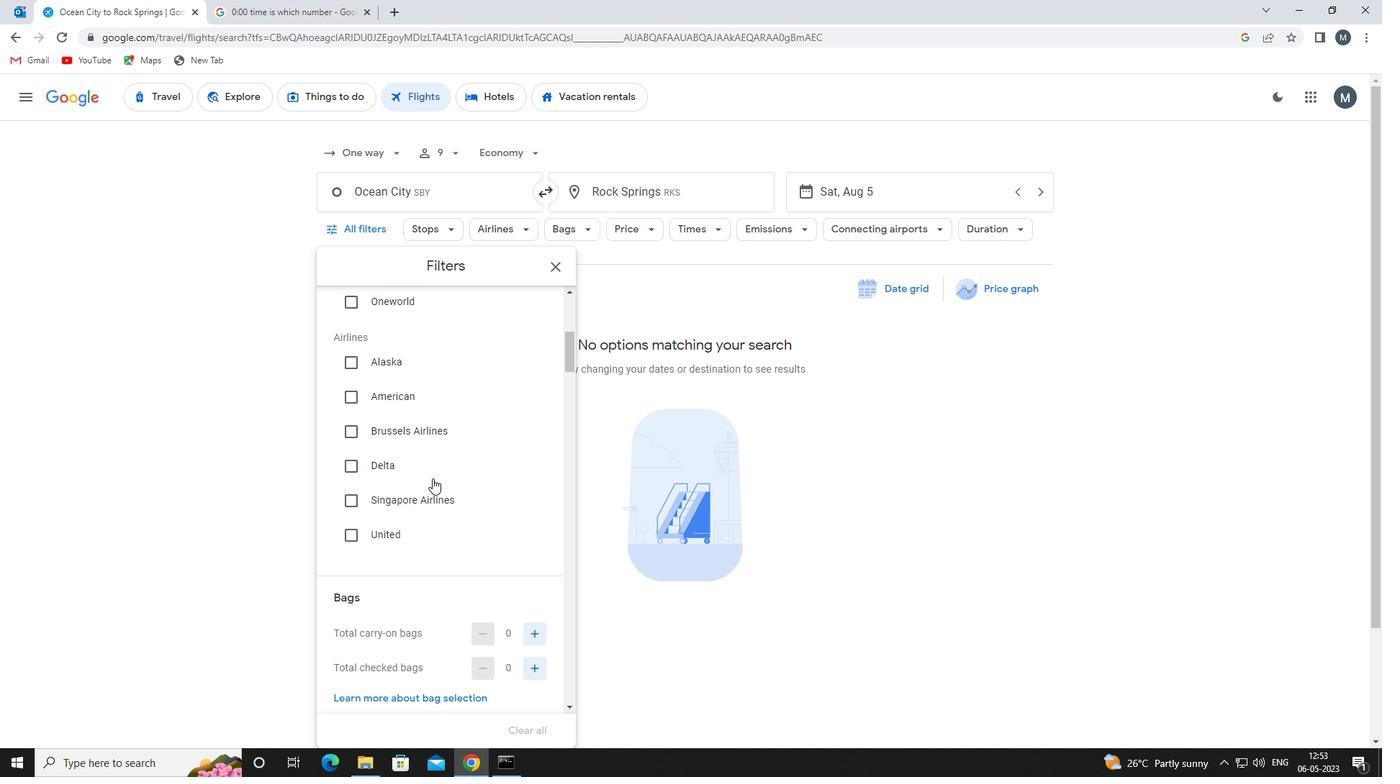 
Action: Mouse moved to (535, 560)
Screenshot: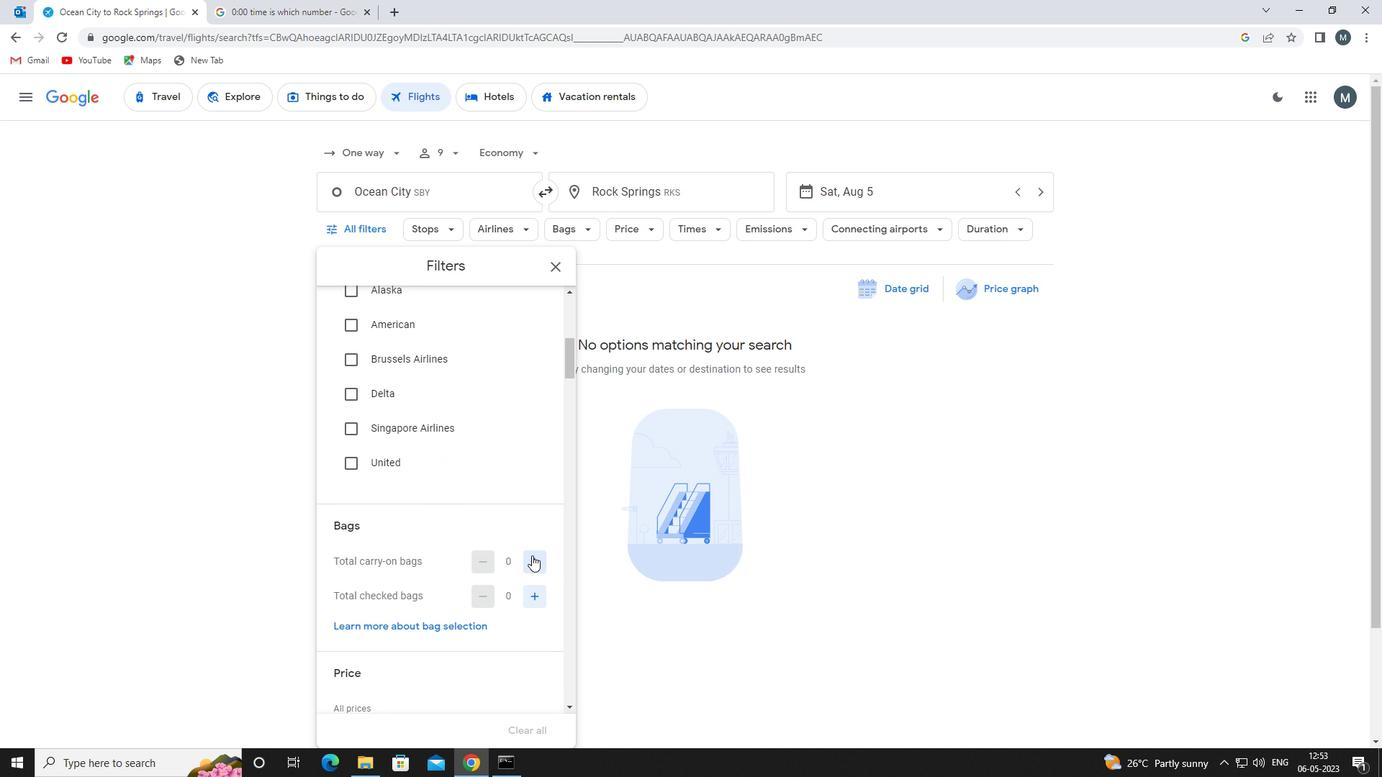
Action: Mouse pressed left at (535, 560)
Screenshot: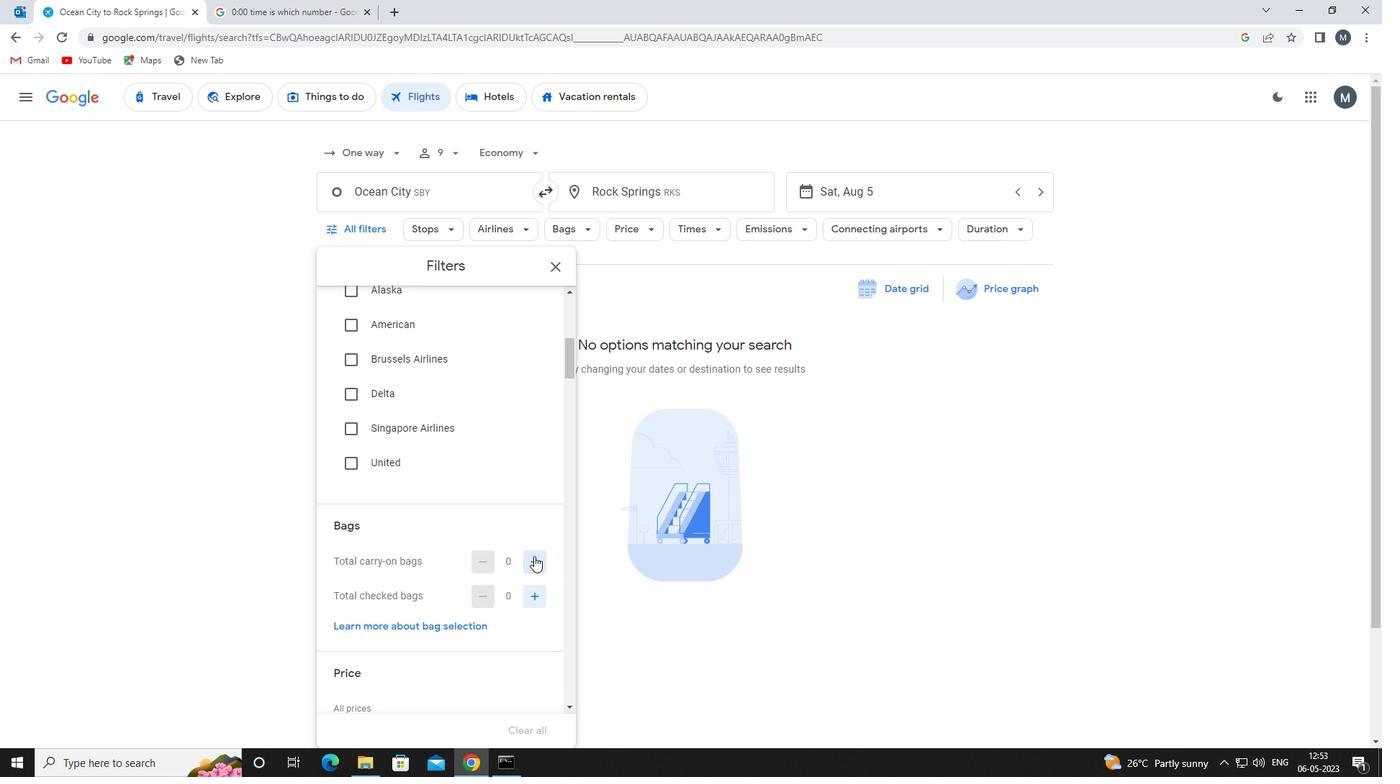 
Action: Mouse moved to (462, 523)
Screenshot: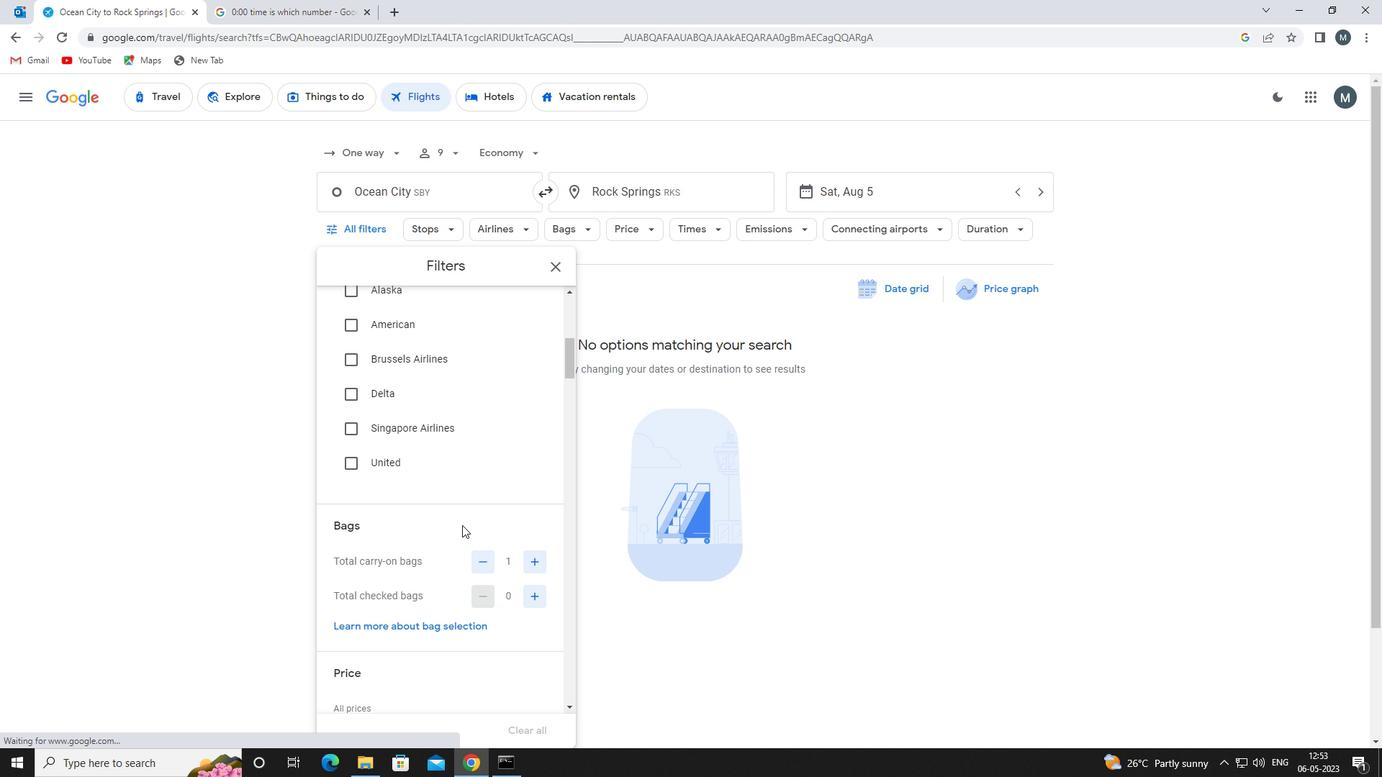 
Action: Mouse scrolled (462, 522) with delta (0, 0)
Screenshot: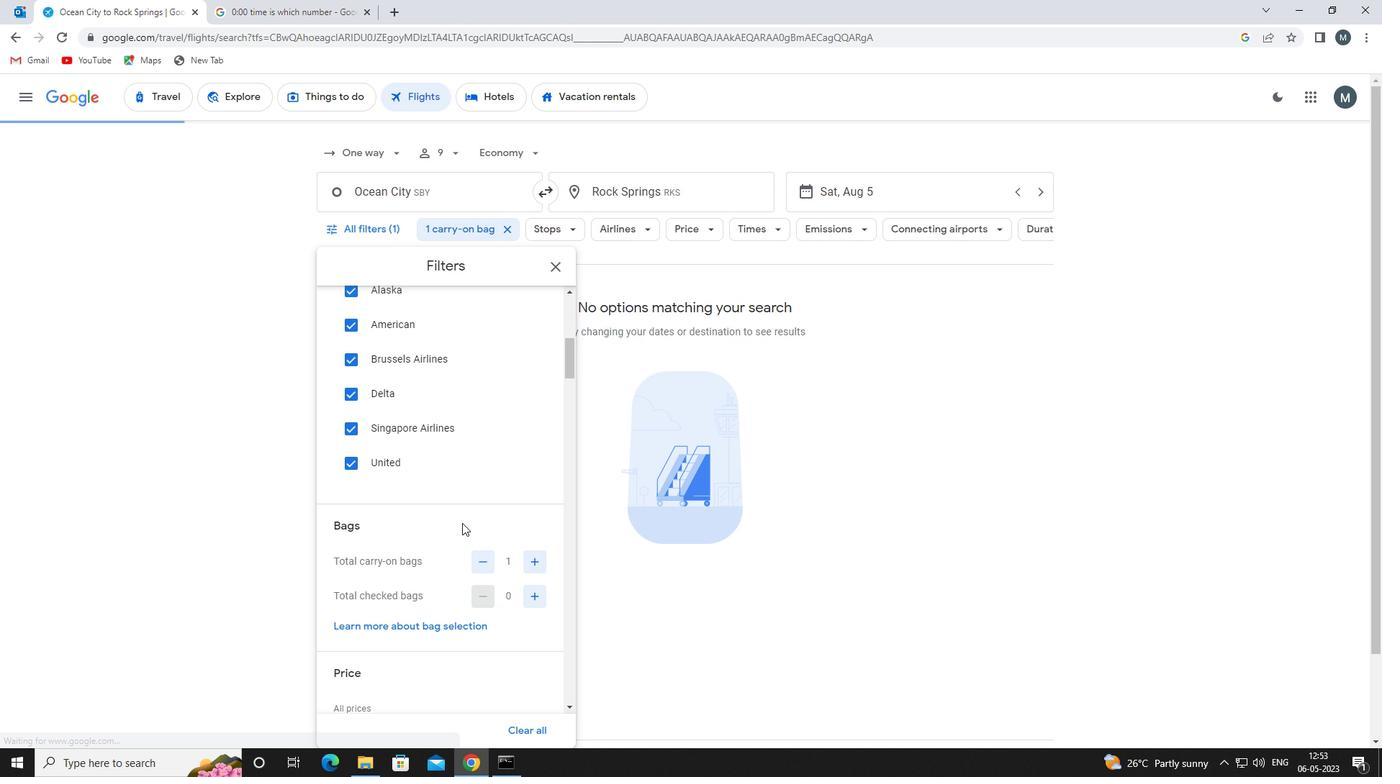 
Action: Mouse moved to (491, 503)
Screenshot: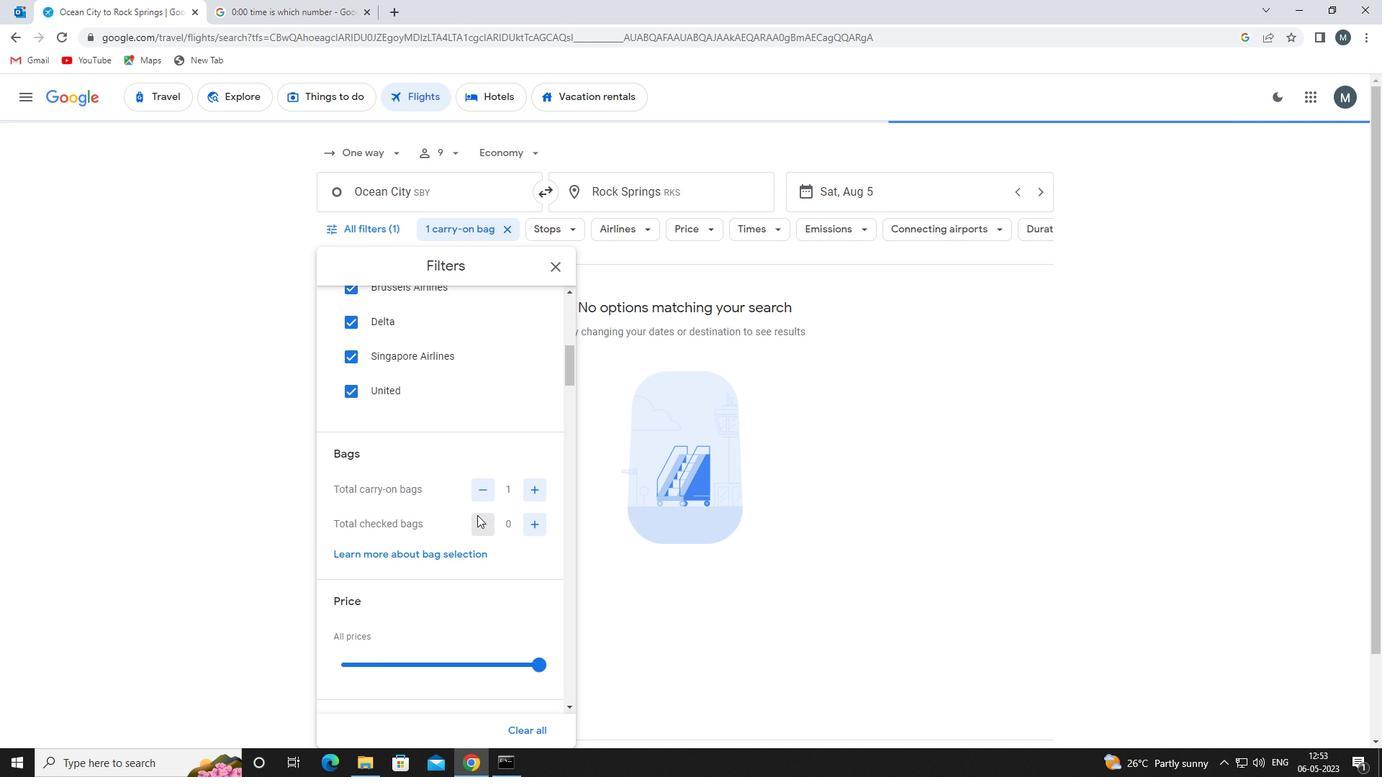 
Action: Mouse scrolled (491, 503) with delta (0, 0)
Screenshot: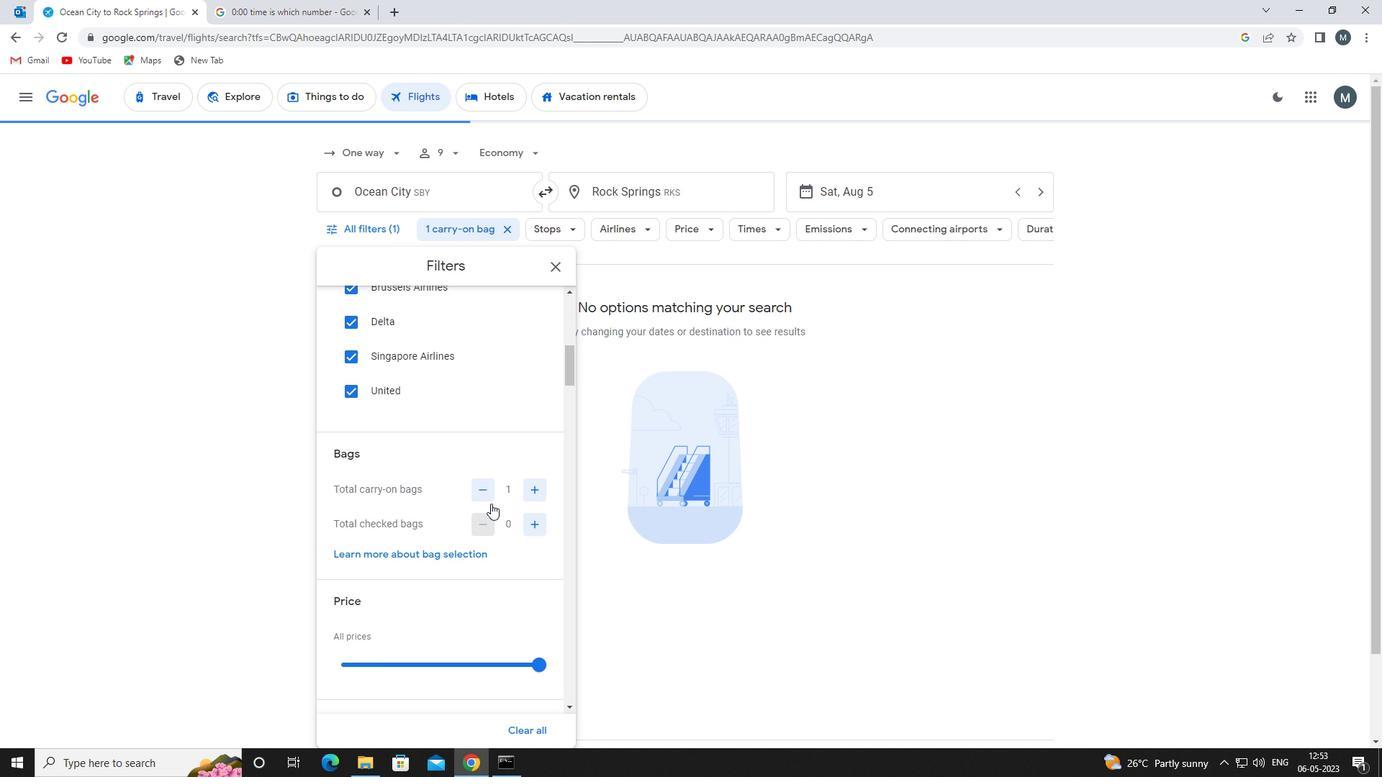 
Action: Mouse moved to (491, 503)
Screenshot: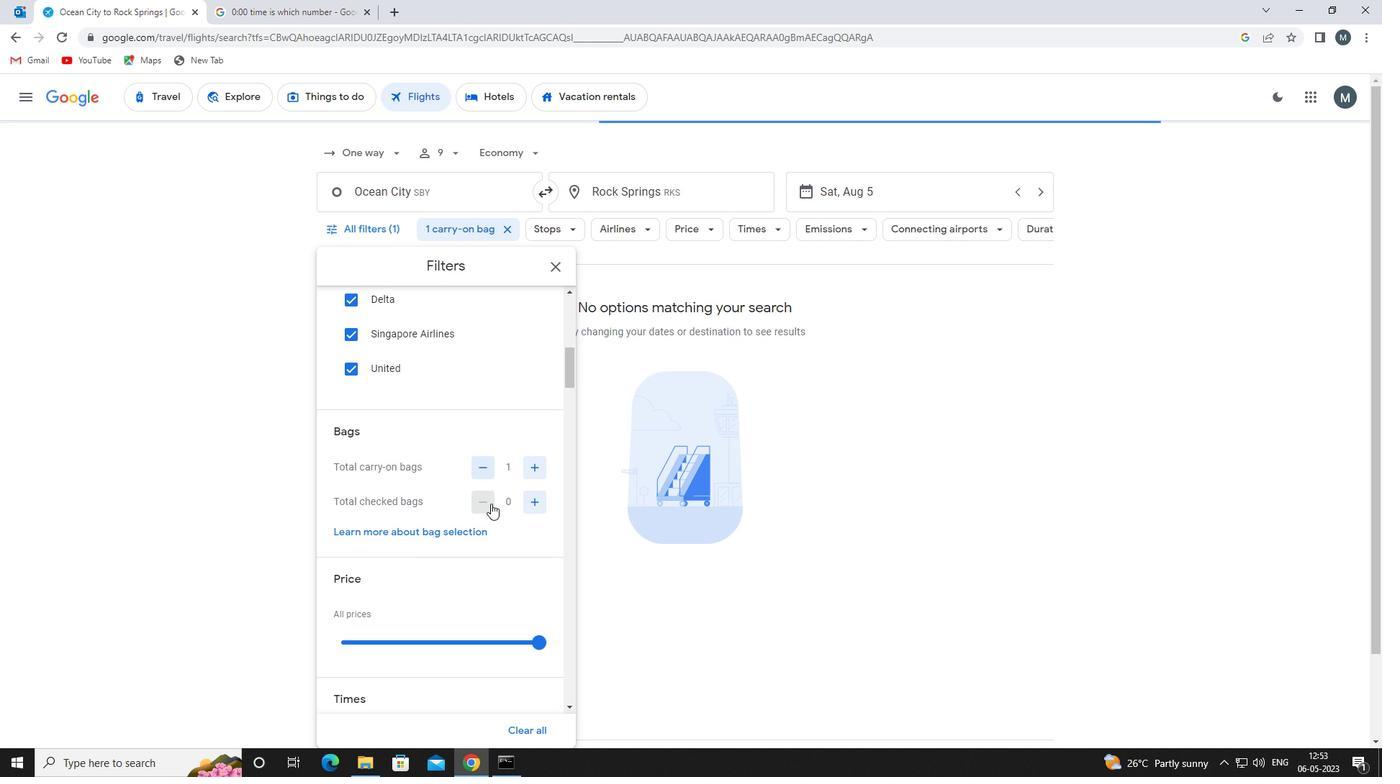 
Action: Mouse scrolled (491, 503) with delta (0, 0)
Screenshot: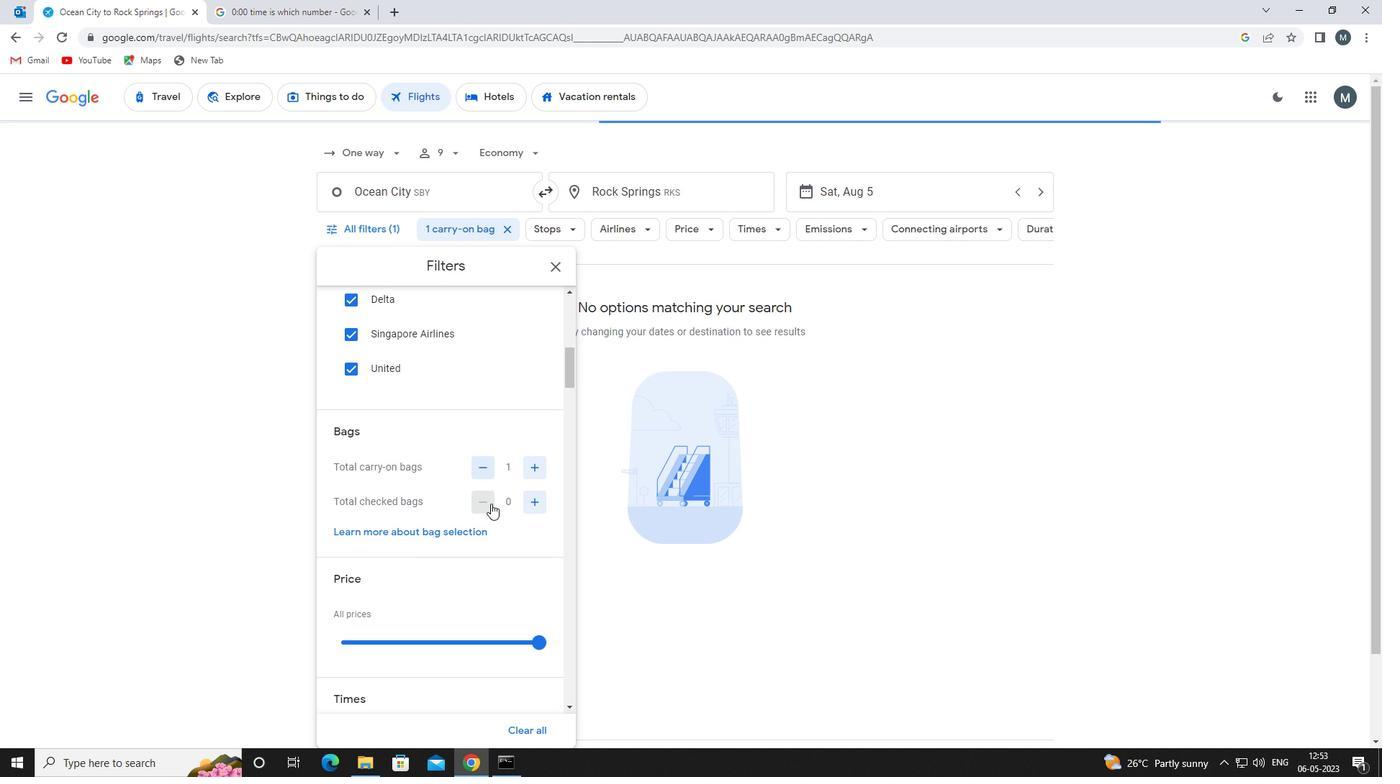 
Action: Mouse moved to (447, 520)
Screenshot: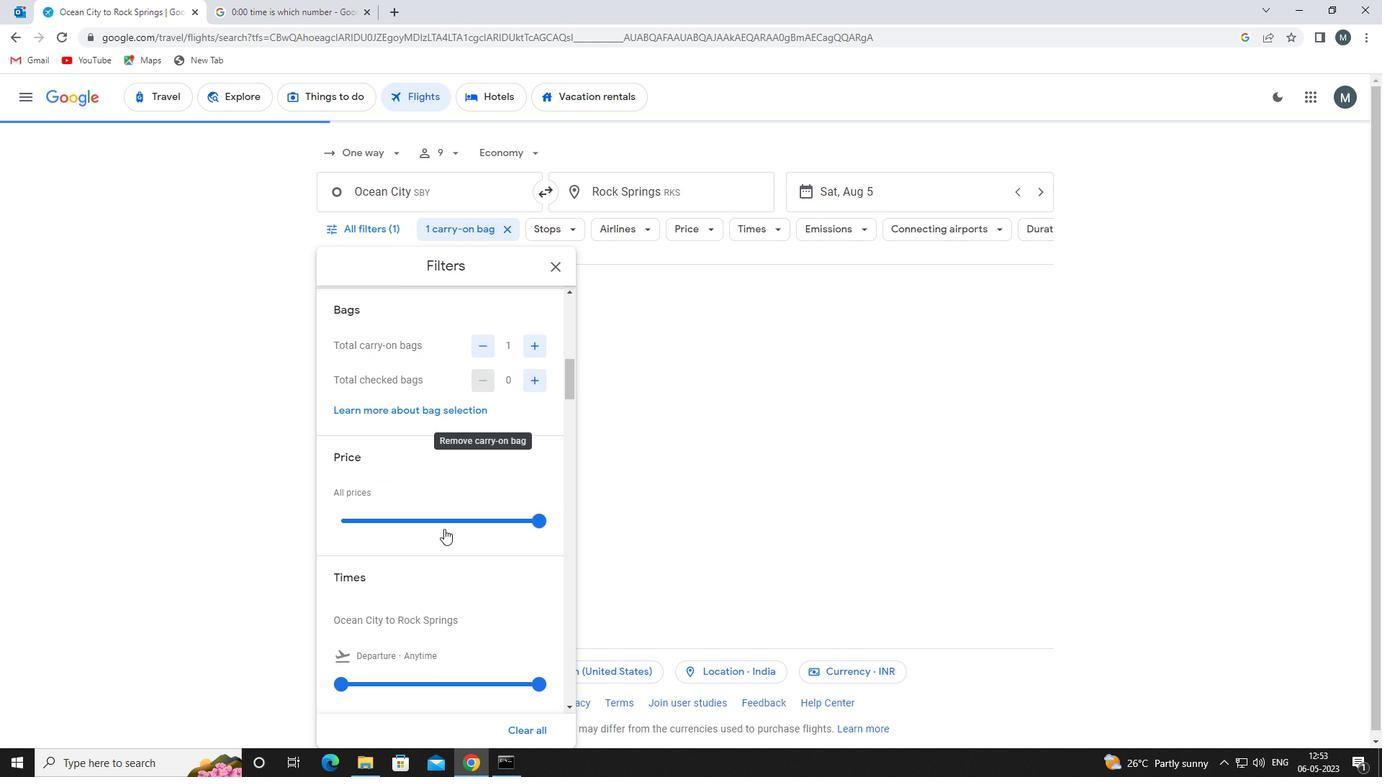 
Action: Mouse pressed left at (447, 520)
Screenshot: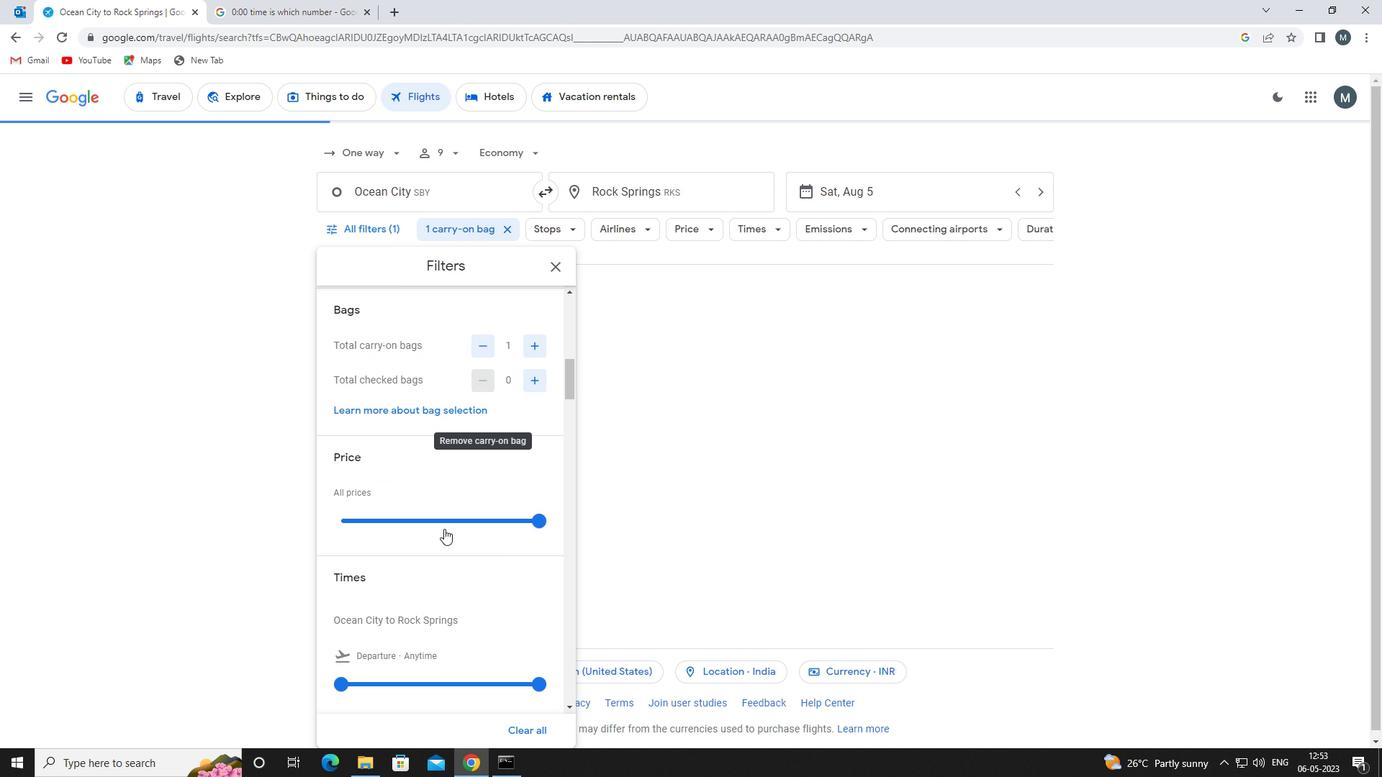 
Action: Mouse moved to (447, 519)
Screenshot: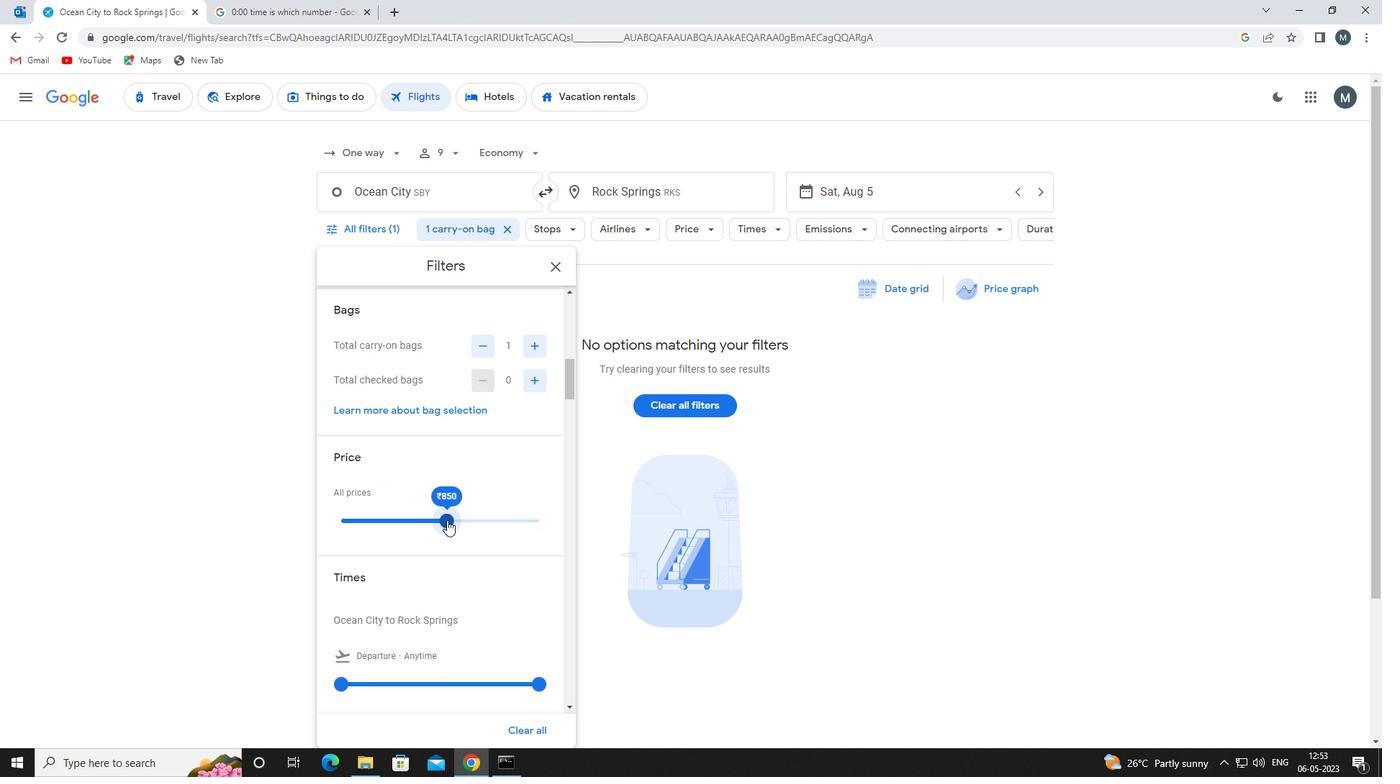
Action: Mouse pressed left at (447, 519)
Screenshot: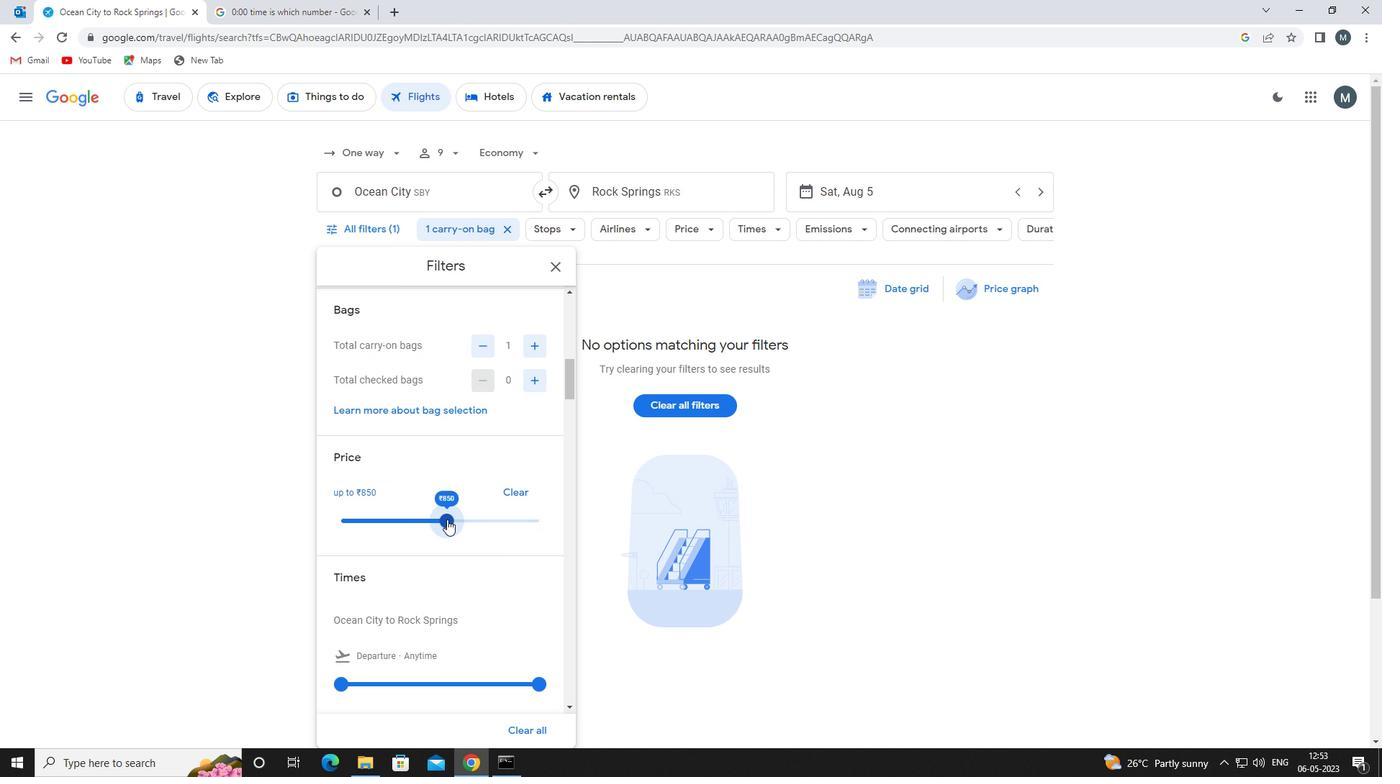 
Action: Mouse moved to (443, 482)
Screenshot: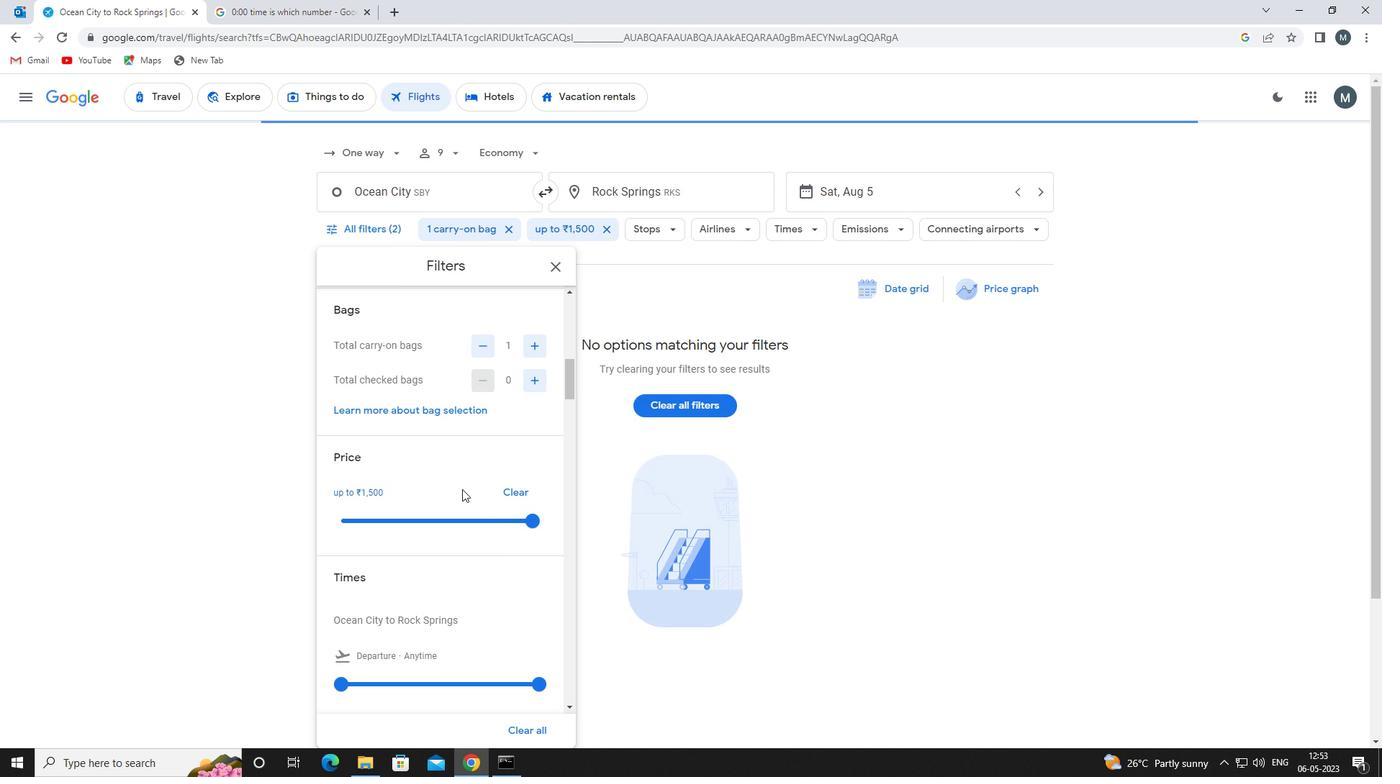 
Action: Mouse scrolled (443, 481) with delta (0, 0)
Screenshot: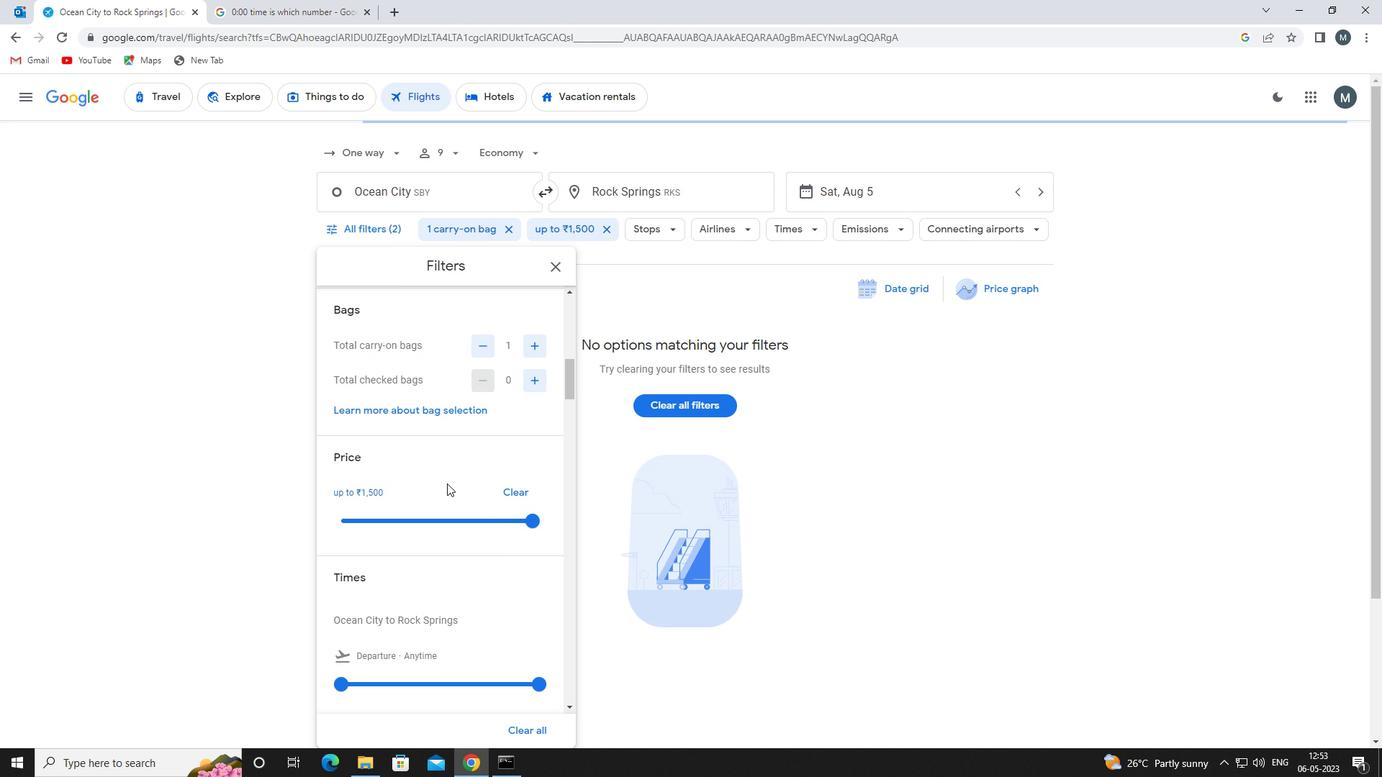 
Action: Mouse moved to (442, 482)
Screenshot: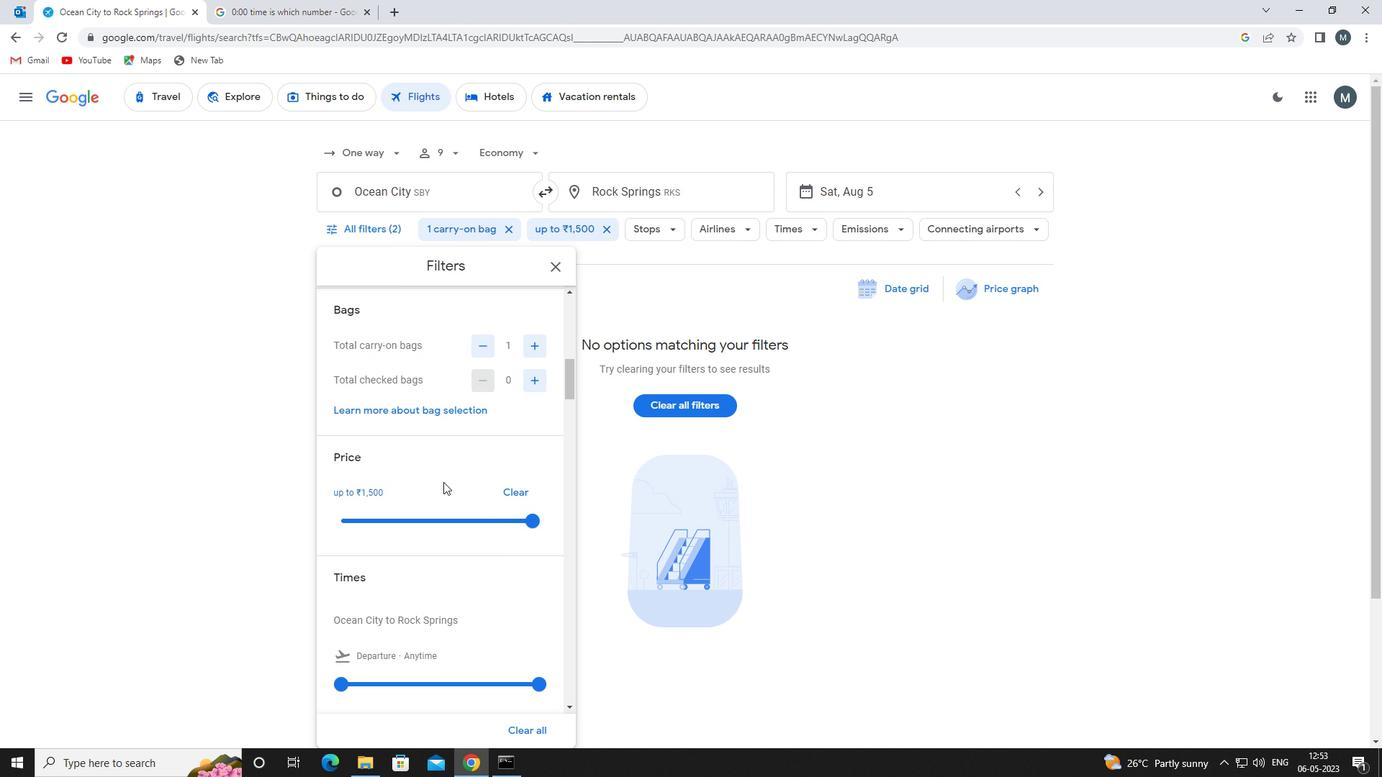 
Action: Mouse scrolled (442, 481) with delta (0, 0)
Screenshot: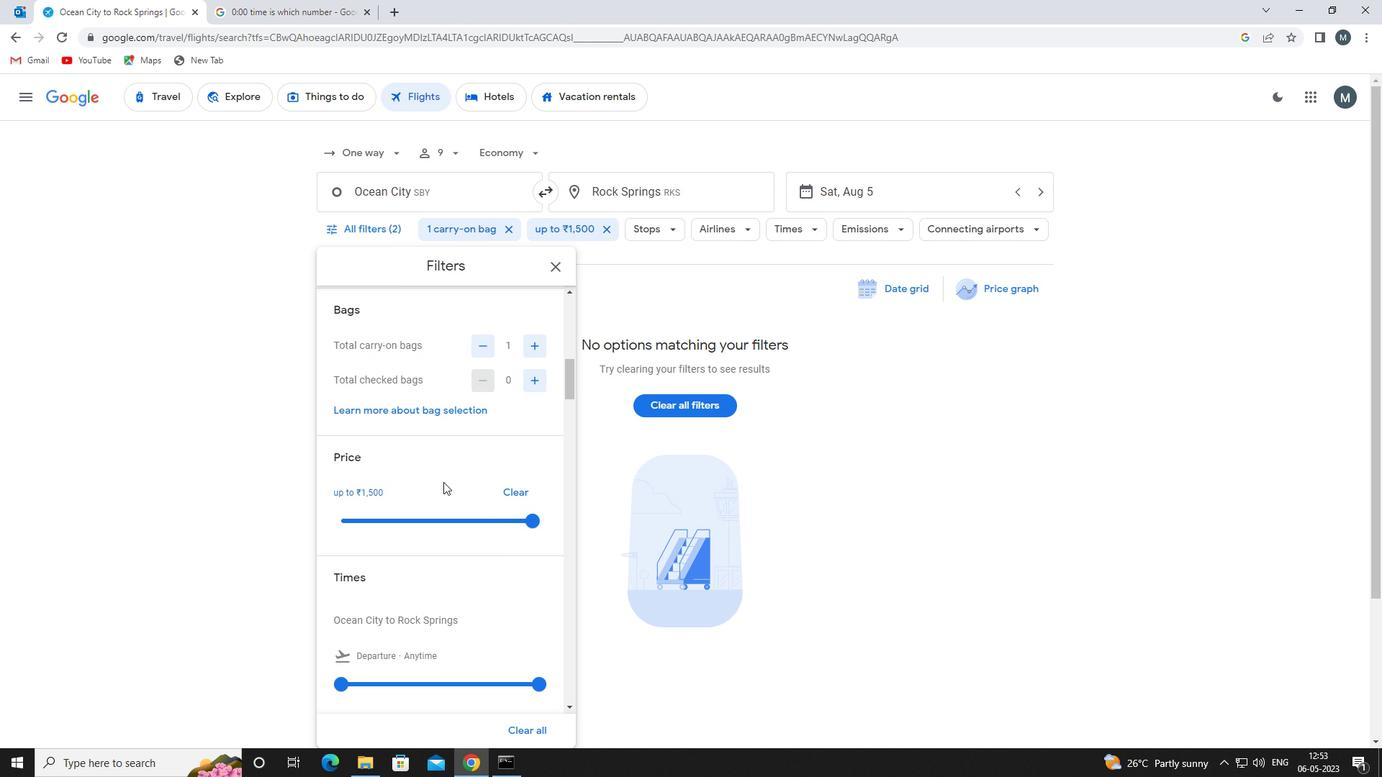 
Action: Mouse moved to (425, 493)
Screenshot: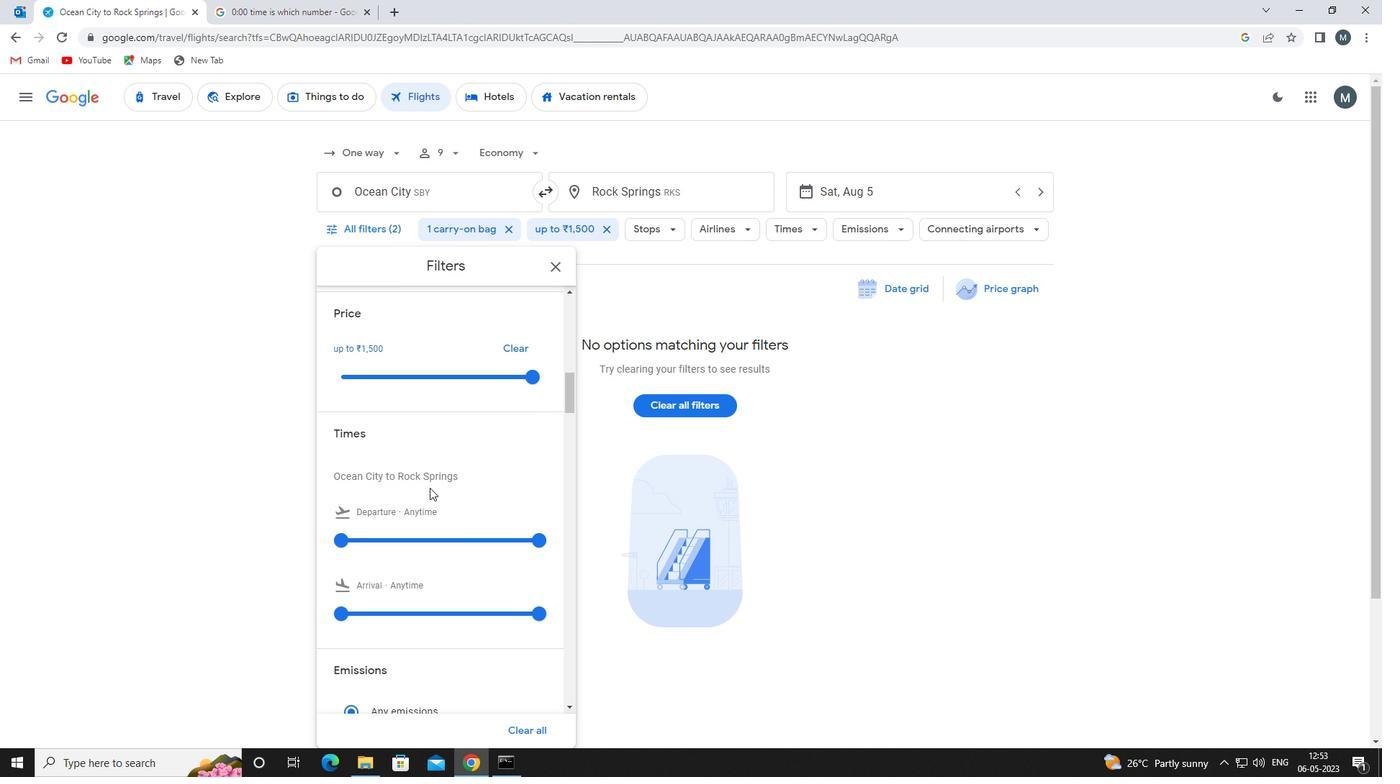 
Action: Mouse scrolled (425, 492) with delta (0, 0)
Screenshot: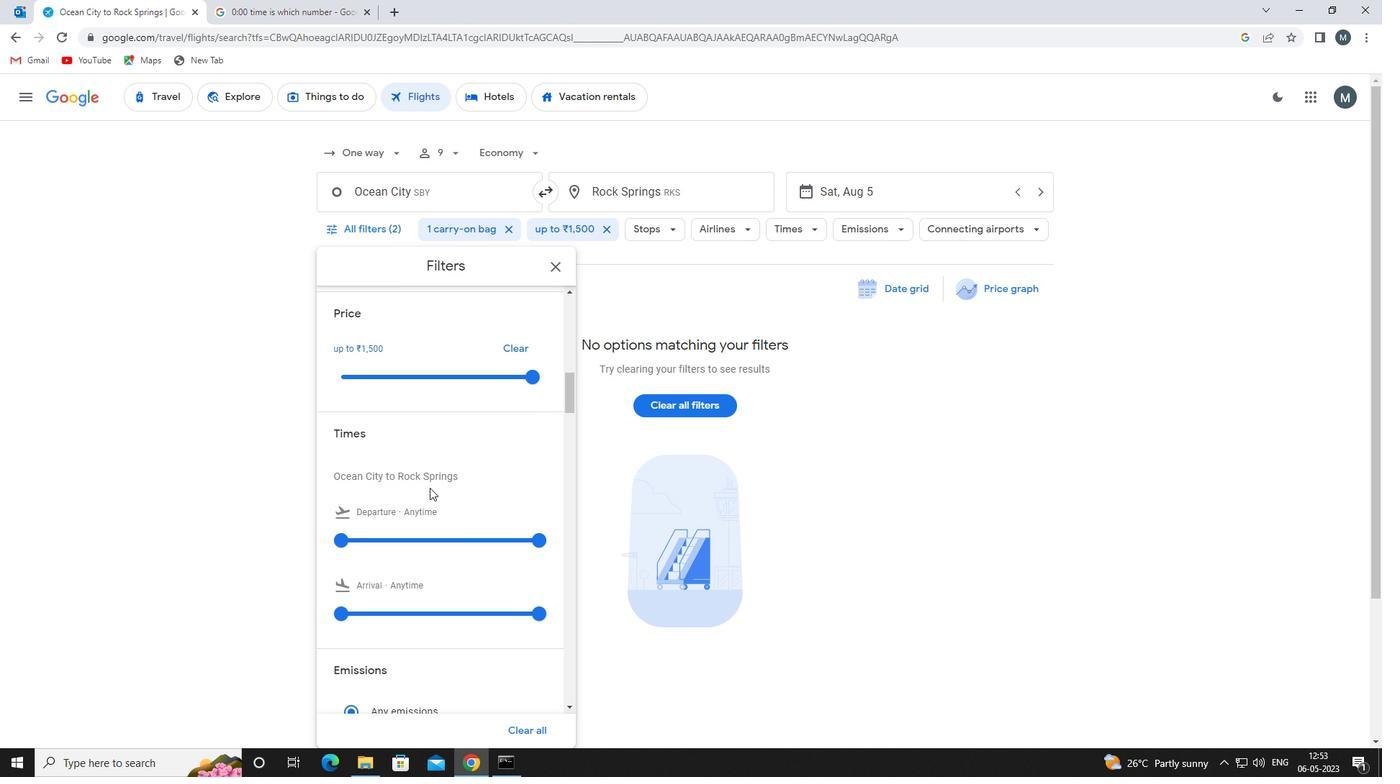 
Action: Mouse moved to (347, 473)
Screenshot: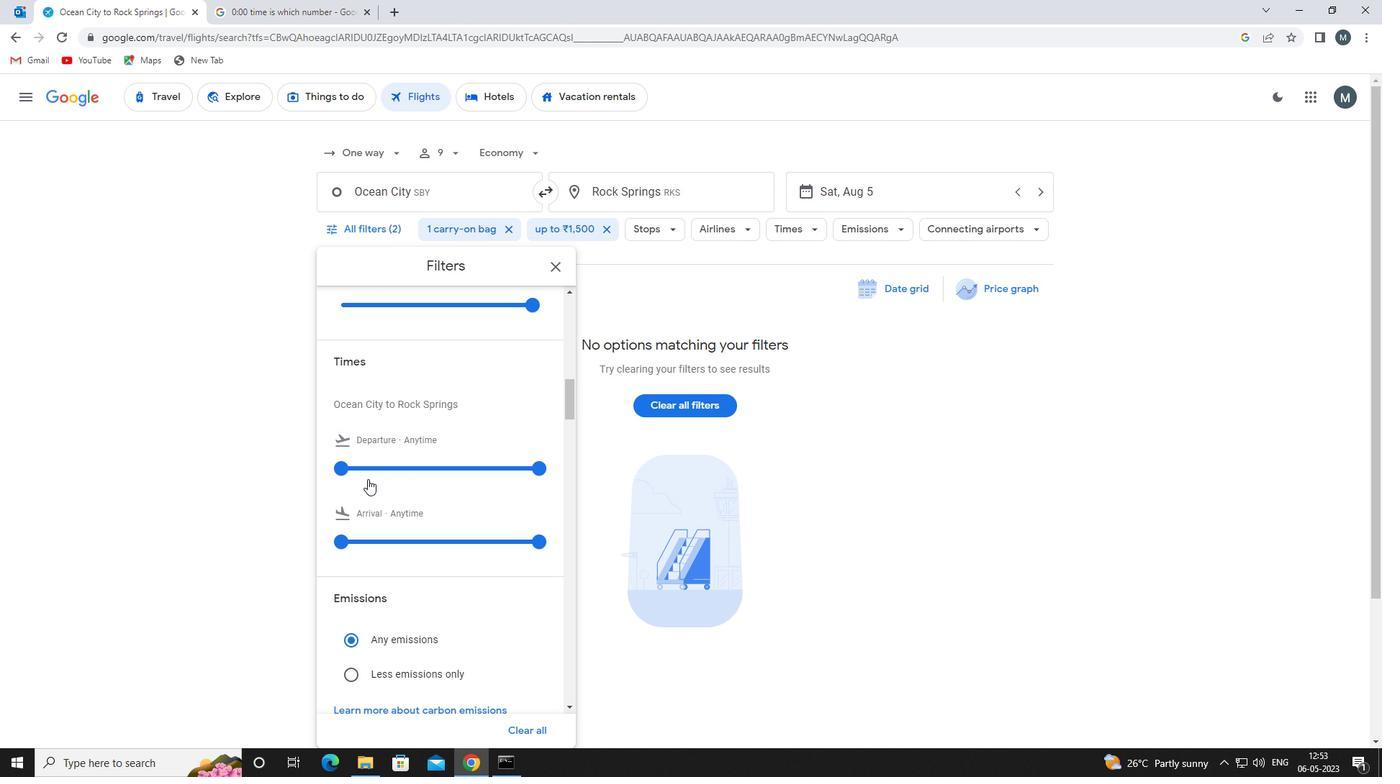 
Action: Mouse pressed left at (347, 473)
Screenshot: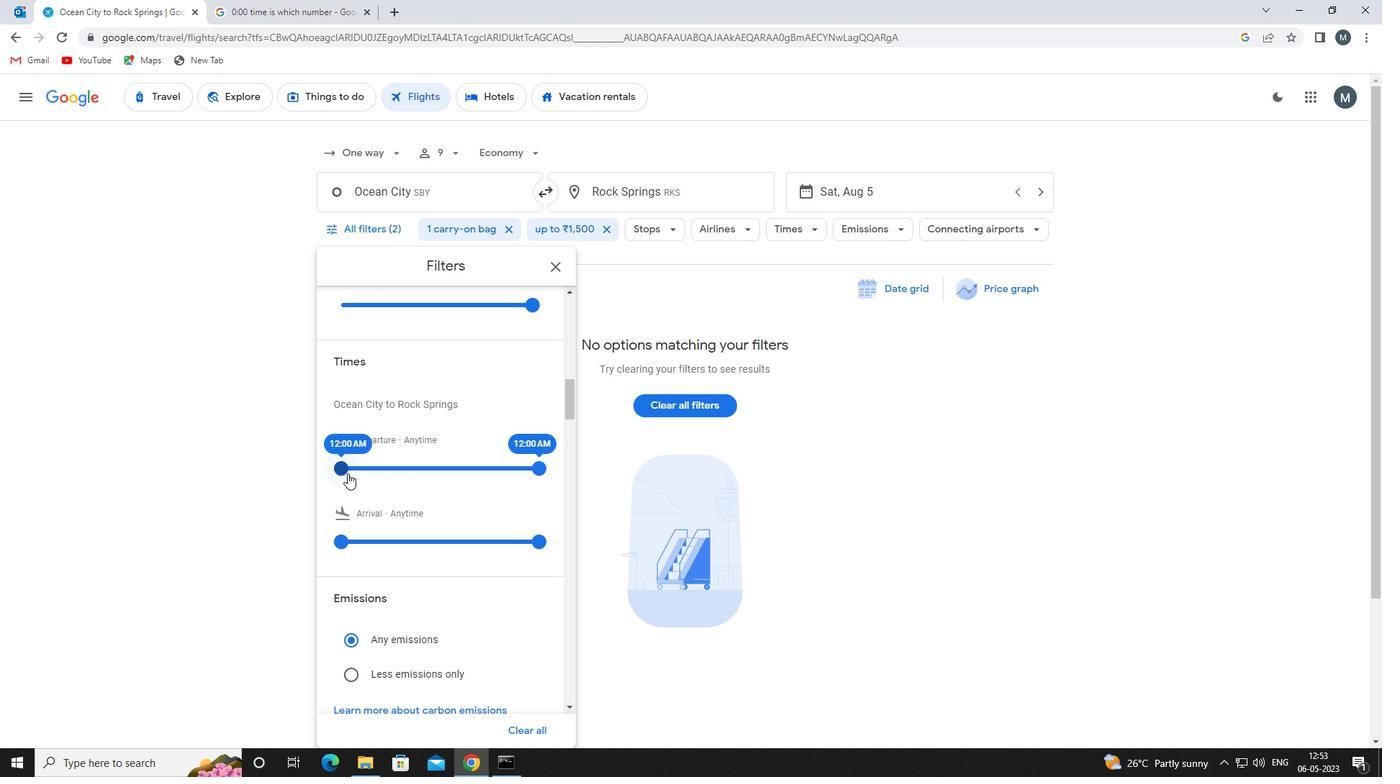 
Action: Mouse moved to (534, 468)
Screenshot: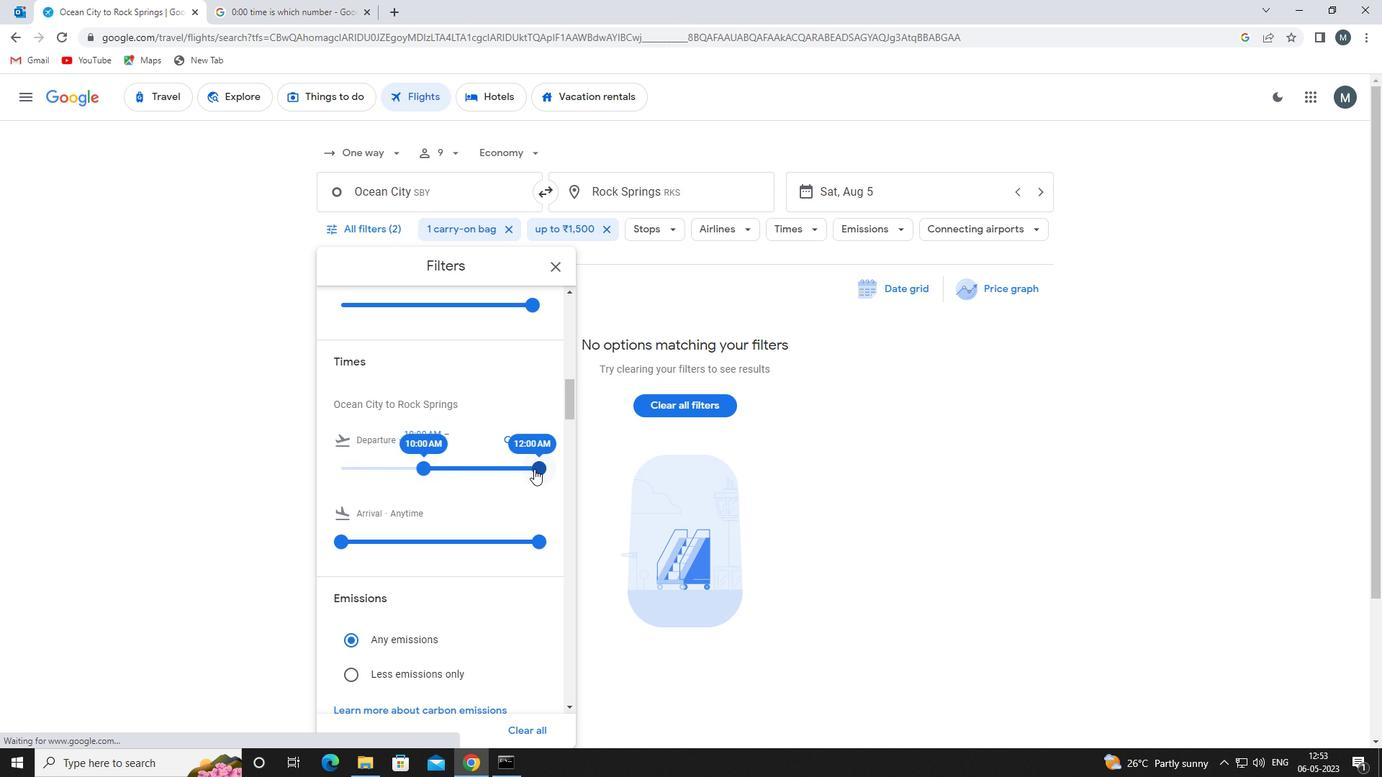 
Action: Mouse pressed left at (534, 468)
Screenshot: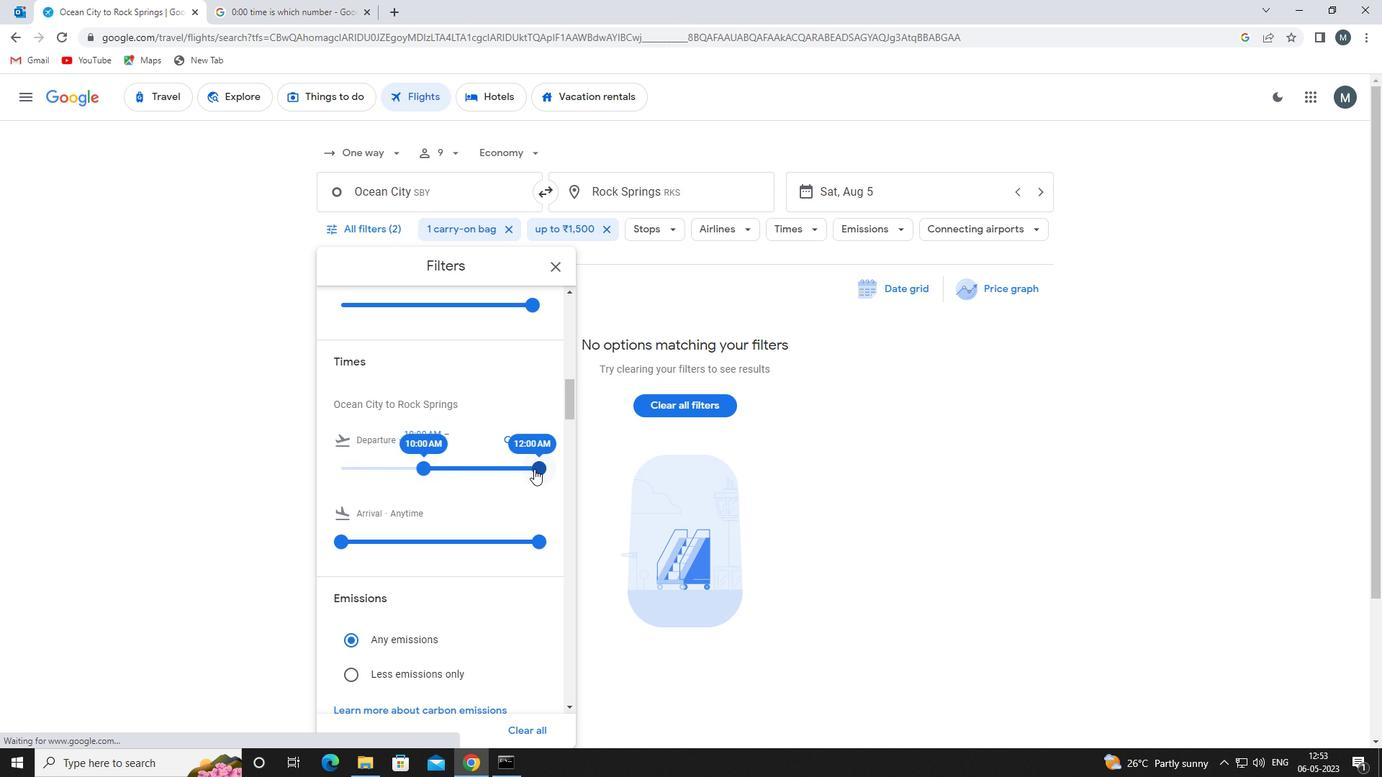 
Action: Mouse moved to (439, 475)
Screenshot: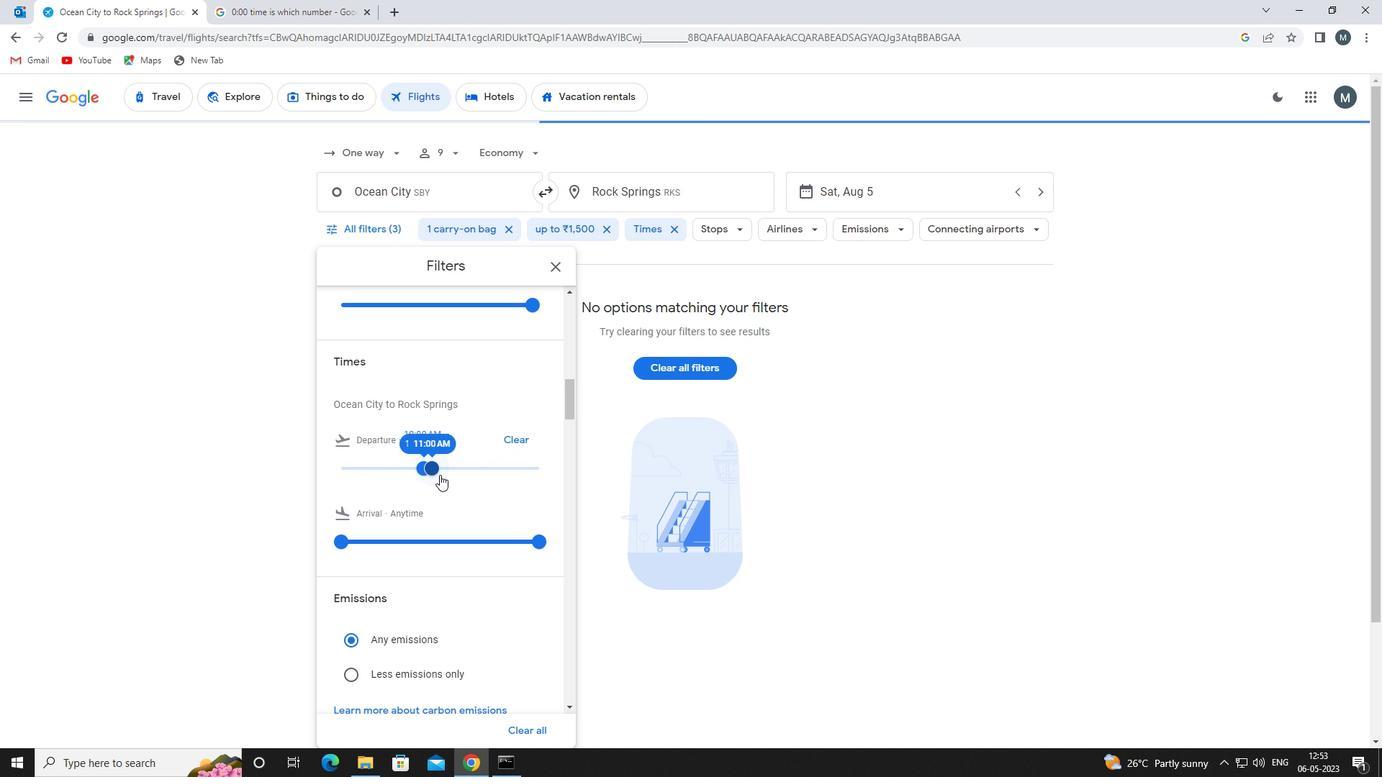 
Action: Mouse scrolled (439, 474) with delta (0, 0)
Screenshot: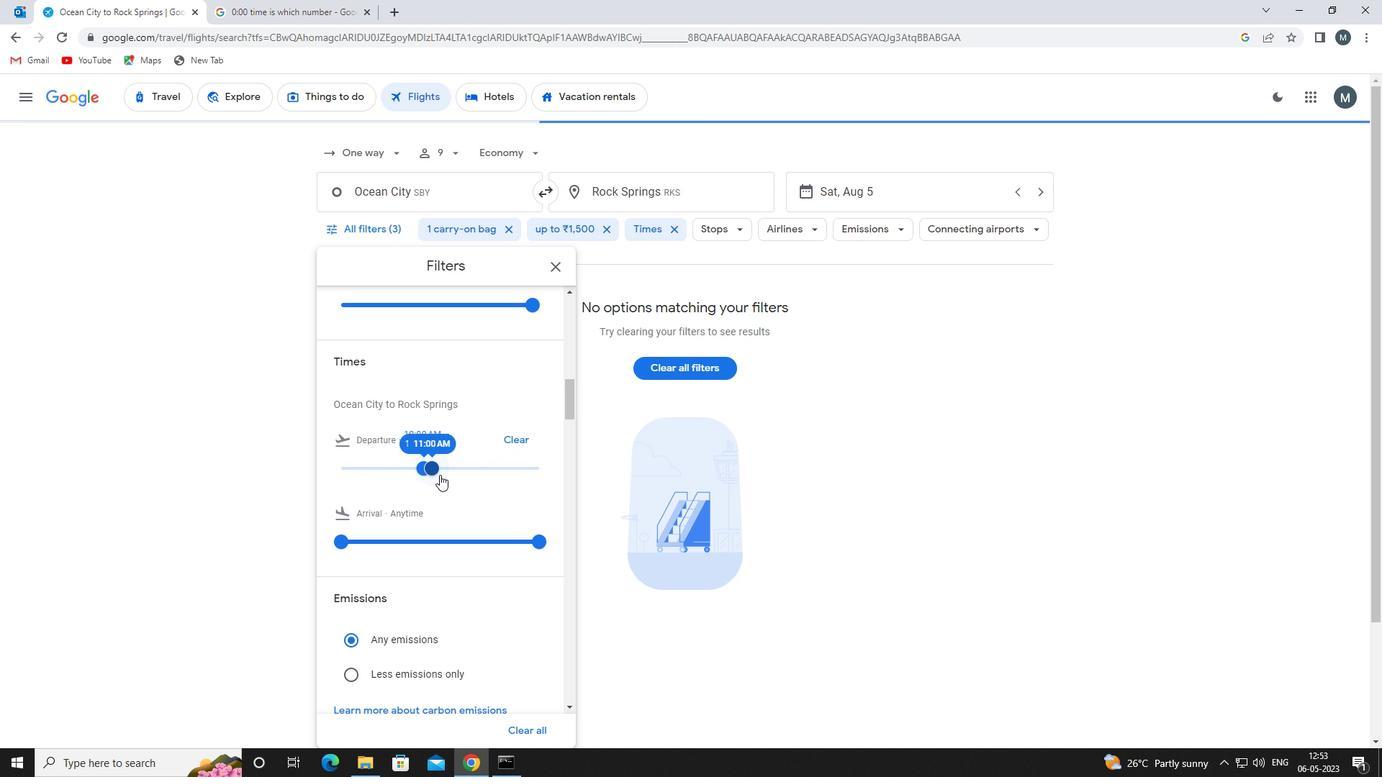 
Action: Mouse moved to (439, 475)
Screenshot: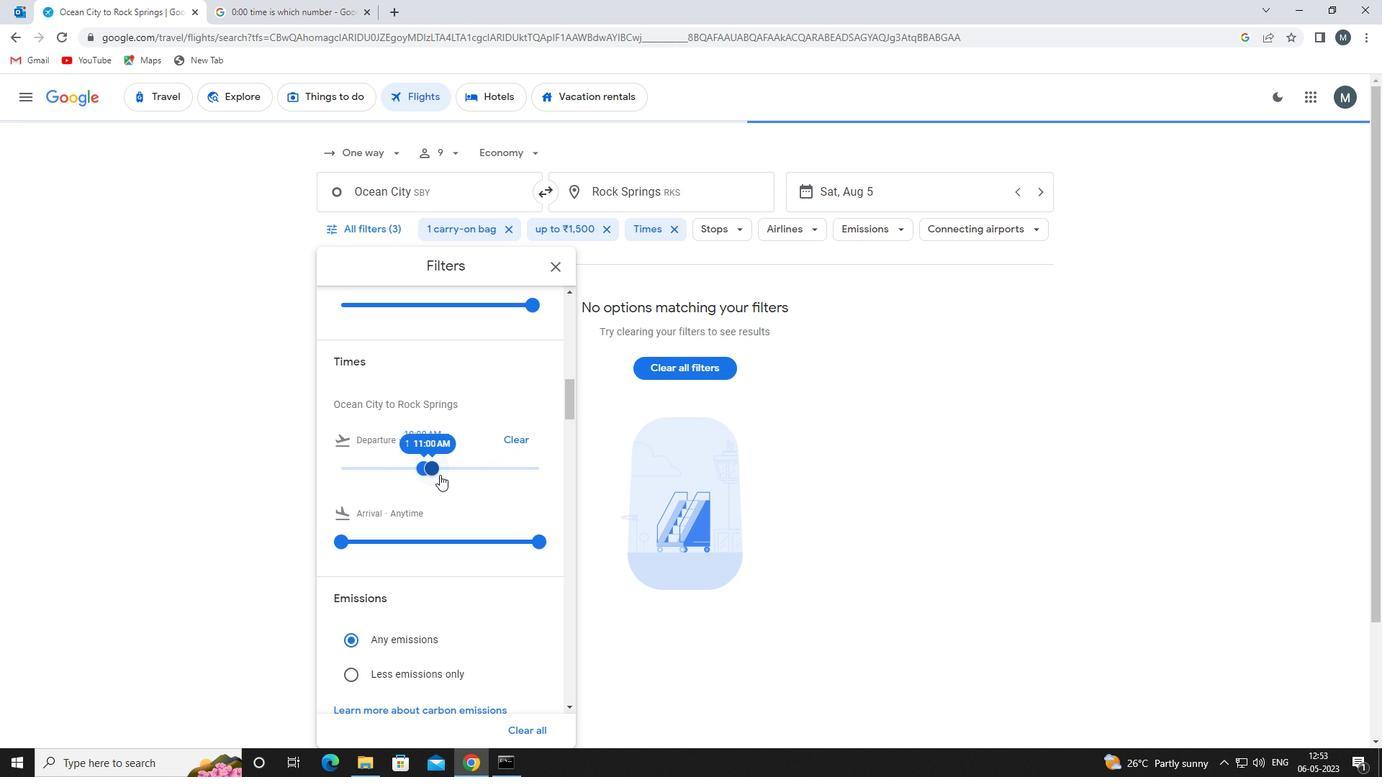 
Action: Mouse scrolled (439, 475) with delta (0, 0)
Screenshot: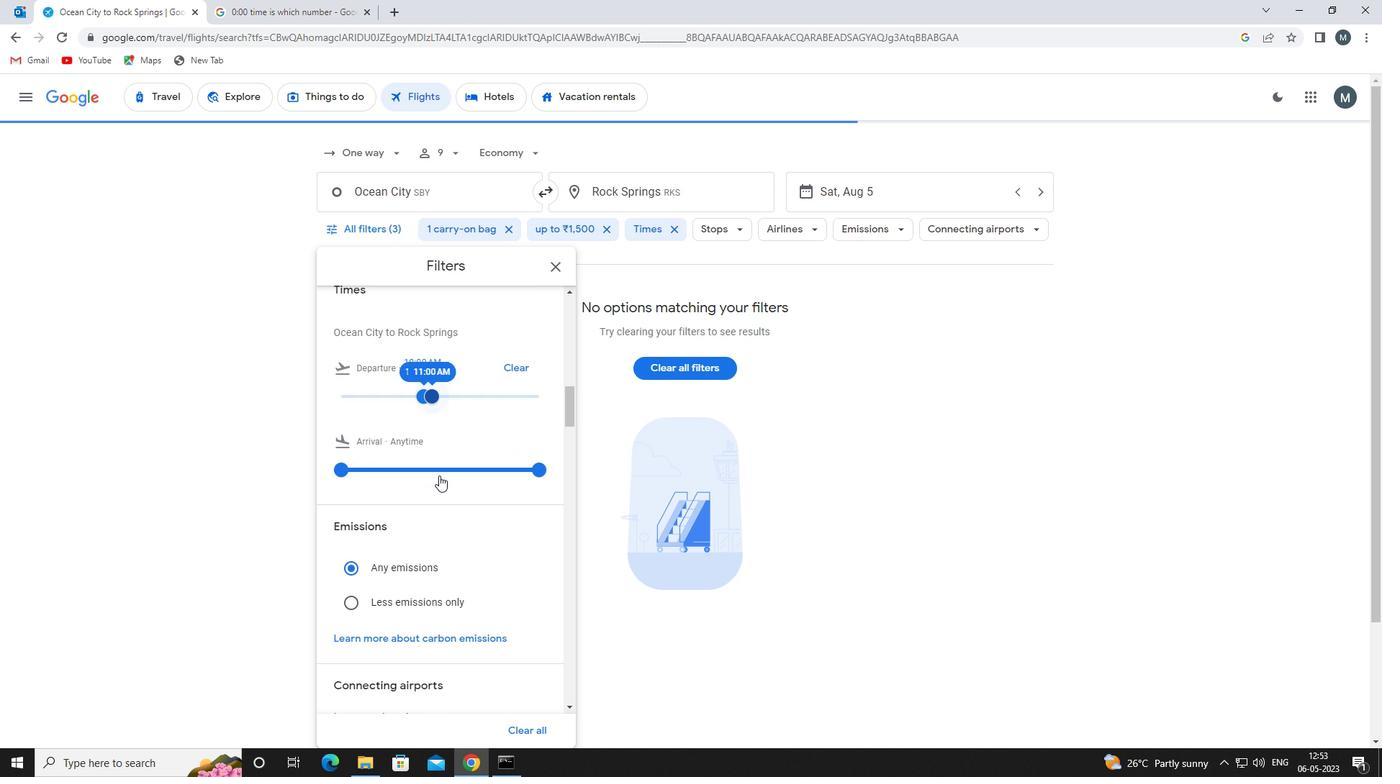 
Action: Mouse moved to (554, 266)
Screenshot: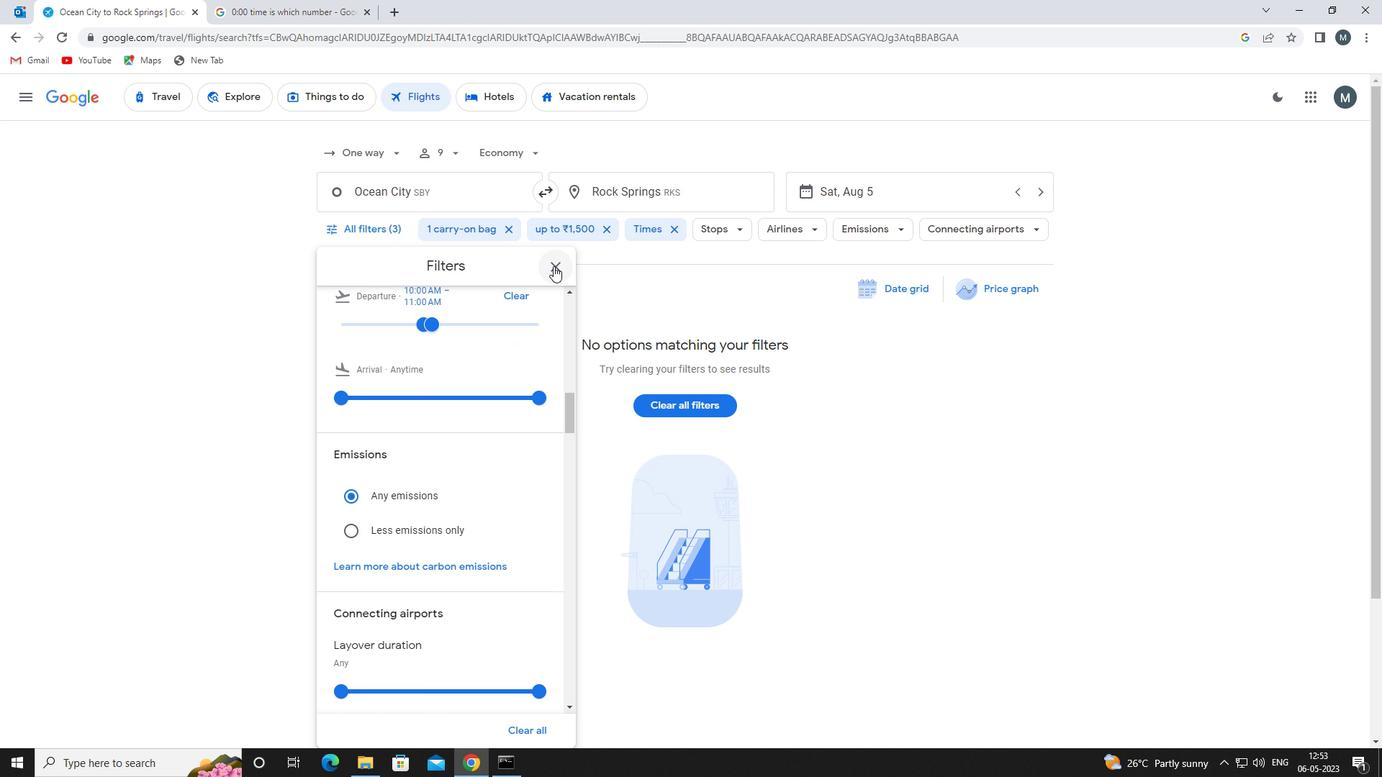 
Action: Mouse pressed left at (554, 266)
Screenshot: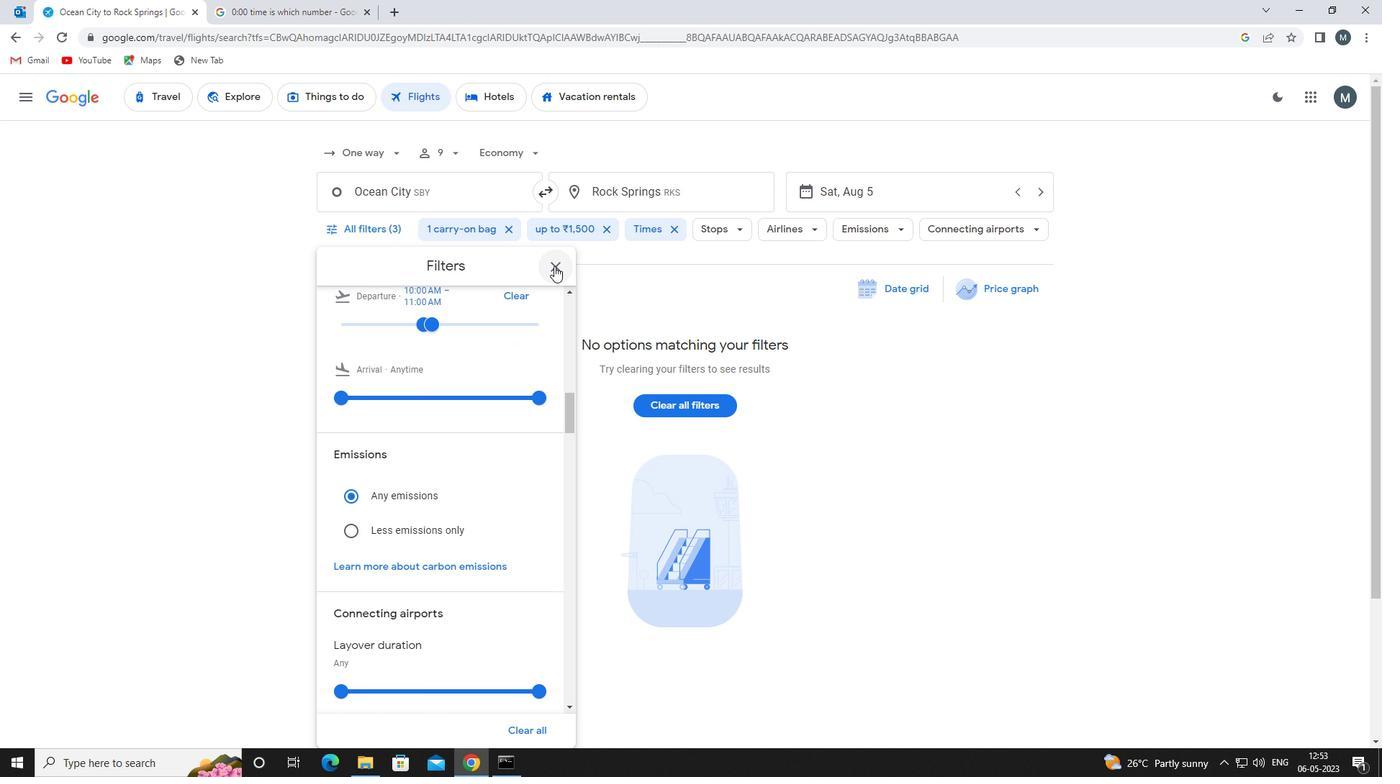 
